 Task: Send an email with the signature Lily Brown with the subject Request for a quote follow-up and the message I would like to request a change to the project plan, can we schedule a meeting to discuss this? from softage.9@softage.net to softage.4@softage.net and move the email from Sent Items to the folder Refunds
Action: Mouse moved to (1007, 74)
Screenshot: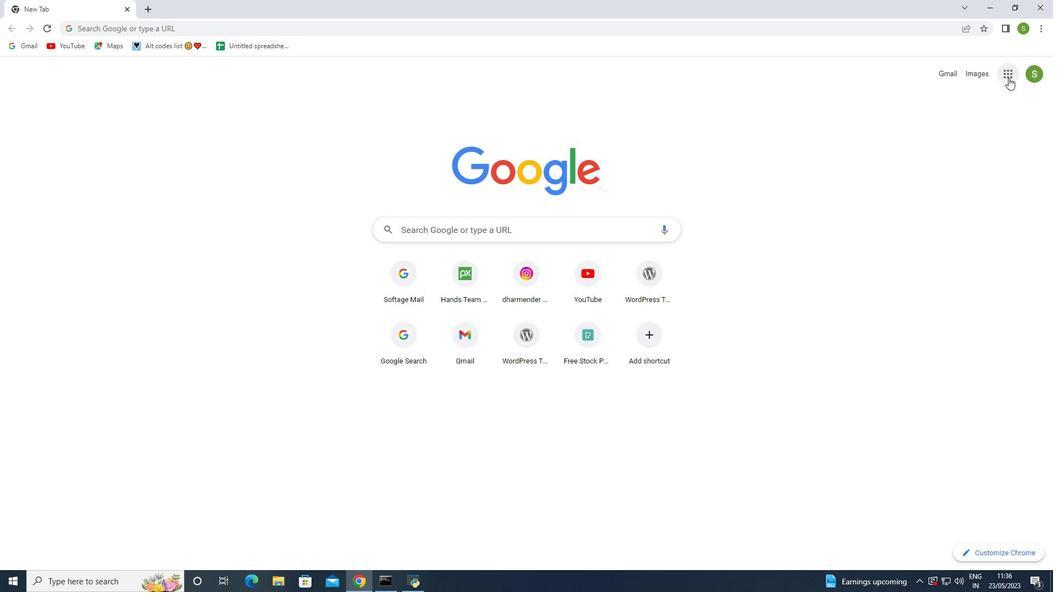 
Action: Mouse pressed left at (1007, 74)
Screenshot: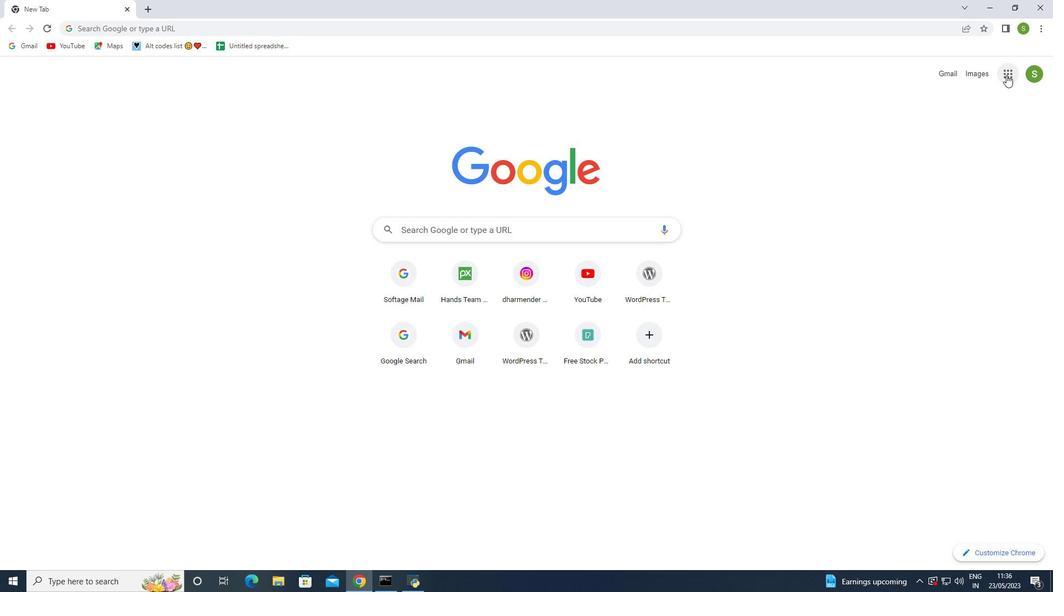 
Action: Mouse moved to (947, 126)
Screenshot: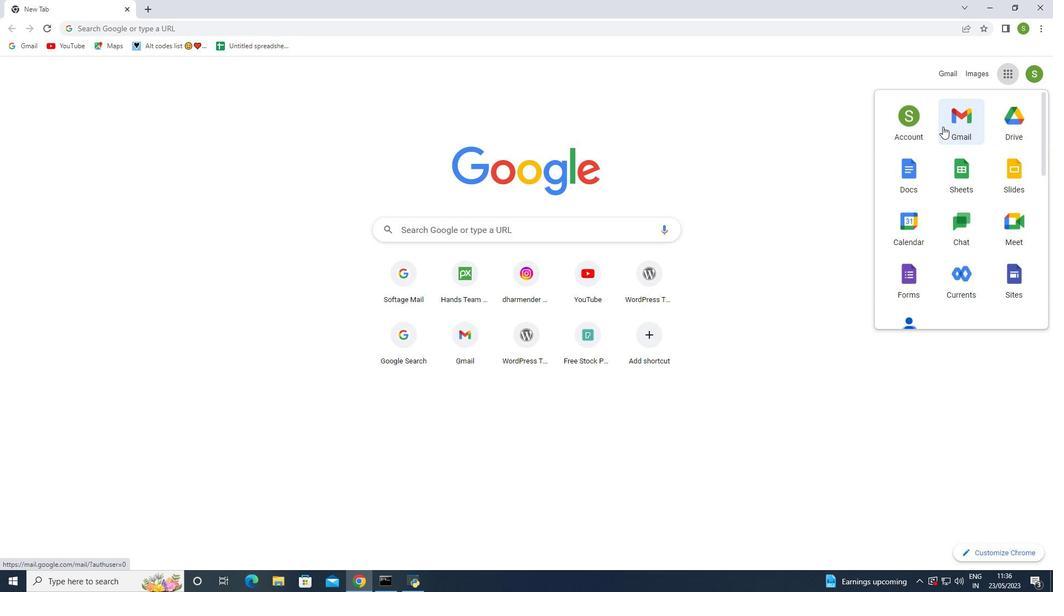 
Action: Mouse pressed left at (947, 126)
Screenshot: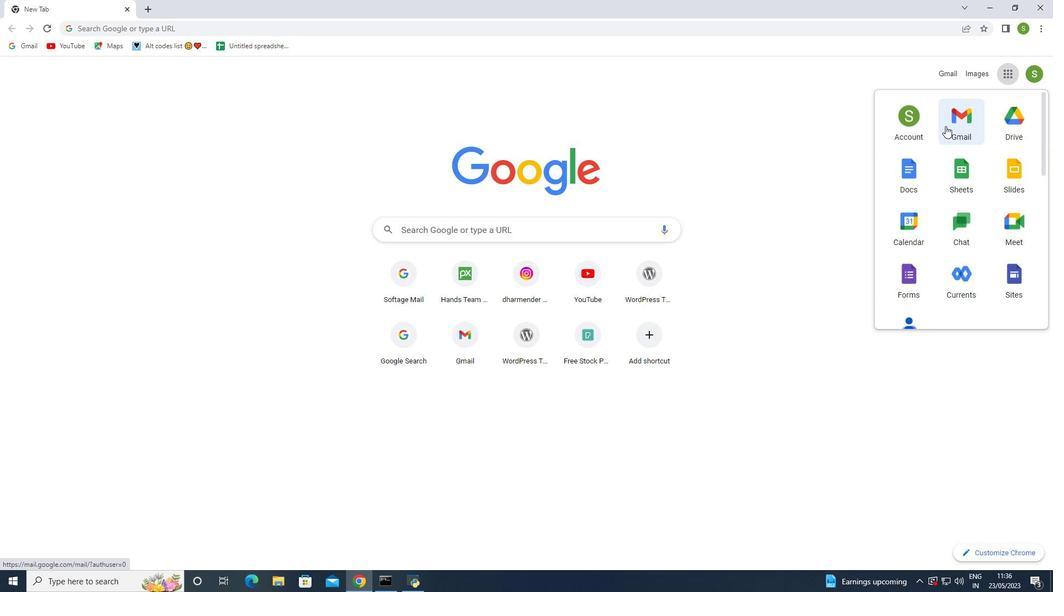 
Action: Mouse moved to (934, 72)
Screenshot: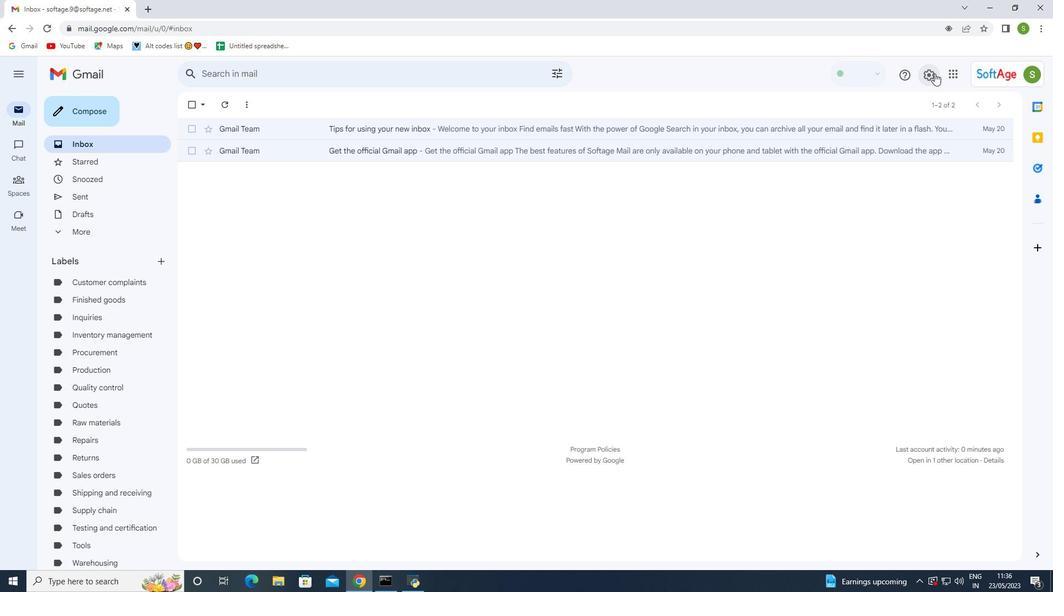 
Action: Mouse pressed left at (934, 72)
Screenshot: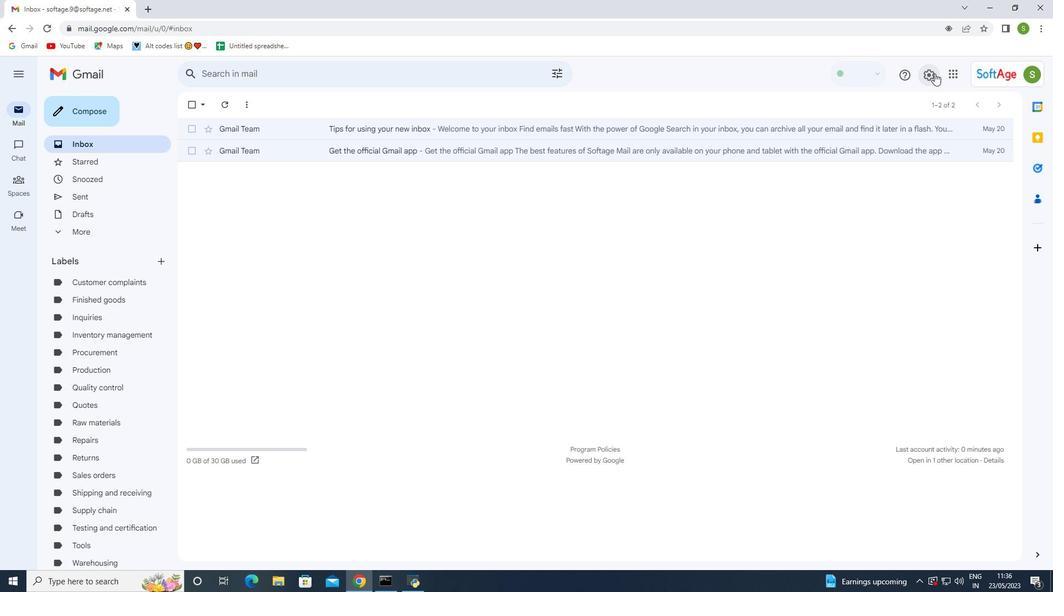 
Action: Mouse moved to (912, 133)
Screenshot: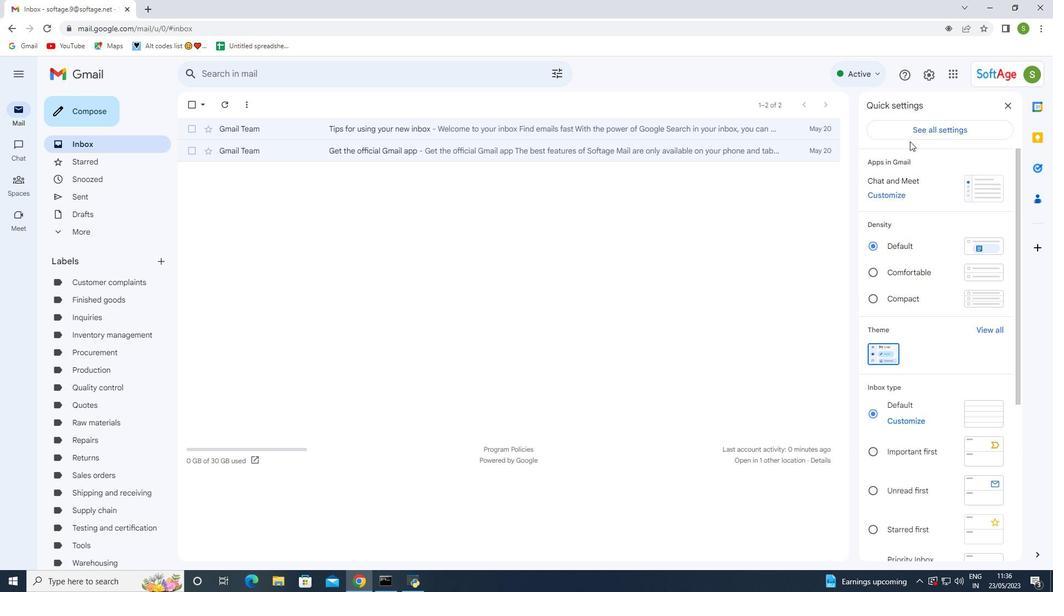 
Action: Mouse pressed left at (912, 133)
Screenshot: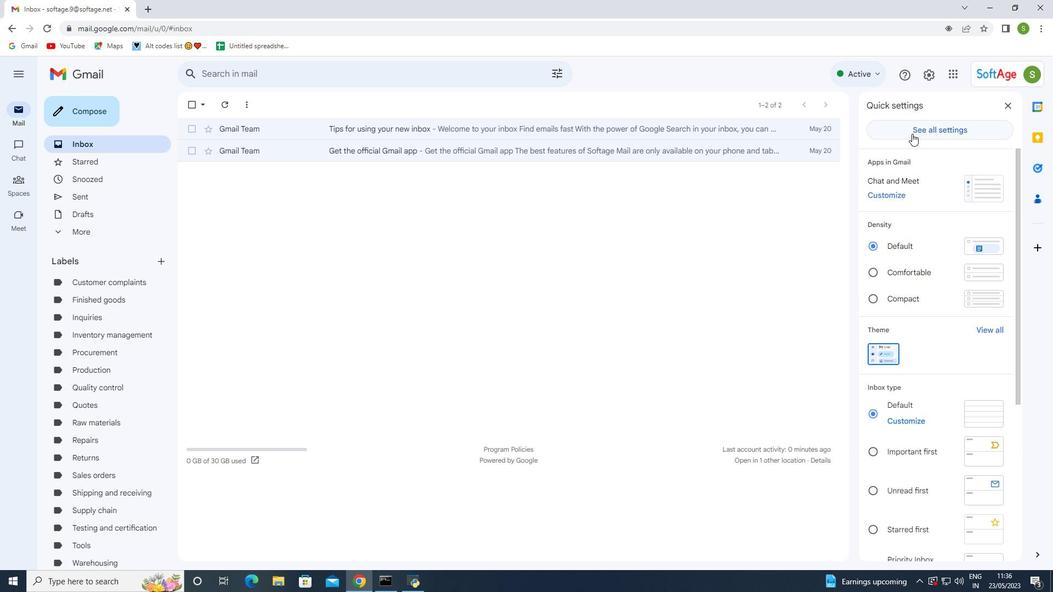 
Action: Mouse moved to (431, 307)
Screenshot: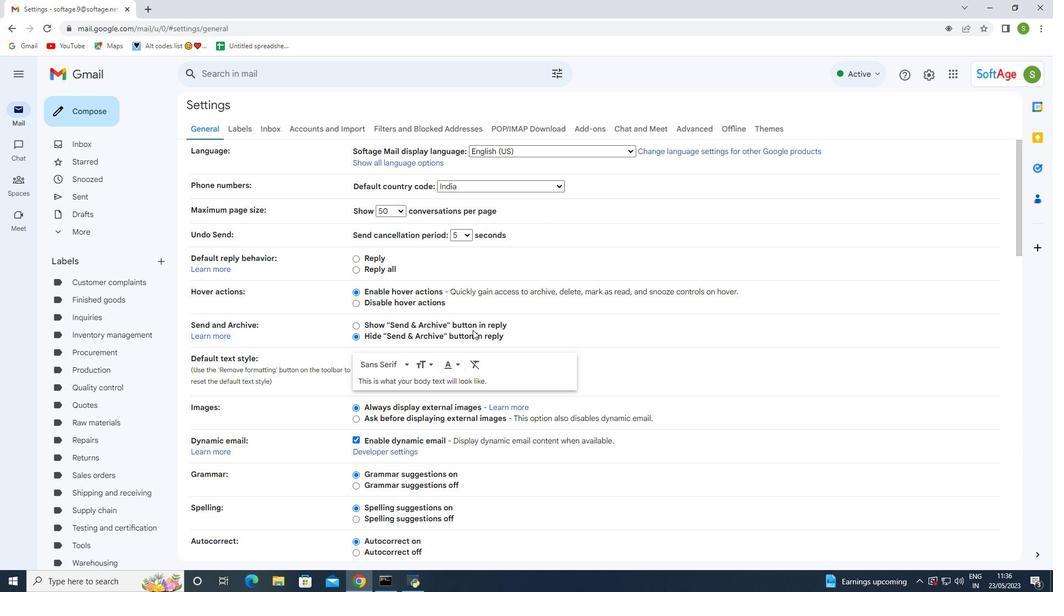 
Action: Mouse scrolled (431, 306) with delta (0, 0)
Screenshot: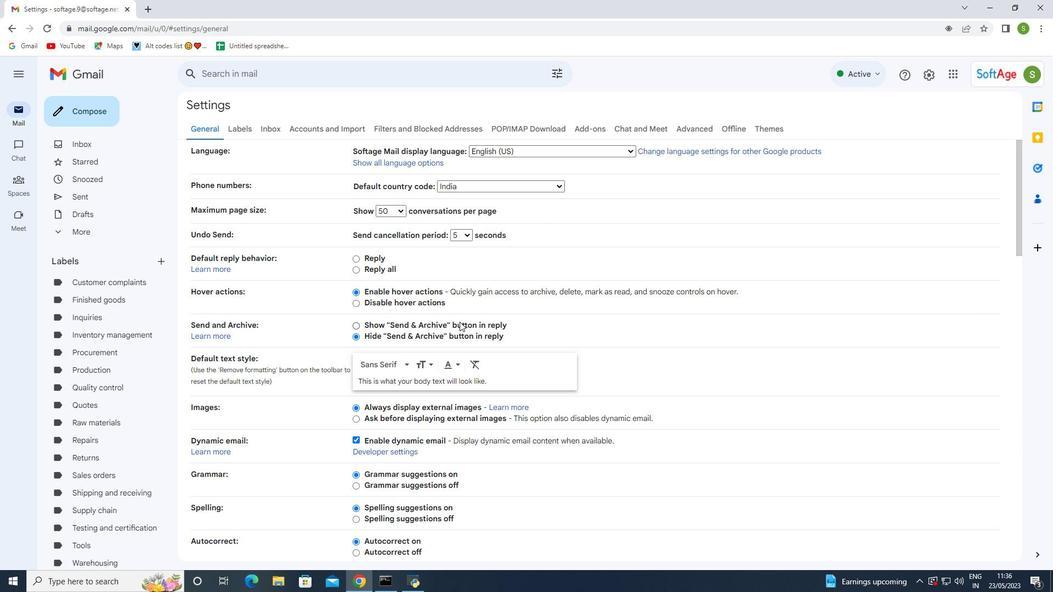
Action: Mouse scrolled (431, 306) with delta (0, 0)
Screenshot: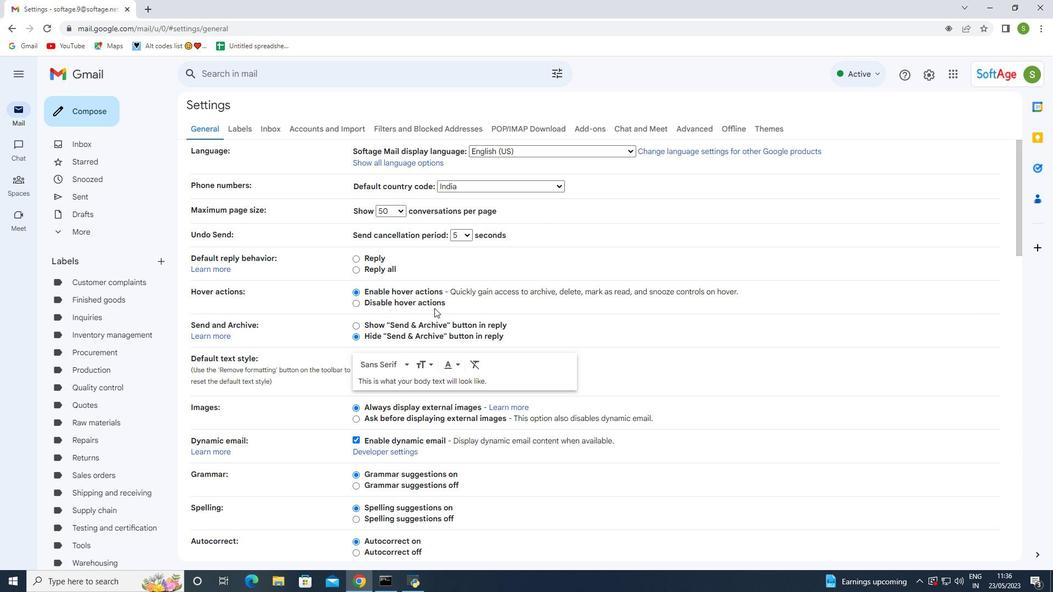 
Action: Mouse moved to (431, 307)
Screenshot: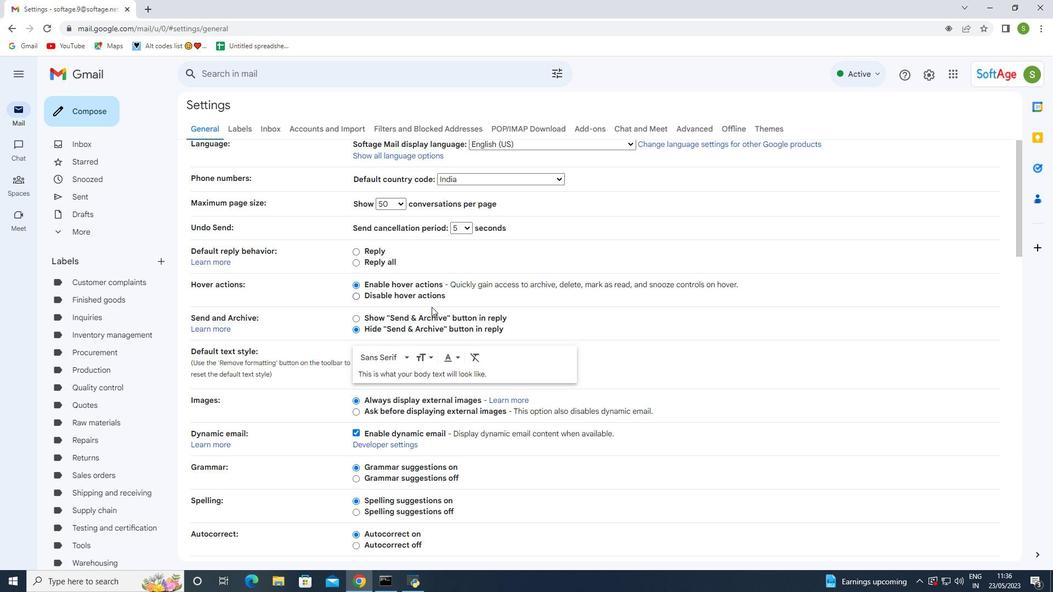 
Action: Mouse scrolled (431, 306) with delta (0, 0)
Screenshot: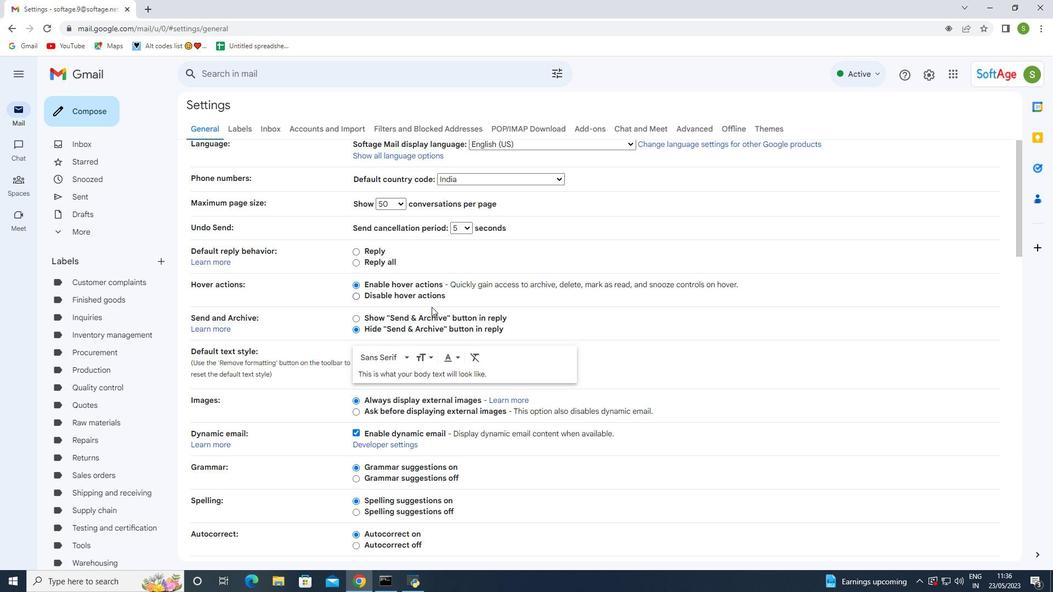 
Action: Mouse moved to (431, 307)
Screenshot: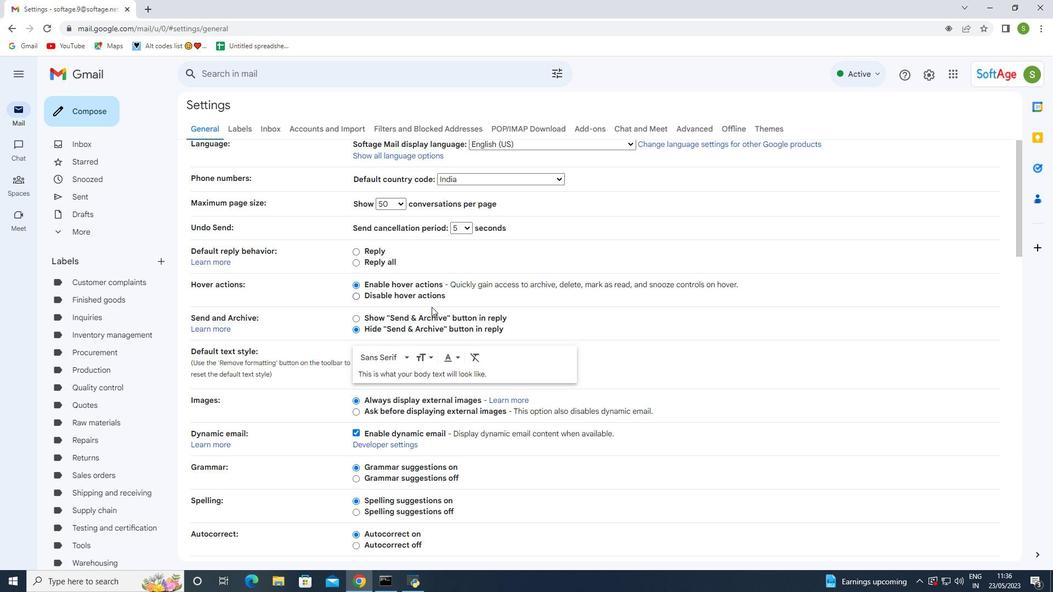 
Action: Mouse scrolled (431, 306) with delta (0, 0)
Screenshot: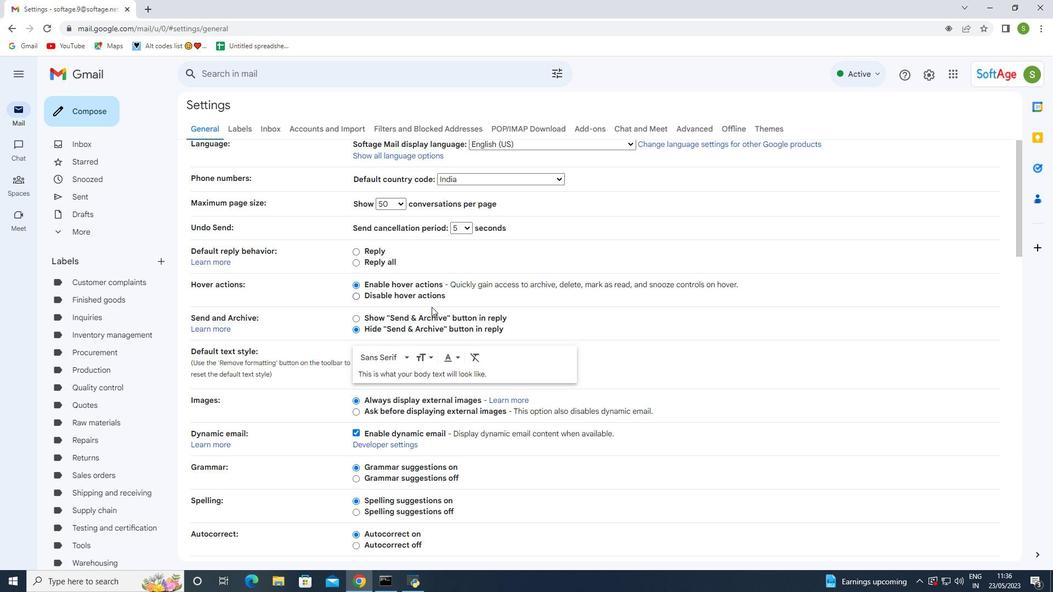 
Action: Mouse moved to (431, 306)
Screenshot: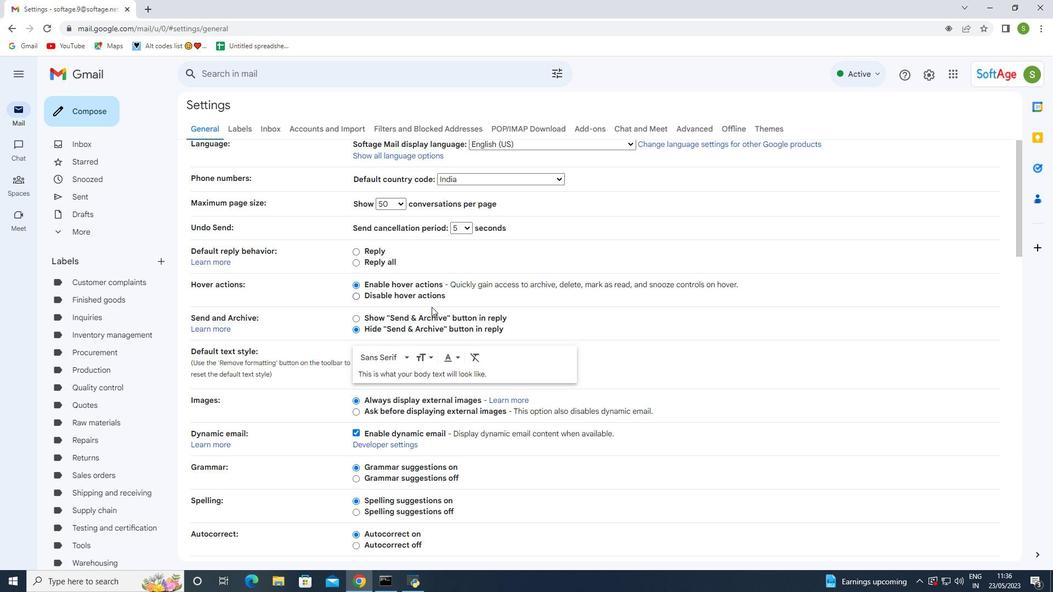 
Action: Mouse scrolled (431, 306) with delta (0, 0)
Screenshot: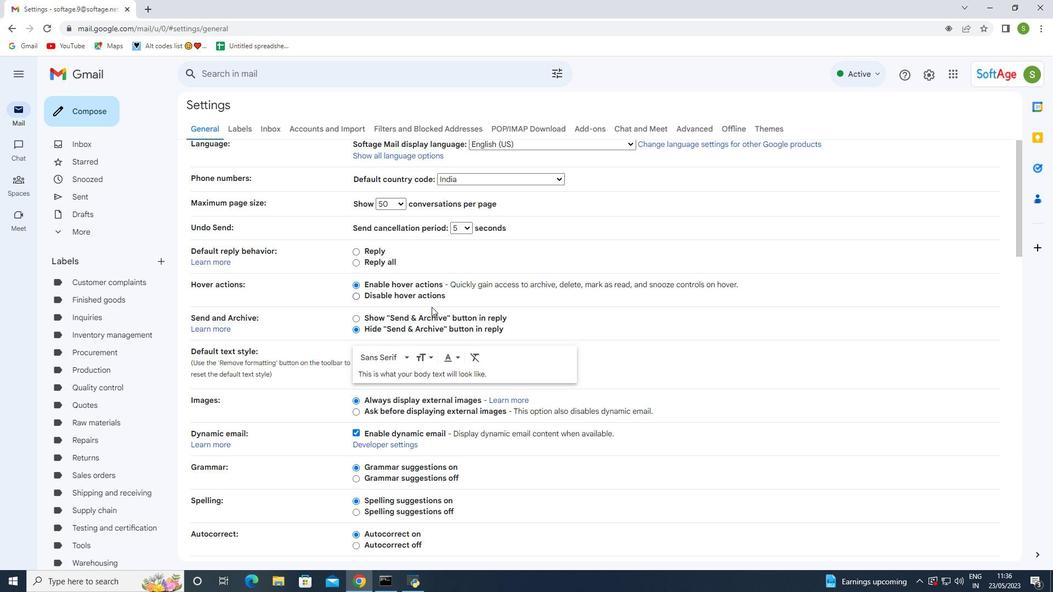 
Action: Mouse moved to (431, 306)
Screenshot: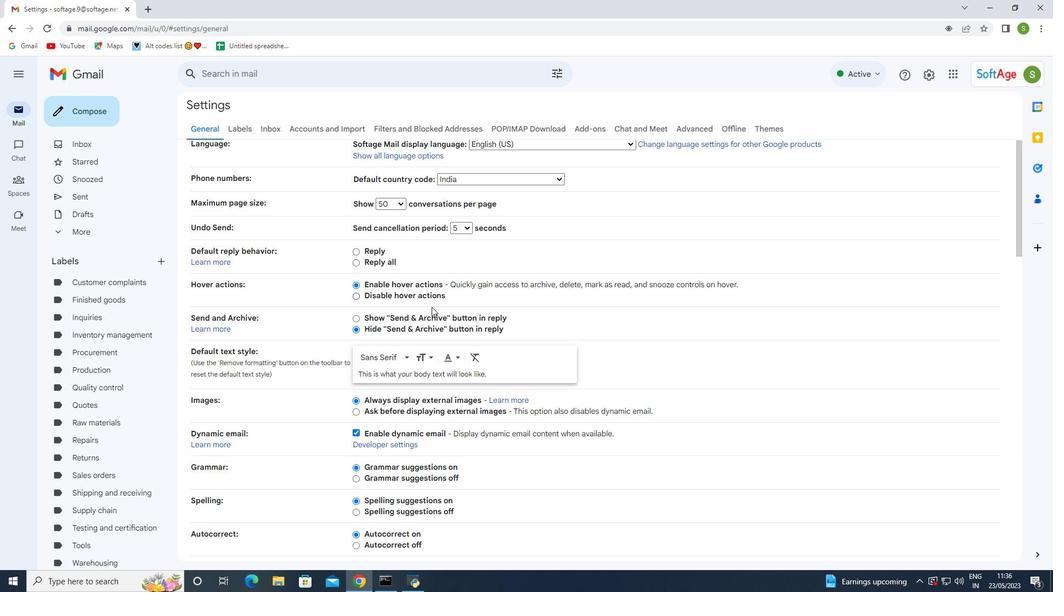 
Action: Mouse scrolled (431, 305) with delta (0, 0)
Screenshot: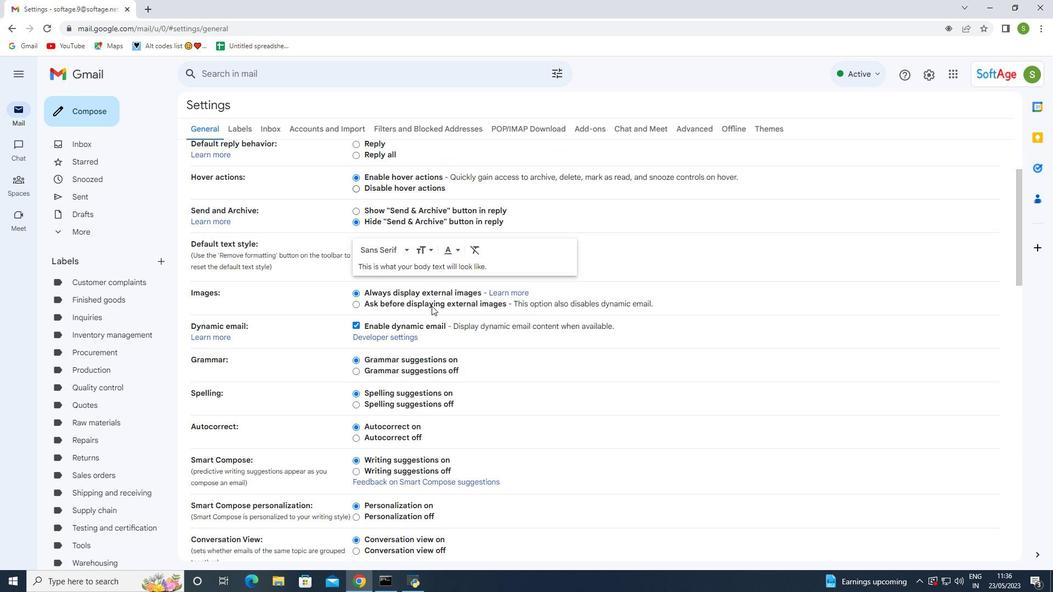 
Action: Mouse scrolled (431, 305) with delta (0, 0)
Screenshot: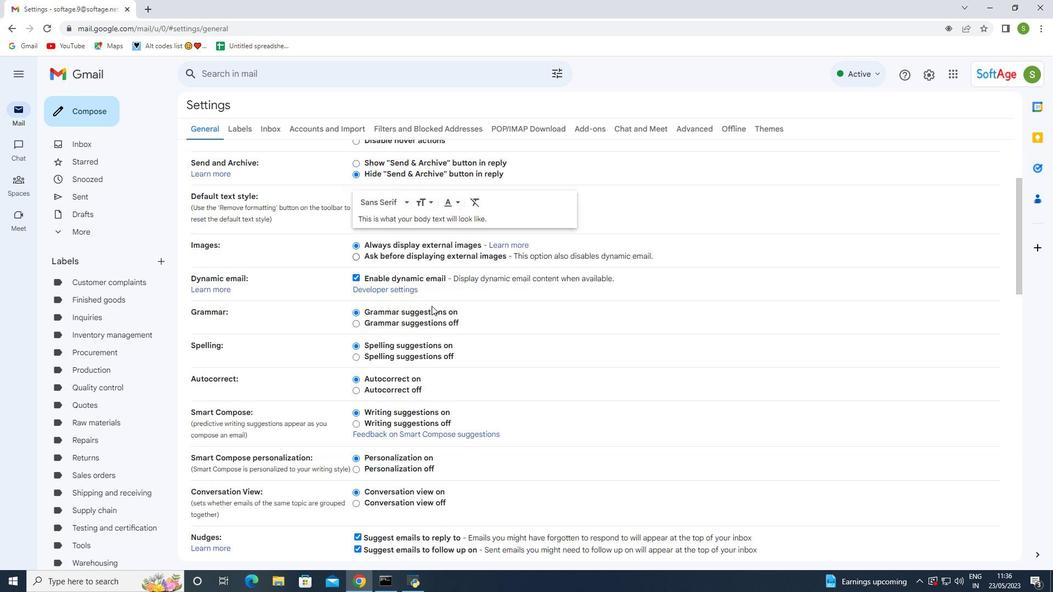 
Action: Mouse scrolled (431, 305) with delta (0, 0)
Screenshot: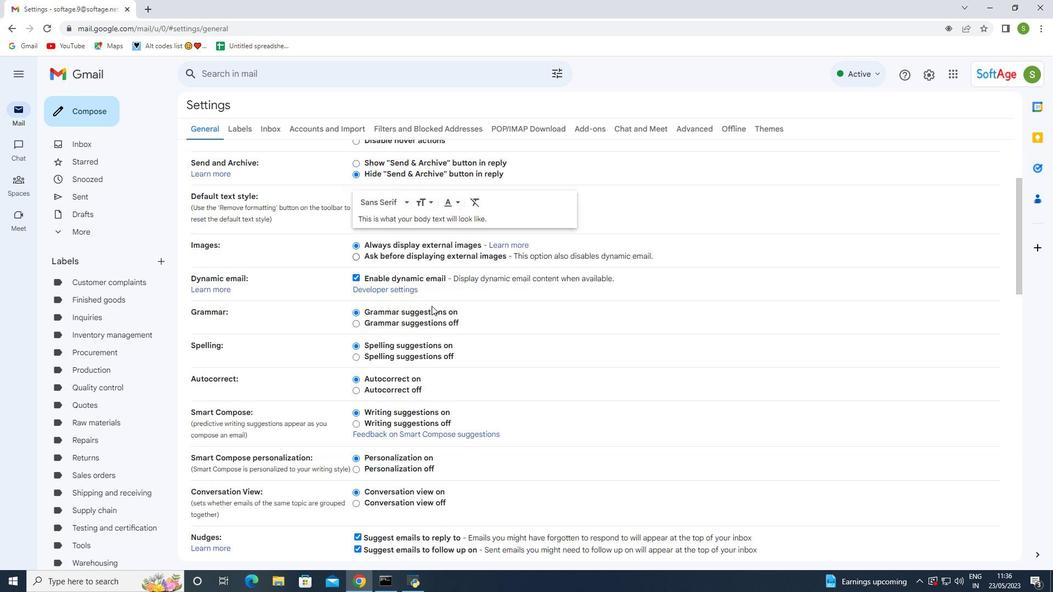 
Action: Mouse scrolled (431, 305) with delta (0, 0)
Screenshot: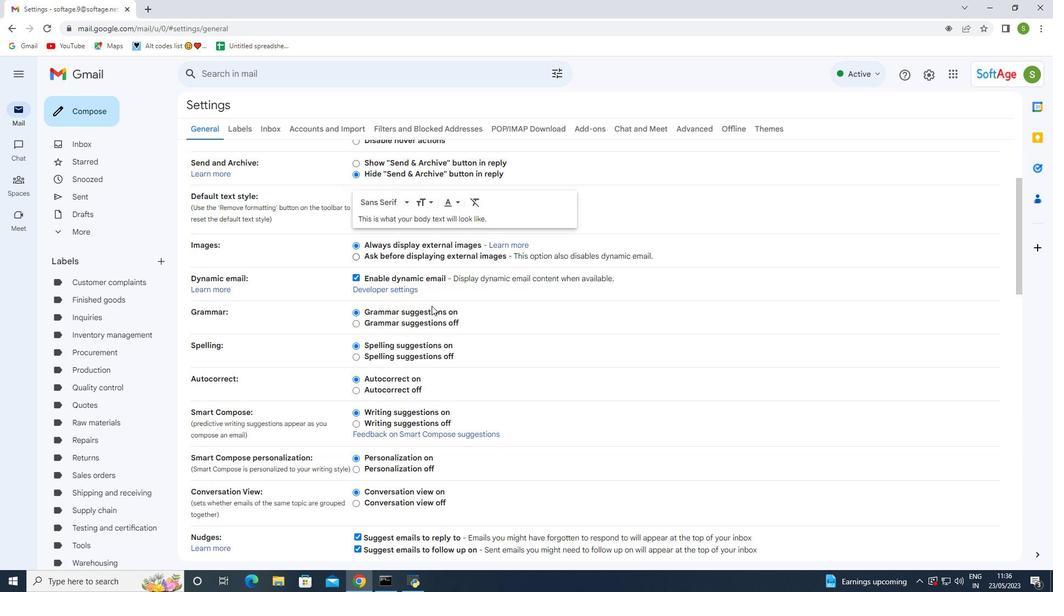
Action: Mouse scrolled (431, 305) with delta (0, 0)
Screenshot: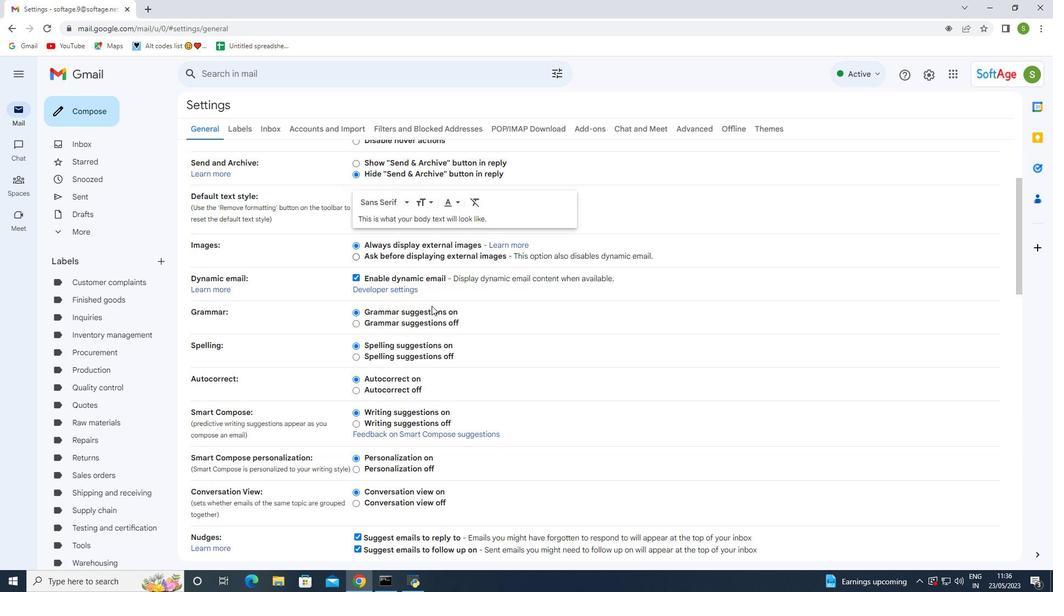 
Action: Mouse scrolled (431, 305) with delta (0, 0)
Screenshot: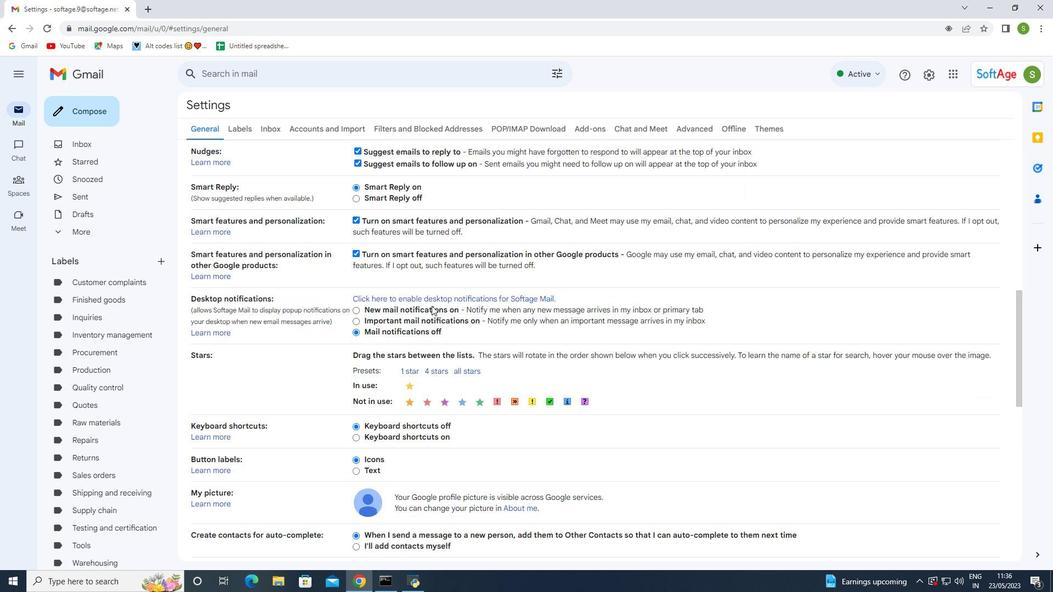 
Action: Mouse scrolled (431, 305) with delta (0, 0)
Screenshot: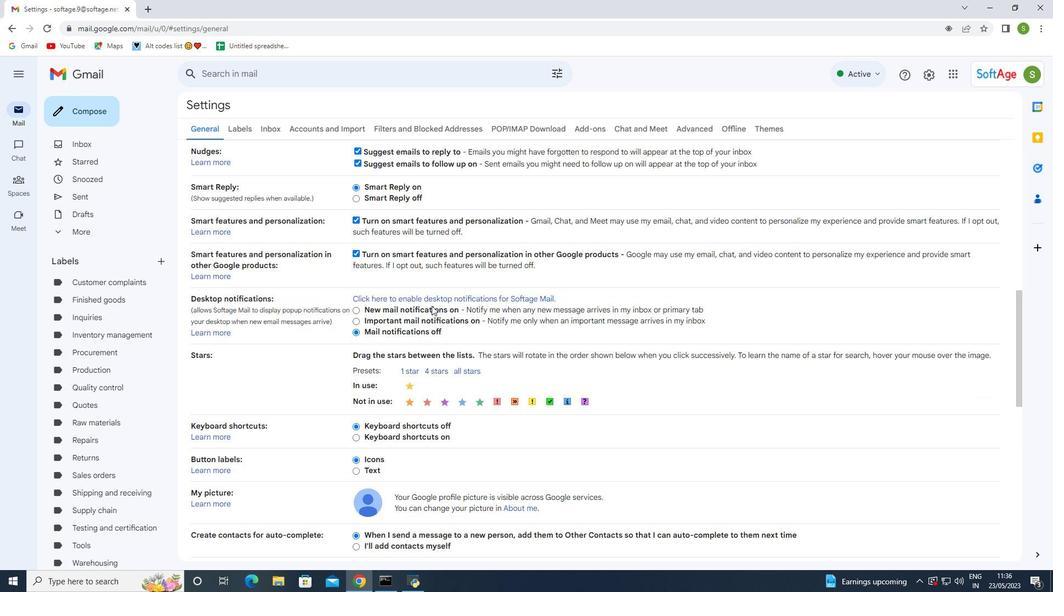 
Action: Mouse scrolled (431, 305) with delta (0, 0)
Screenshot: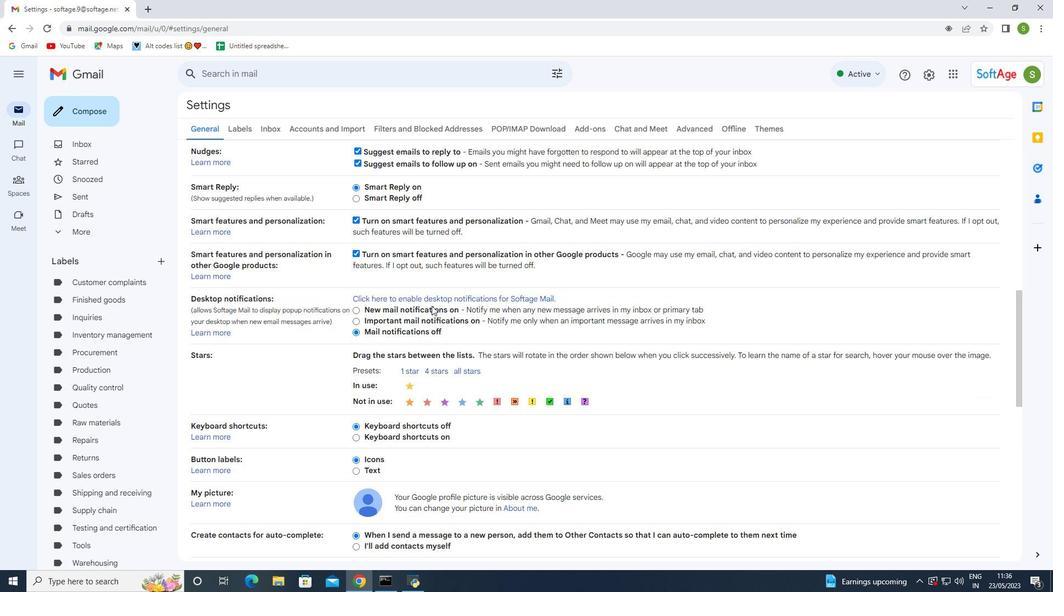 
Action: Mouse scrolled (431, 305) with delta (0, 0)
Screenshot: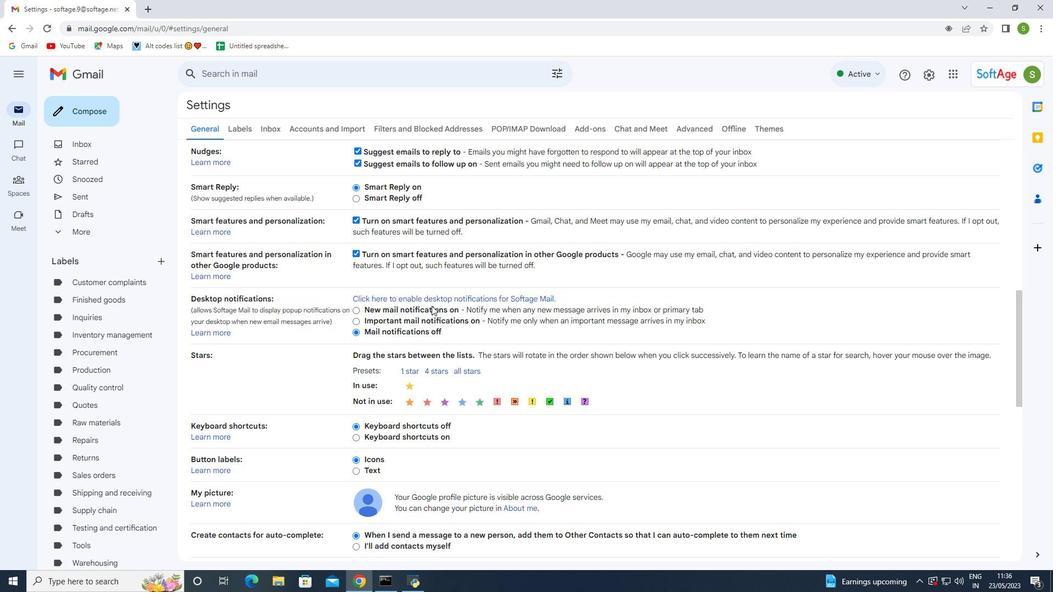 
Action: Mouse scrolled (431, 305) with delta (0, 0)
Screenshot: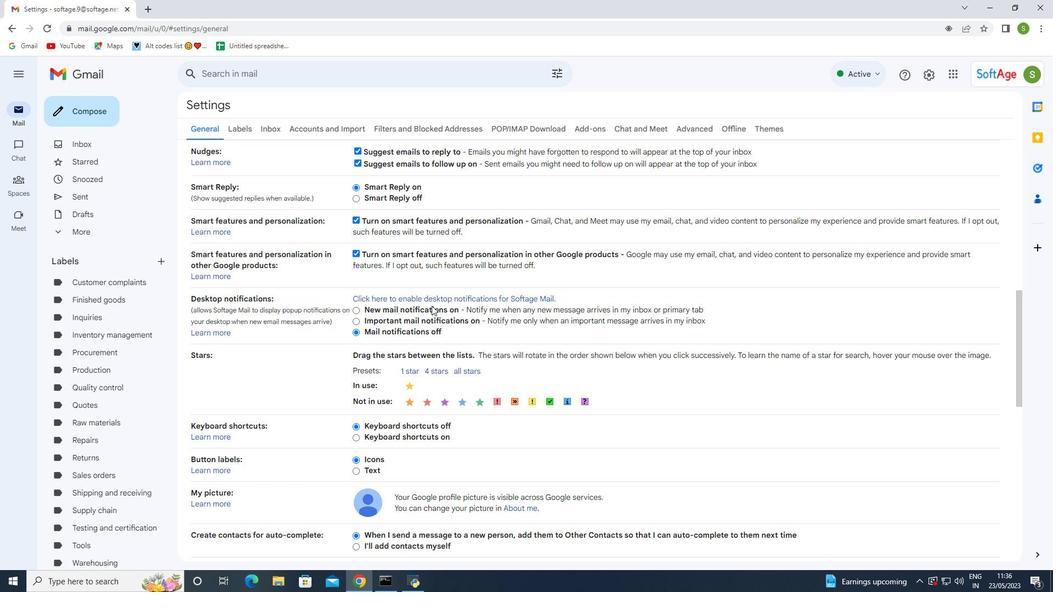 
Action: Mouse moved to (440, 400)
Screenshot: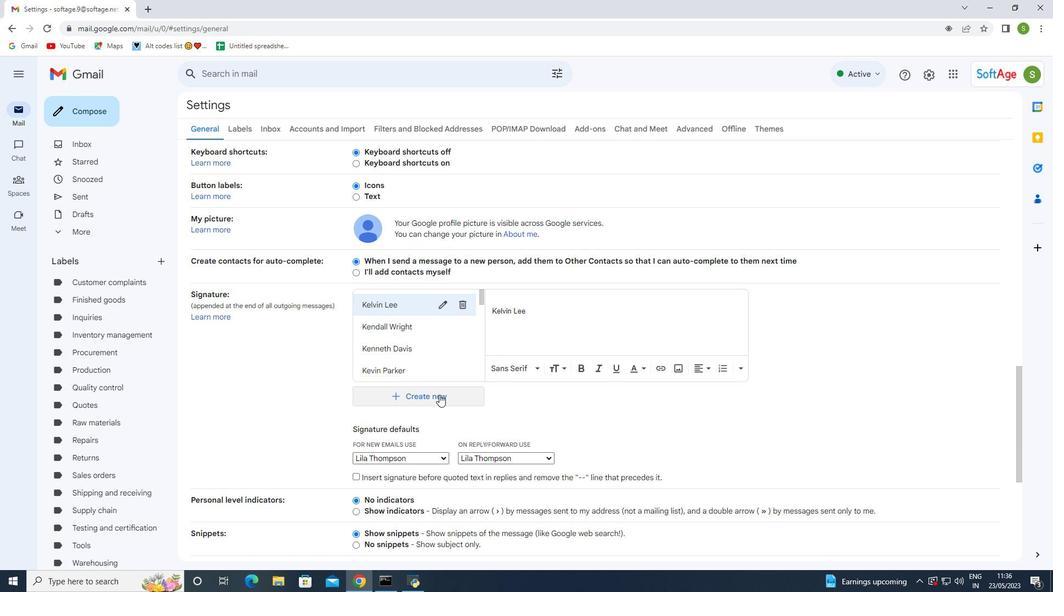 
Action: Mouse pressed left at (440, 400)
Screenshot: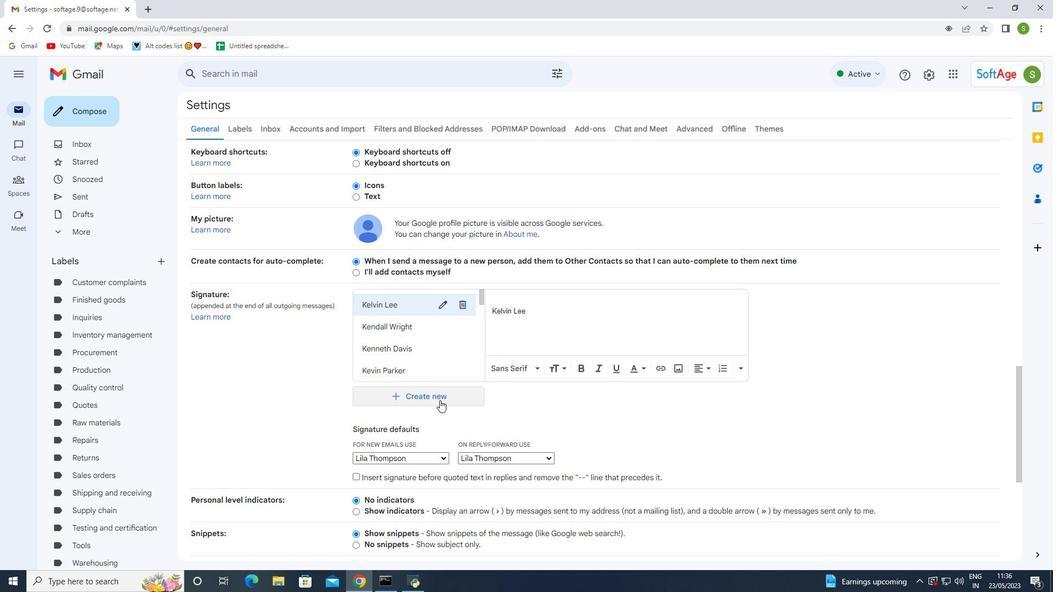 
Action: Mouse moved to (420, 310)
Screenshot: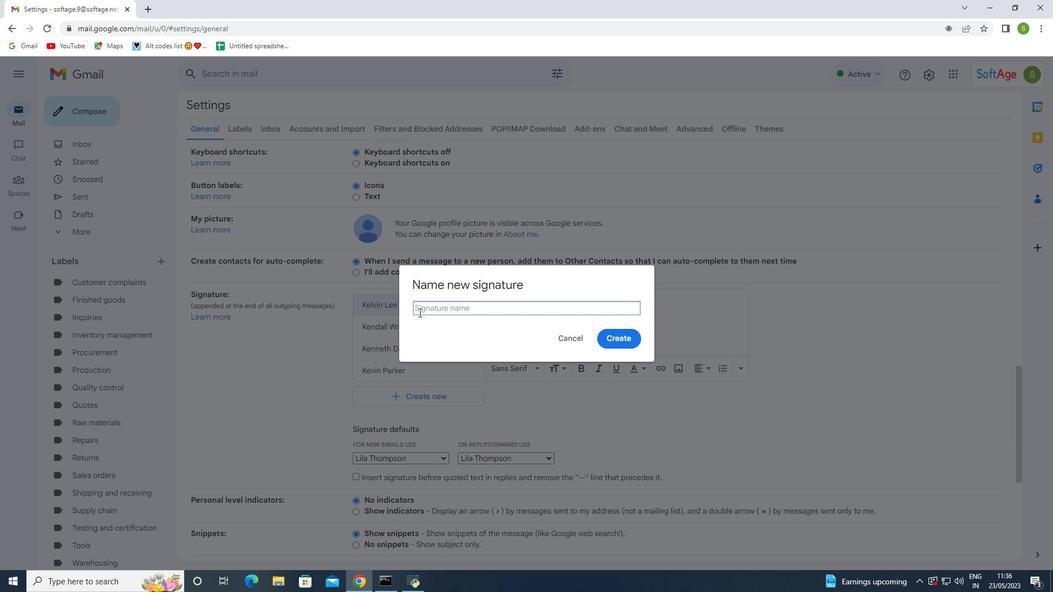 
Action: Mouse pressed left at (420, 310)
Screenshot: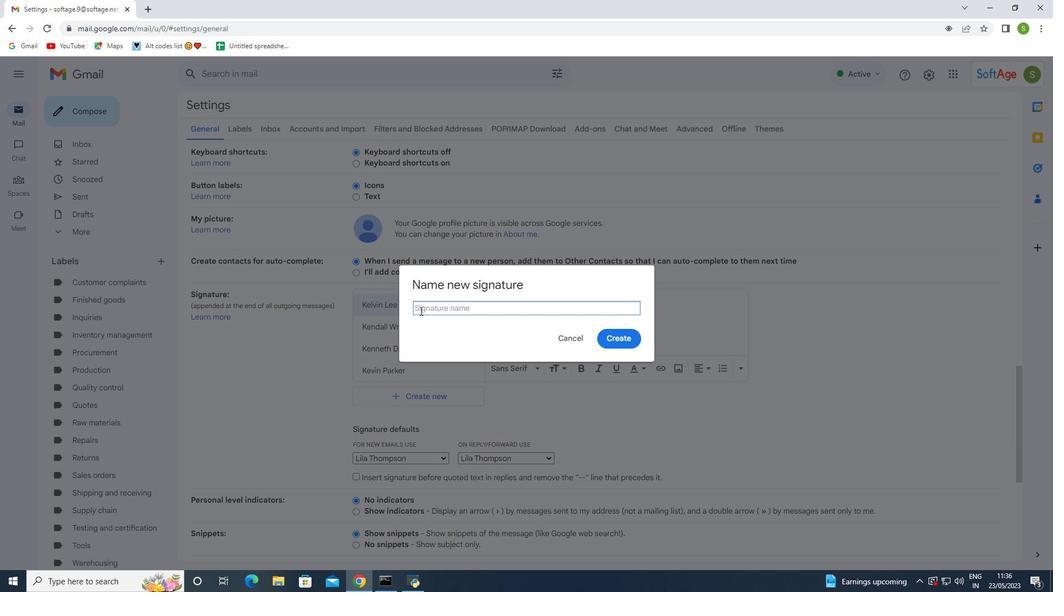 
Action: Mouse moved to (417, 307)
Screenshot: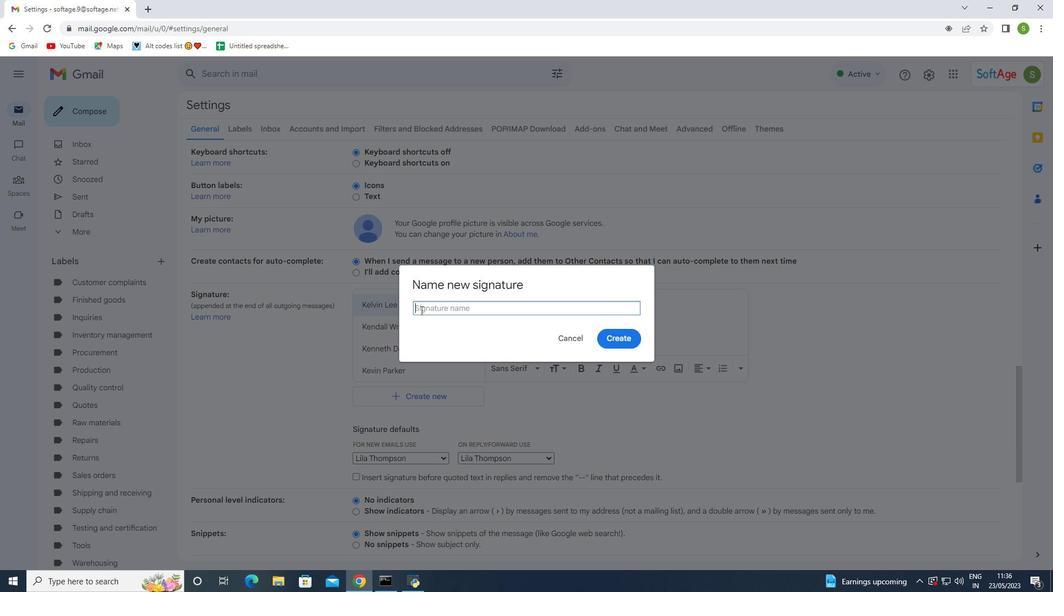 
Action: Key pressed <Key.shift>Lily<Key.space><Key.shift><Key.shift><Key.shift><Key.shift><Key.shift><Key.shift><Key.shift><Key.shift><Key.shift><Key.shift><Key.shift><Key.shift><Key.shift><Key.shift><Key.shift><Key.shift><Key.shift><Key.shift><Key.shift><Key.shift><Key.shift><Key.shift><Key.shift><Key.shift><Key.shift><Key.shift><Key.shift><Key.shift><Key.shift><Key.shift><Key.shift><Key.shift><Key.shift><Key.shift><Key.shift>Brown
Screenshot: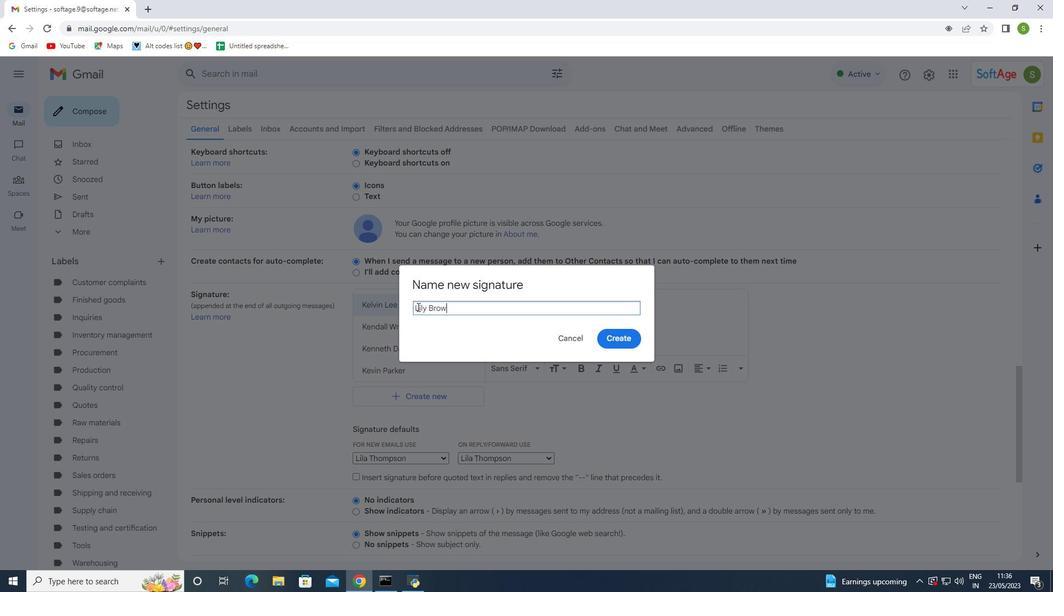 
Action: Mouse moved to (629, 333)
Screenshot: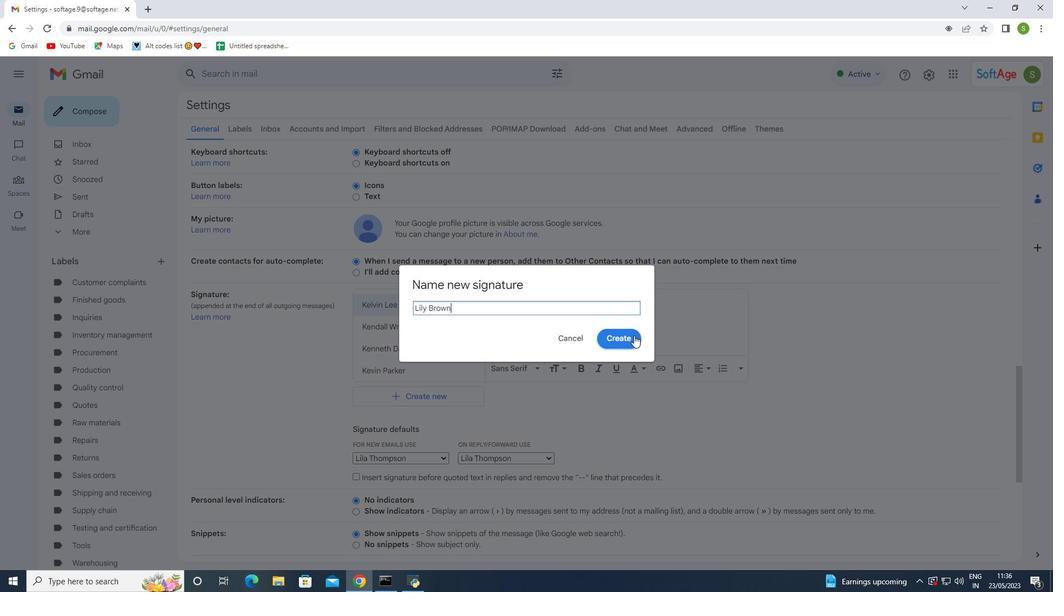 
Action: Mouse pressed left at (629, 333)
Screenshot: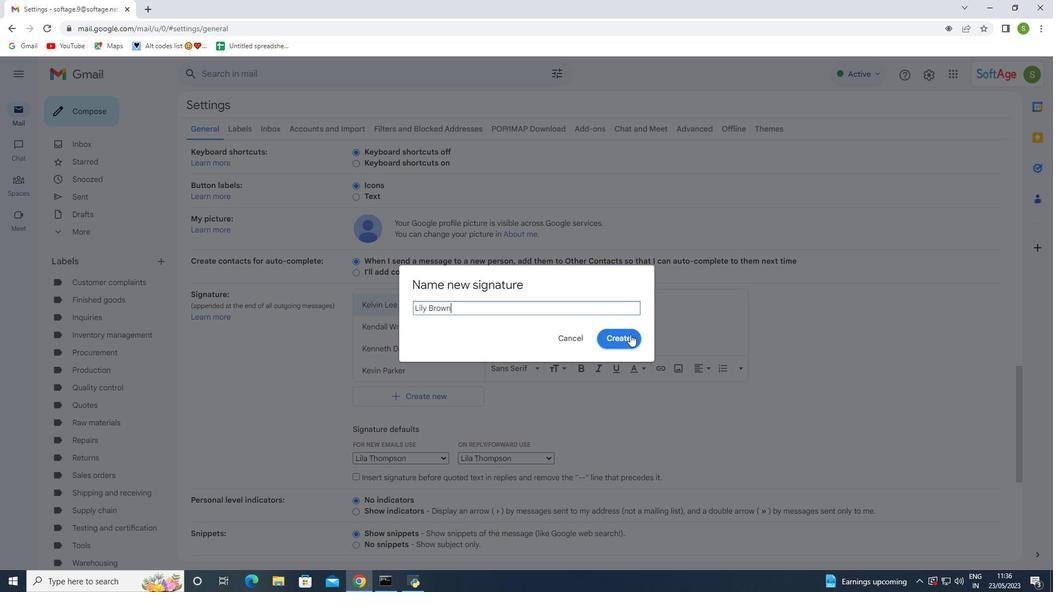 
Action: Mouse moved to (569, 310)
Screenshot: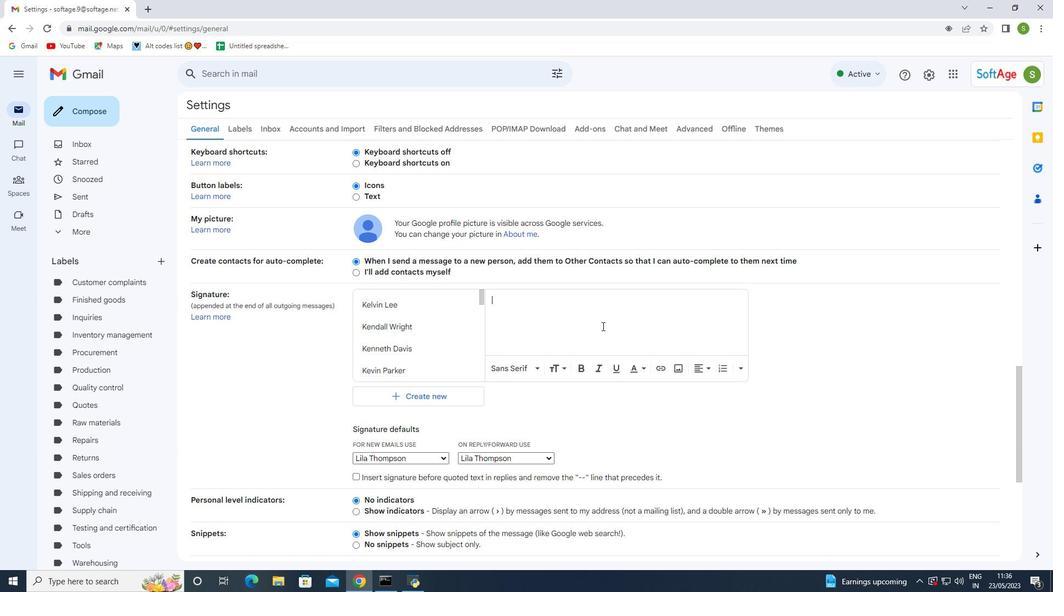 
Action: Mouse pressed left at (569, 310)
Screenshot: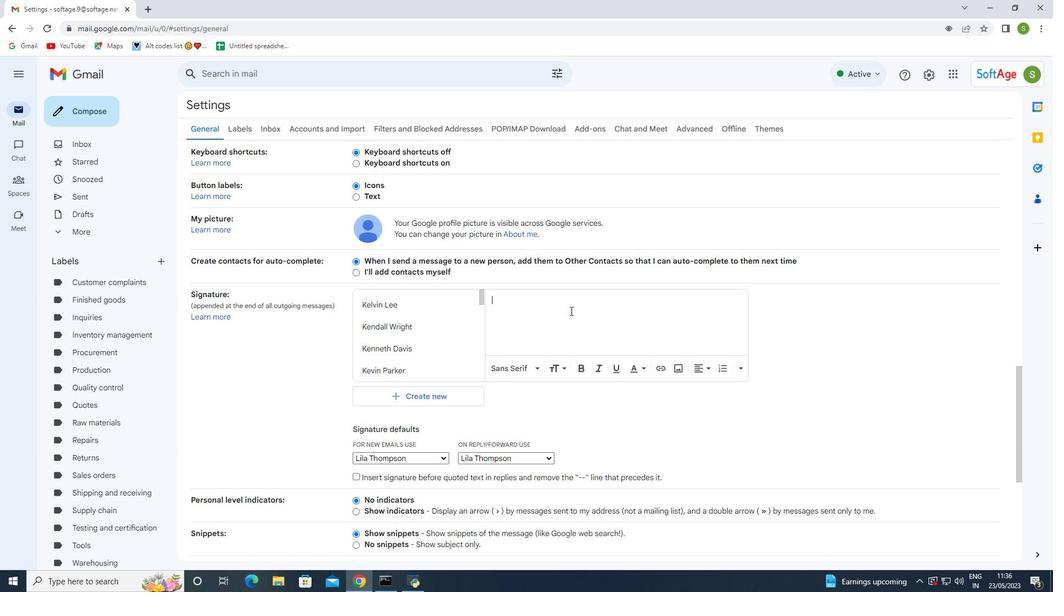 
Action: Key pressed <Key.shift>Lily<Key.space><Key.shift>Brown
Screenshot: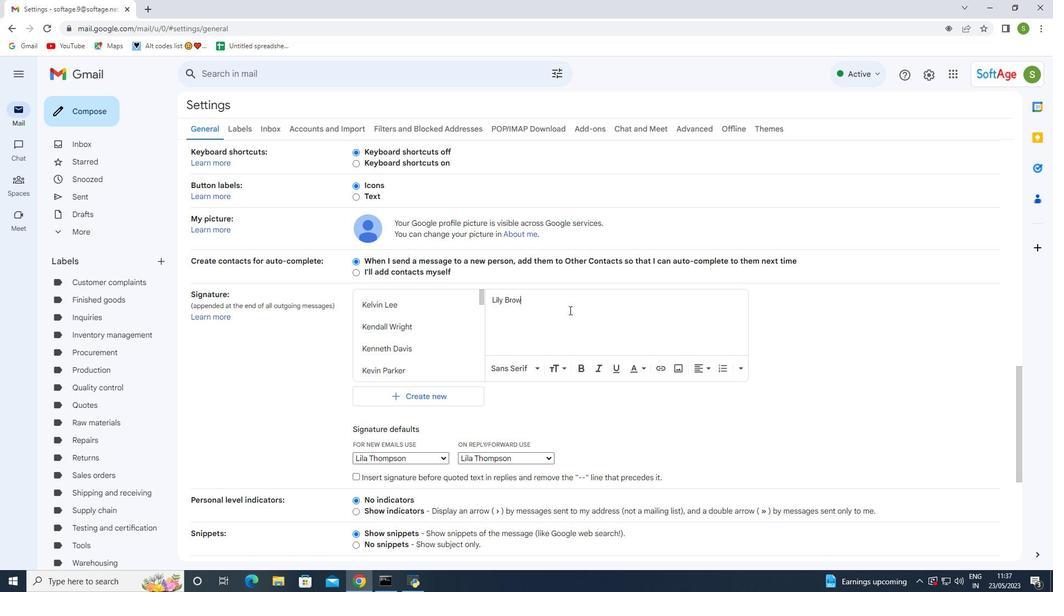 
Action: Mouse moved to (463, 373)
Screenshot: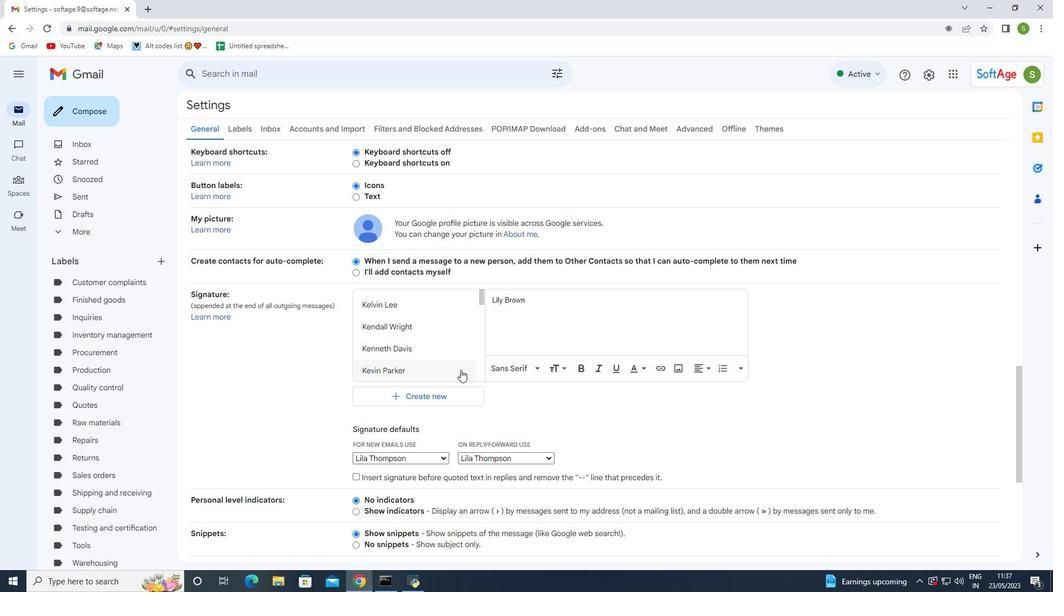 
Action: Mouse scrolled (463, 373) with delta (0, 0)
Screenshot: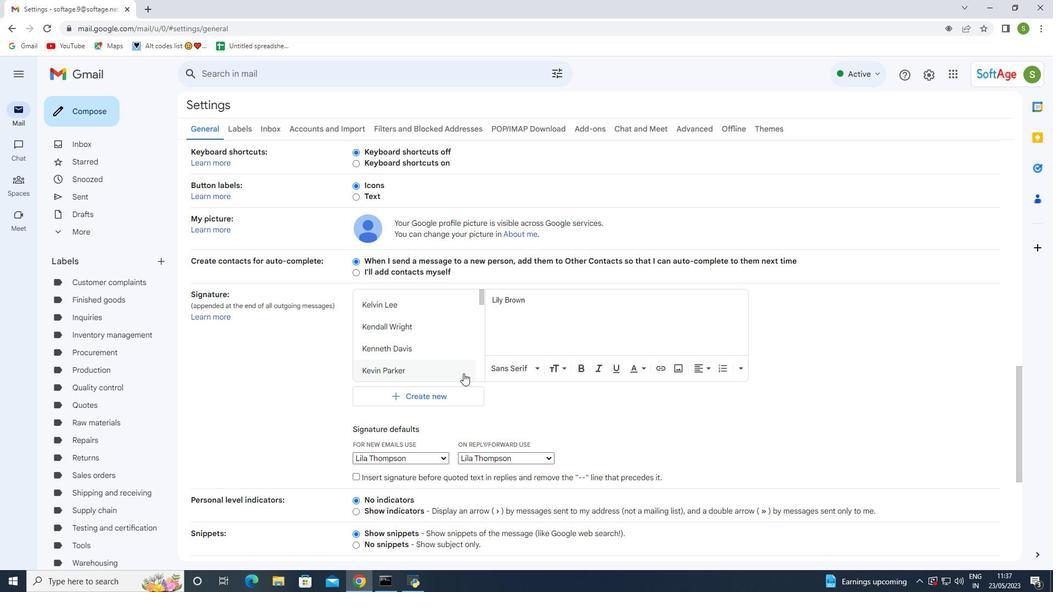 
Action: Mouse scrolled (463, 373) with delta (0, 0)
Screenshot: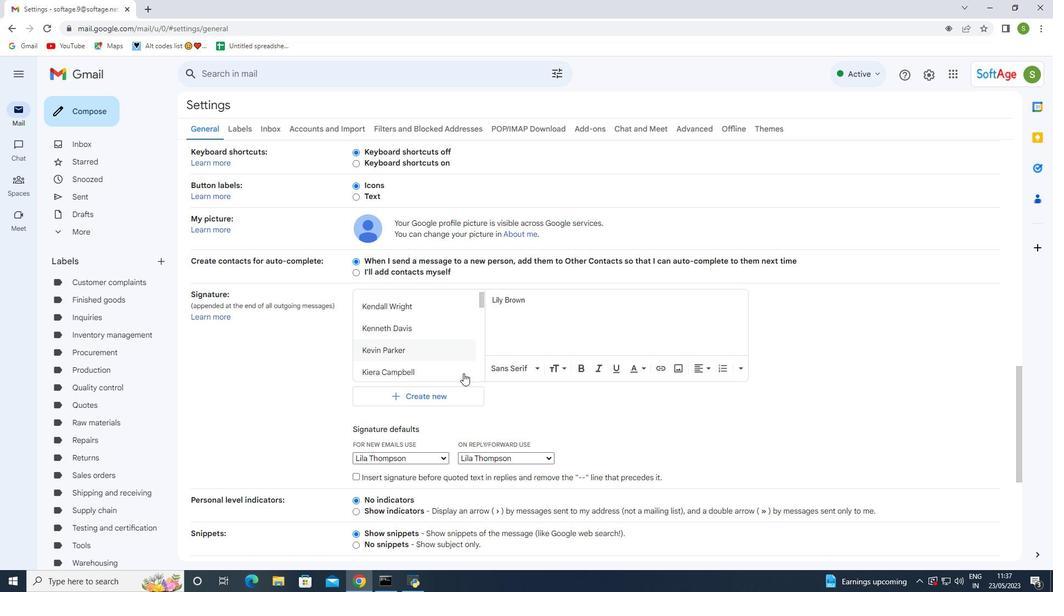 
Action: Mouse moved to (434, 462)
Screenshot: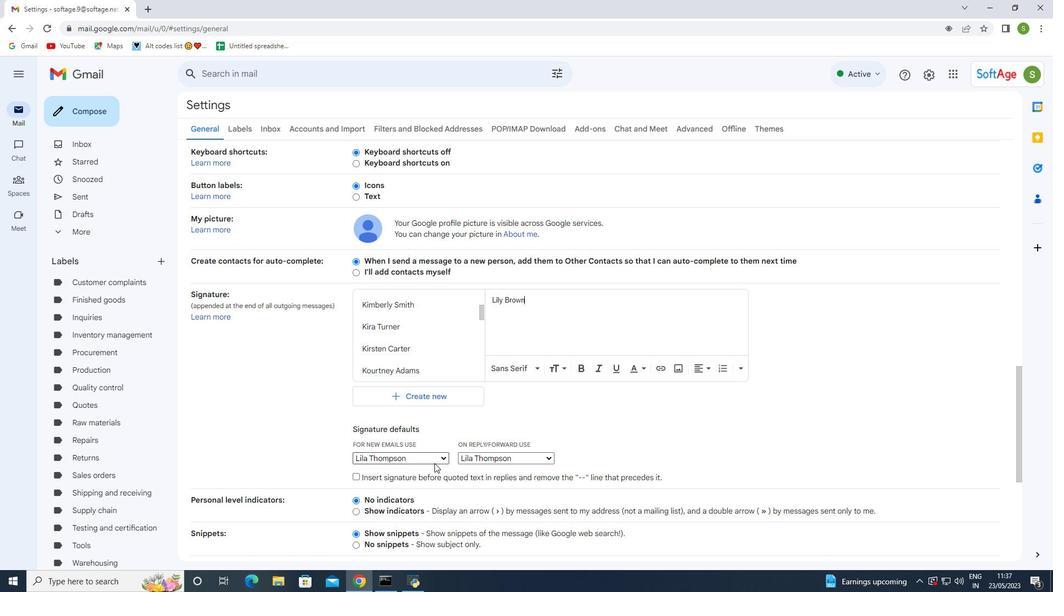 
Action: Mouse pressed left at (434, 462)
Screenshot: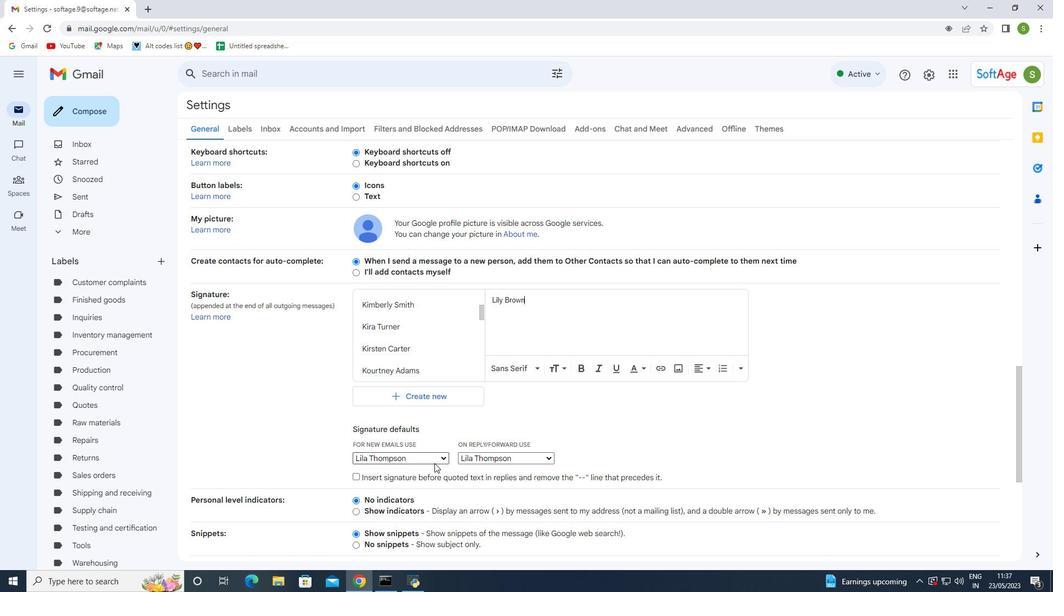 
Action: Mouse moved to (407, 433)
Screenshot: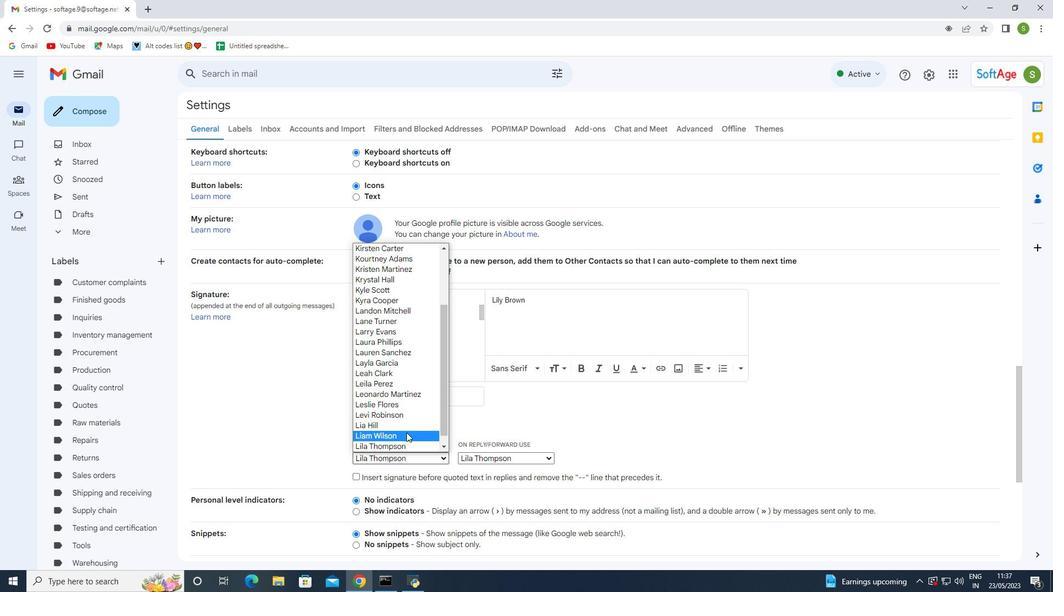 
Action: Mouse scrolled (407, 433) with delta (0, 0)
Screenshot: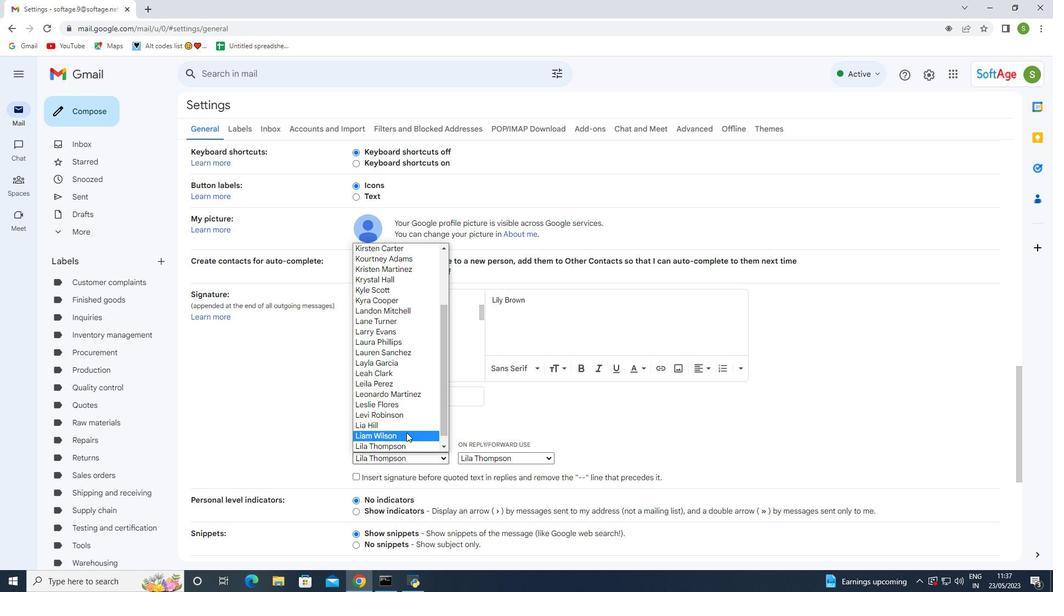 
Action: Mouse moved to (407, 433)
Screenshot: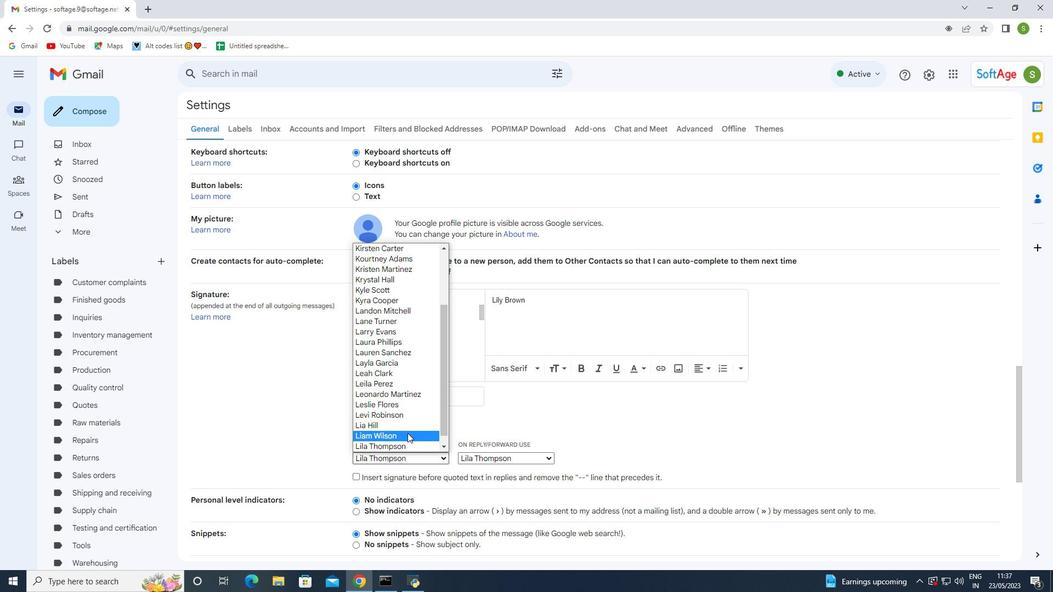 
Action: Mouse scrolled (407, 433) with delta (0, 0)
Screenshot: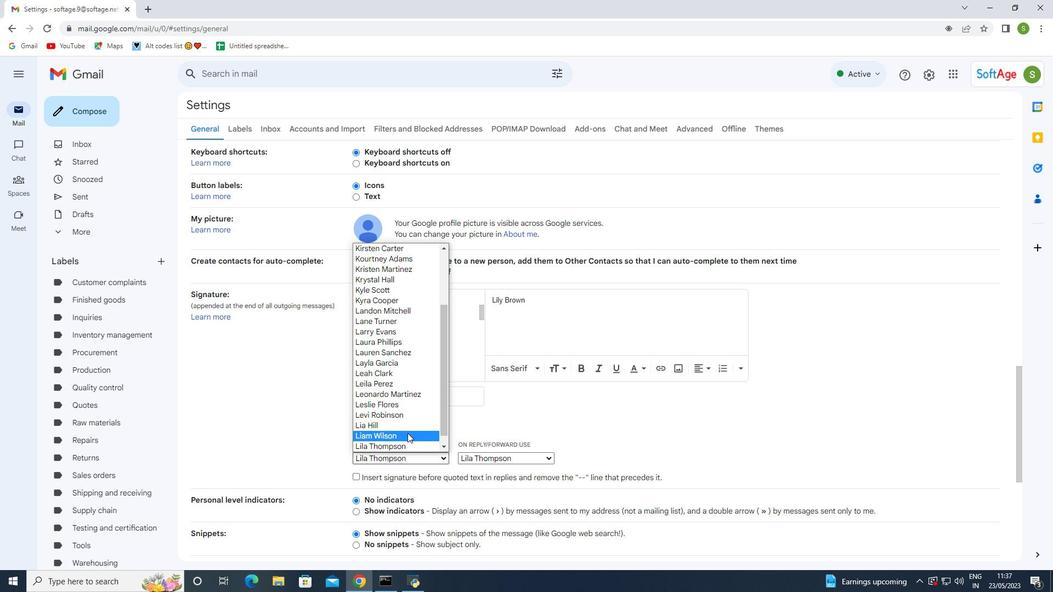 
Action: Mouse moved to (408, 443)
Screenshot: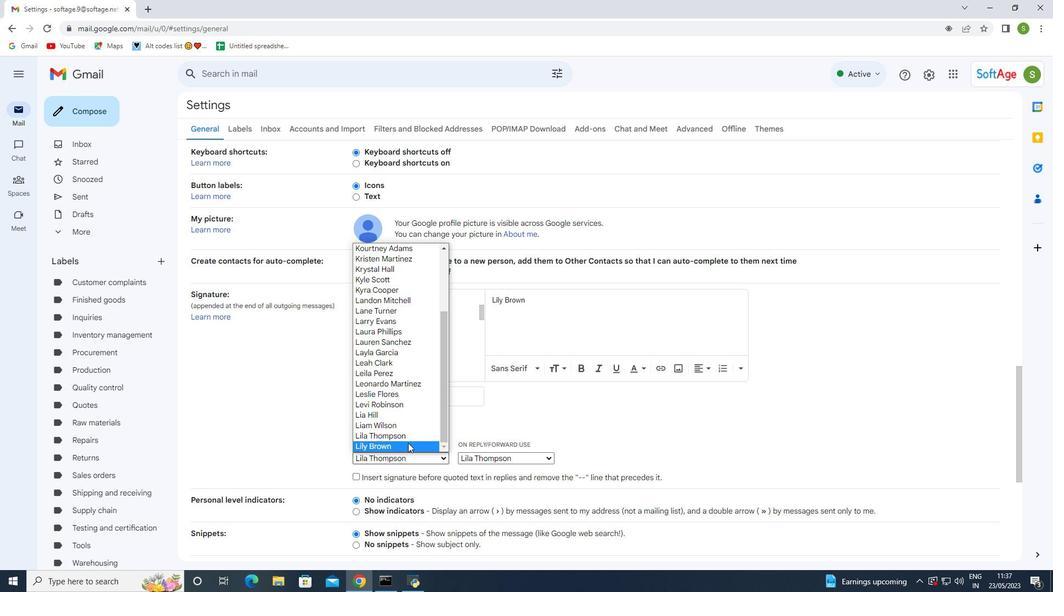 
Action: Mouse pressed left at (408, 443)
Screenshot: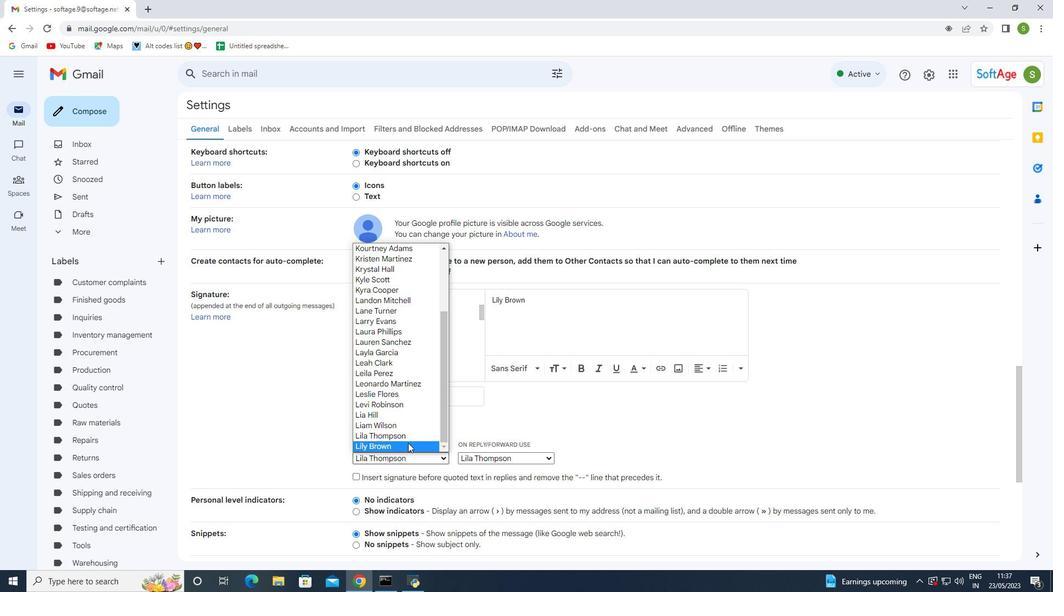 
Action: Mouse moved to (484, 461)
Screenshot: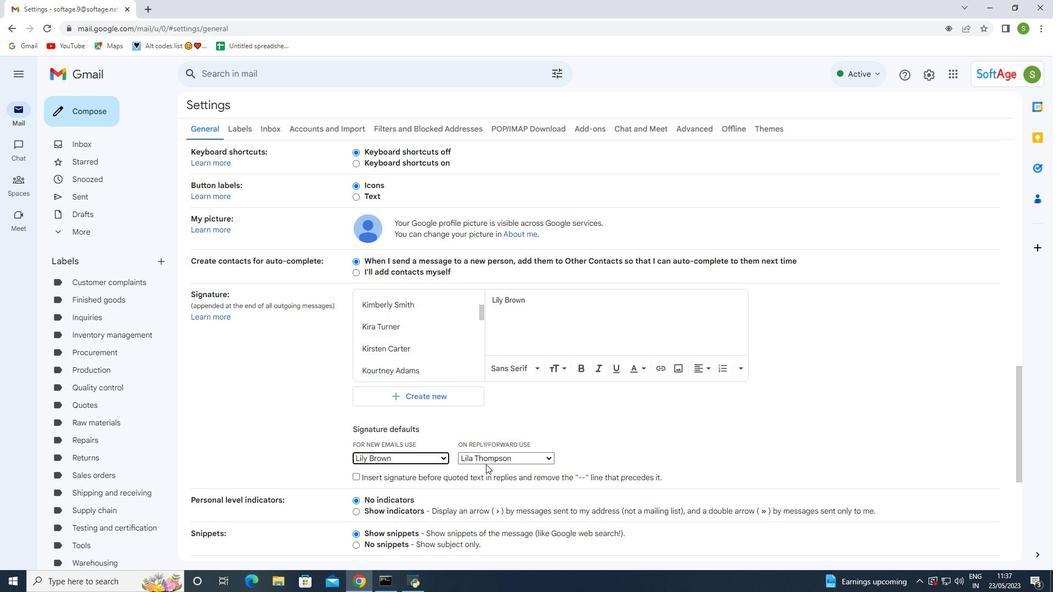 
Action: Mouse pressed left at (484, 461)
Screenshot: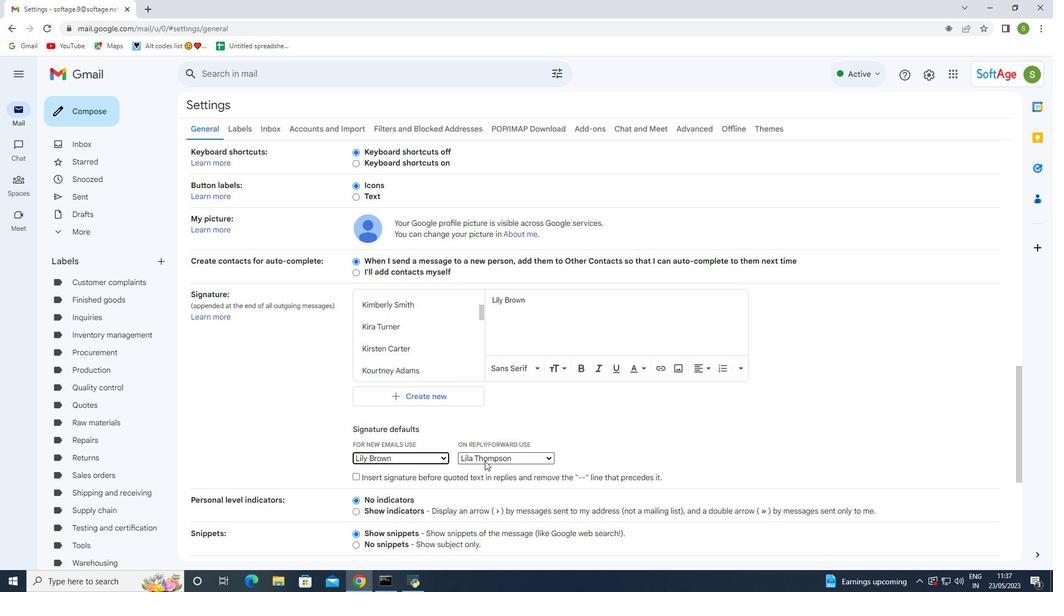 
Action: Mouse scrolled (484, 460) with delta (0, 0)
Screenshot: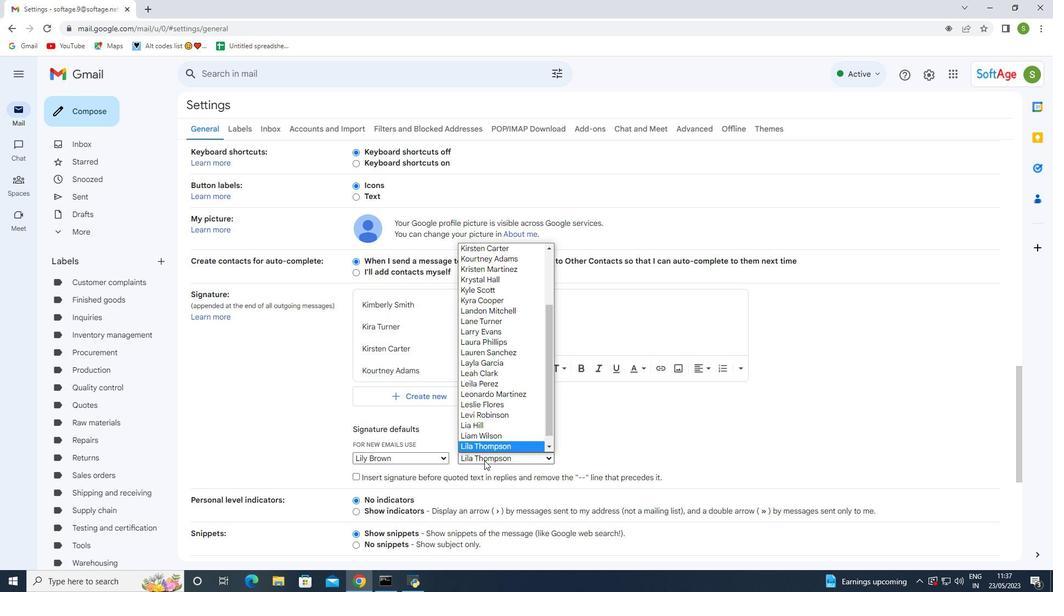 
Action: Mouse scrolled (484, 460) with delta (0, 0)
Screenshot: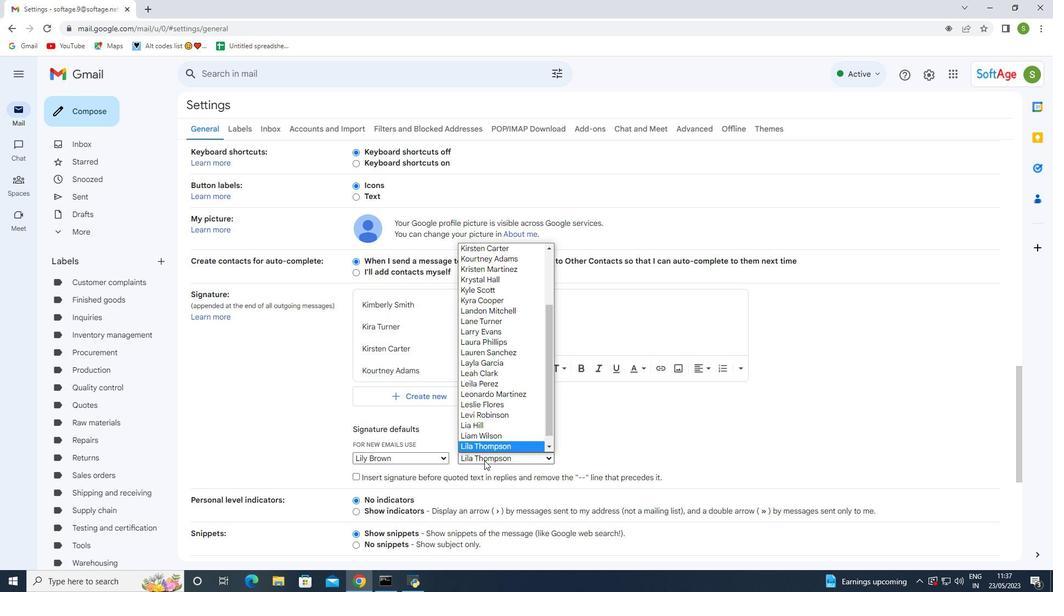 
Action: Mouse moved to (484, 460)
Screenshot: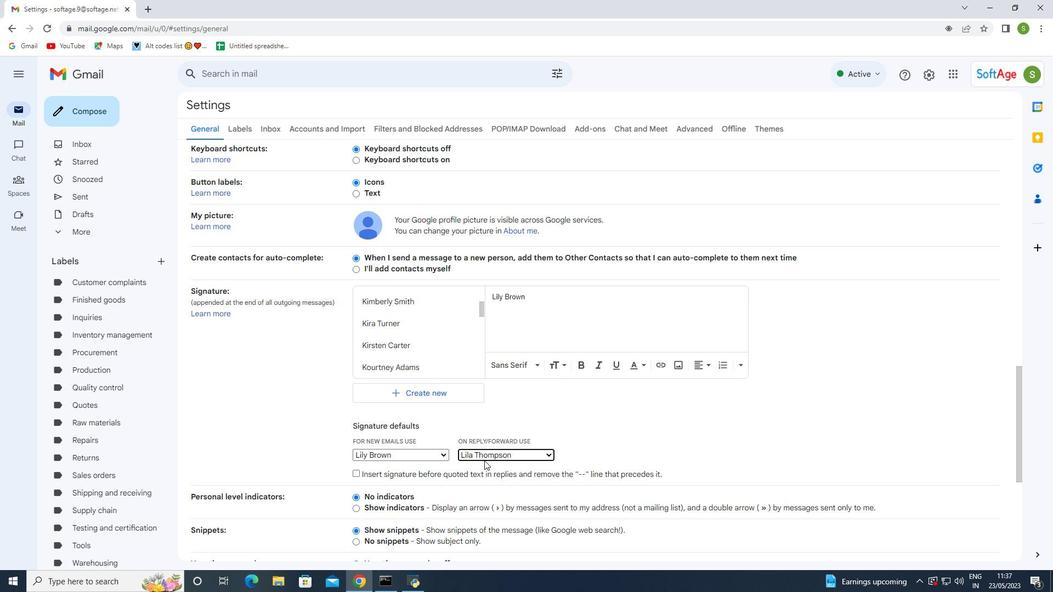 
Action: Mouse scrolled (484, 459) with delta (0, 0)
Screenshot: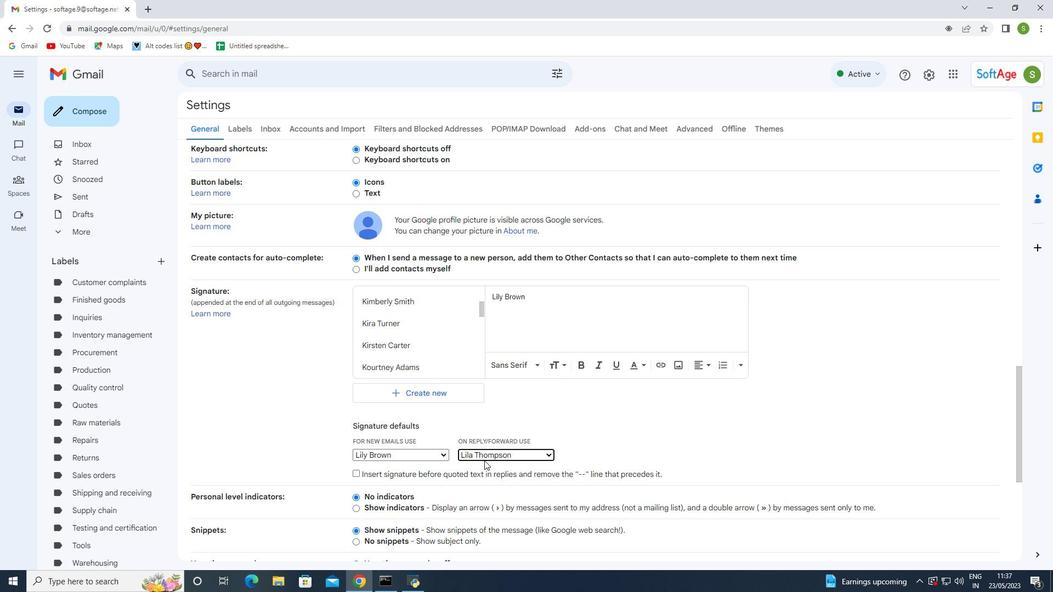 
Action: Mouse moved to (526, 295)
Screenshot: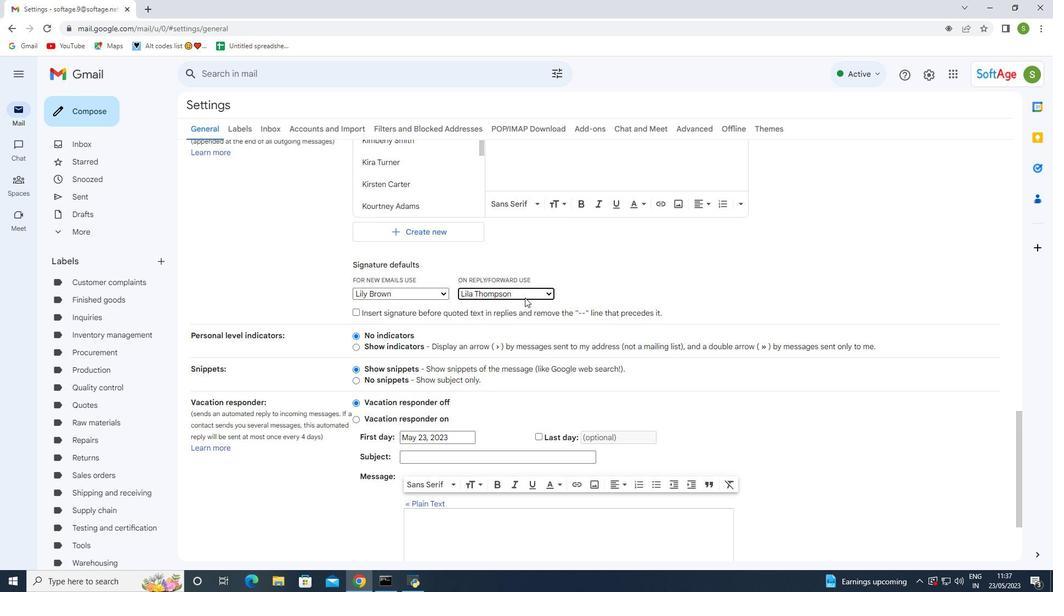 
Action: Mouse pressed left at (526, 295)
Screenshot: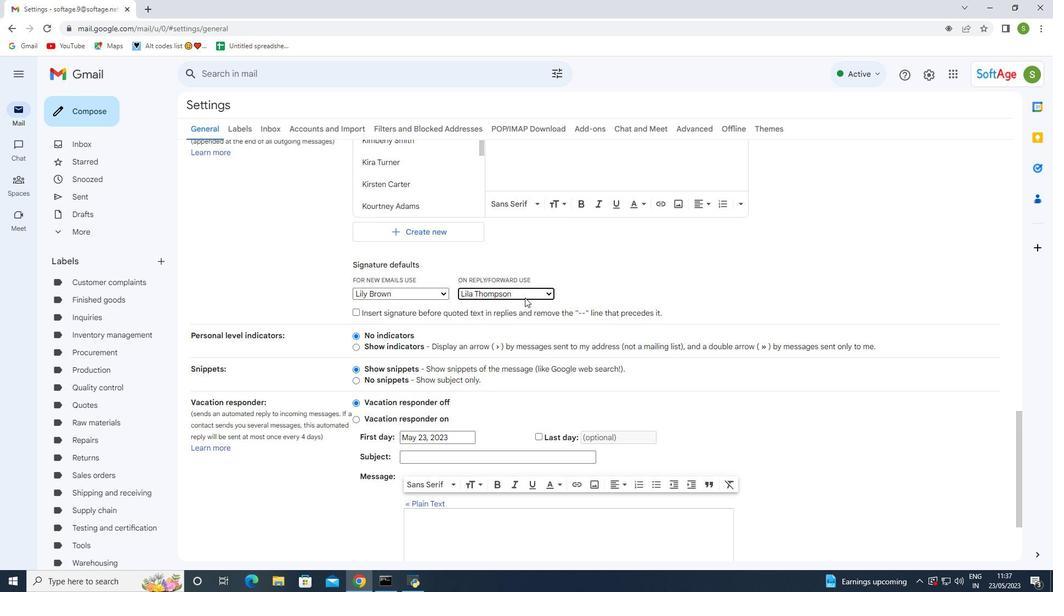 
Action: Mouse moved to (547, 504)
Screenshot: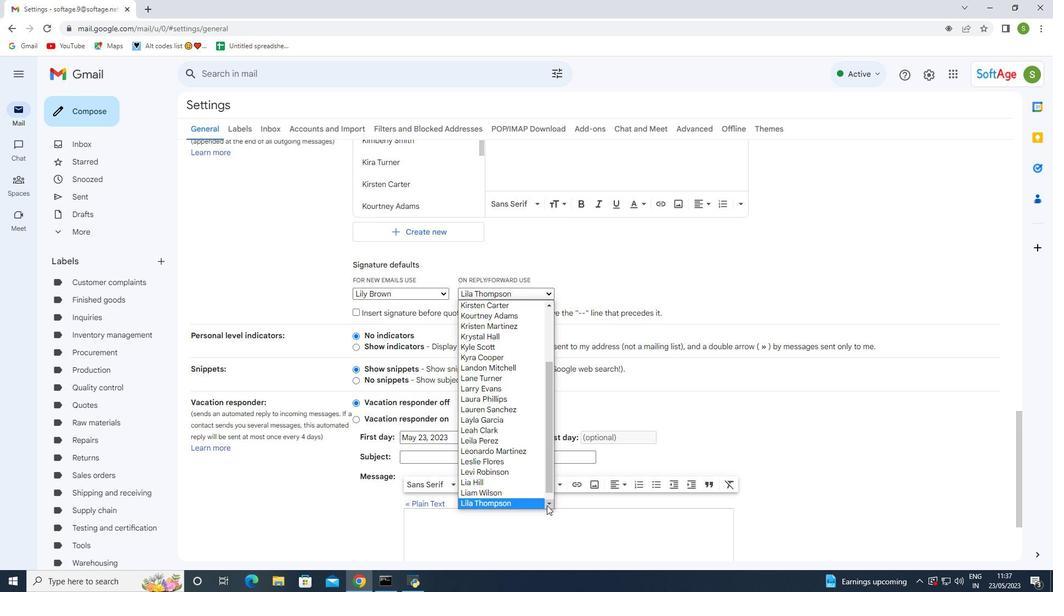 
Action: Mouse pressed left at (547, 504)
Screenshot: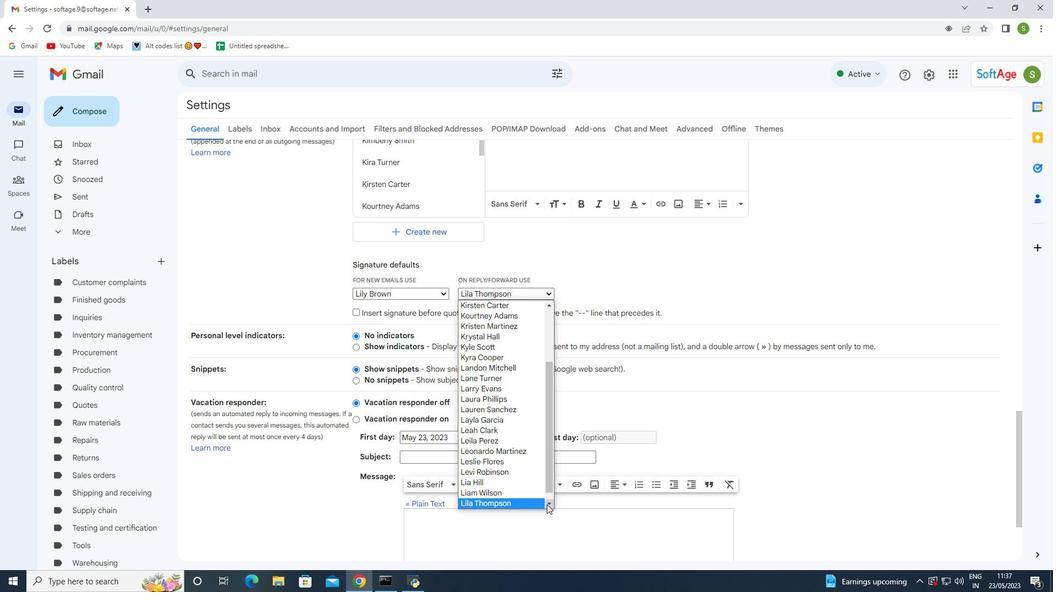 
Action: Mouse moved to (517, 505)
Screenshot: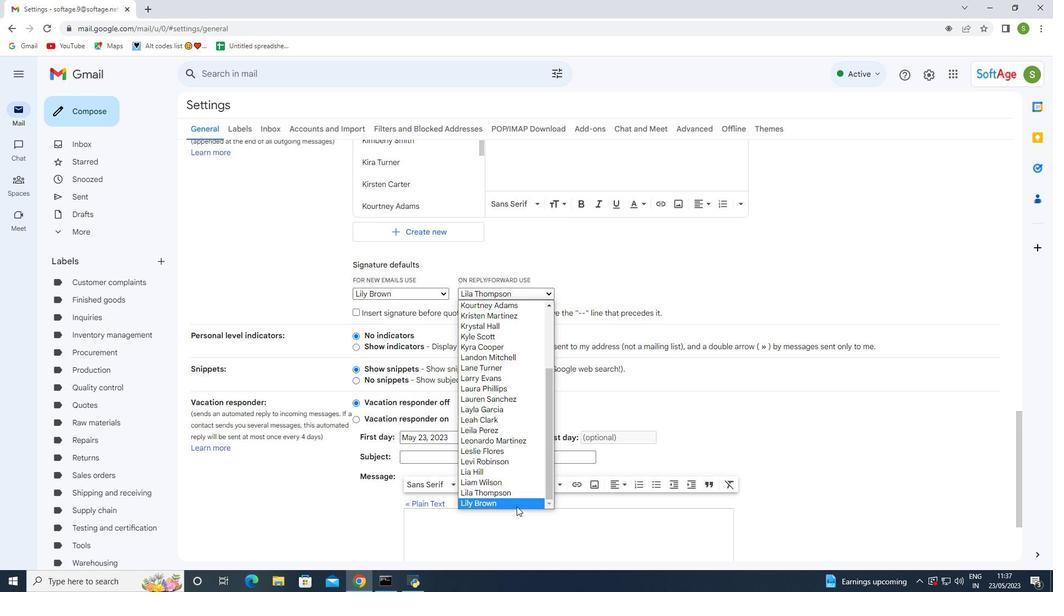 
Action: Mouse pressed left at (517, 505)
Screenshot: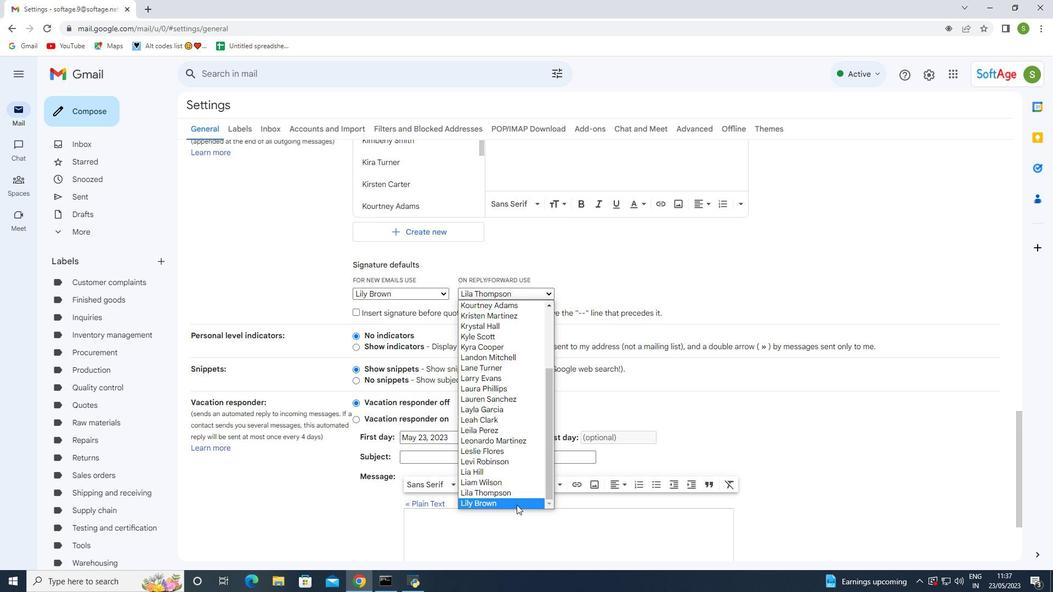 
Action: Mouse moved to (433, 351)
Screenshot: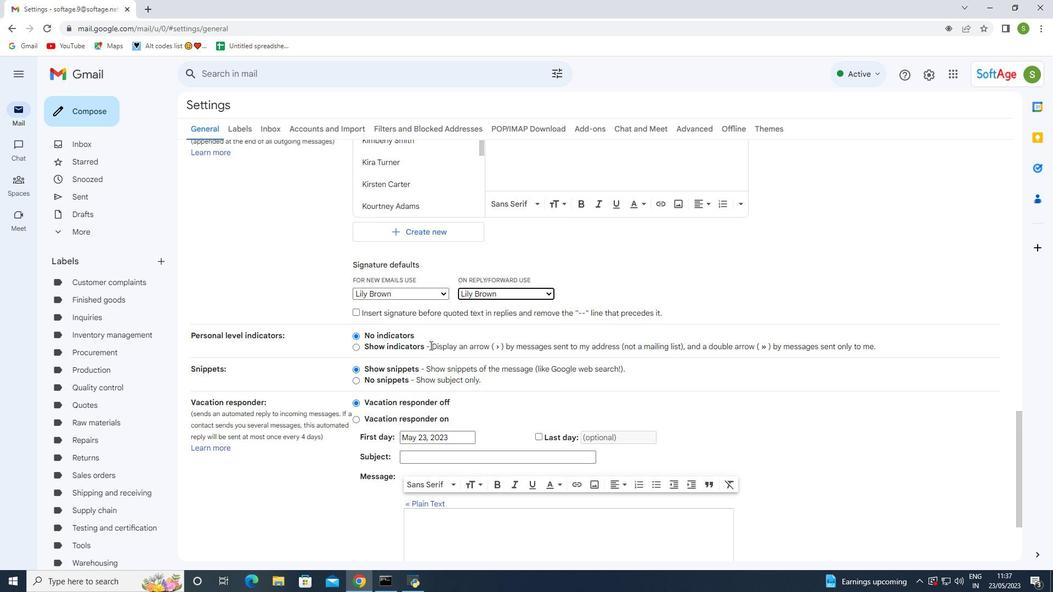 
Action: Mouse scrolled (433, 351) with delta (0, 0)
Screenshot: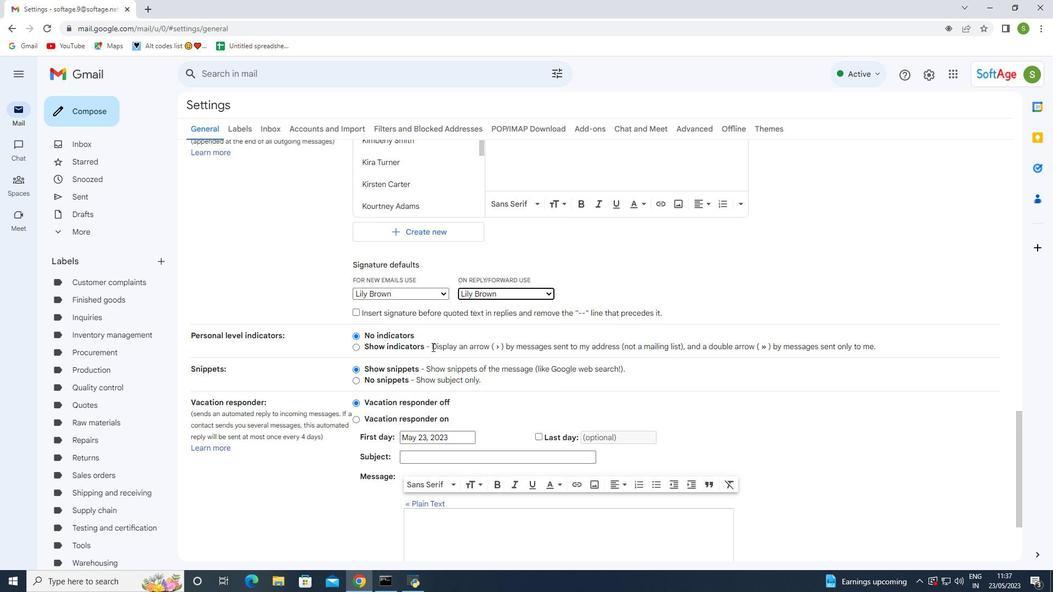 
Action: Mouse scrolled (433, 351) with delta (0, 0)
Screenshot: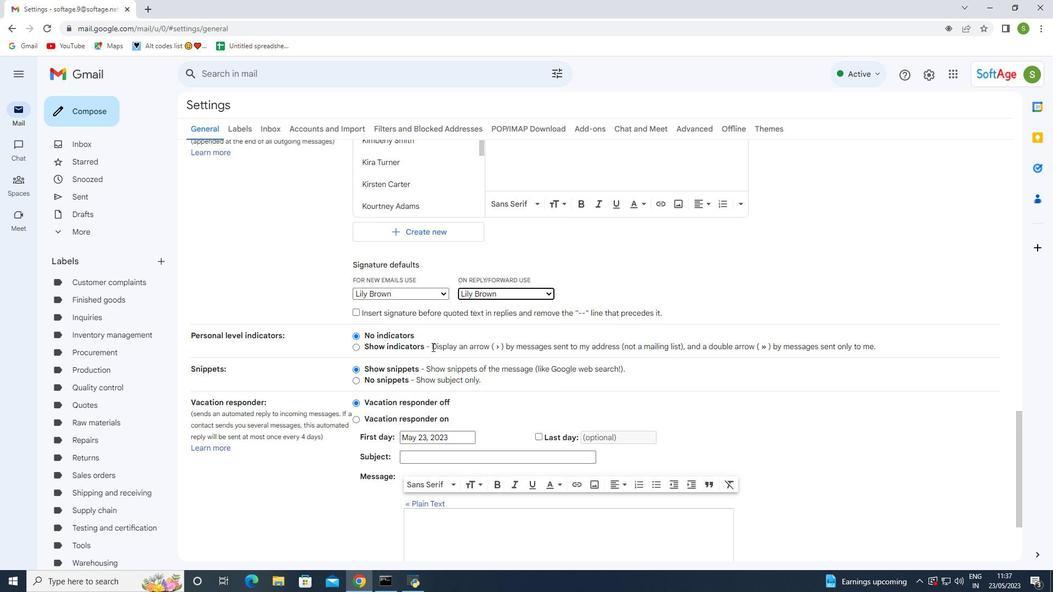 
Action: Mouse scrolled (433, 351) with delta (0, 0)
Screenshot: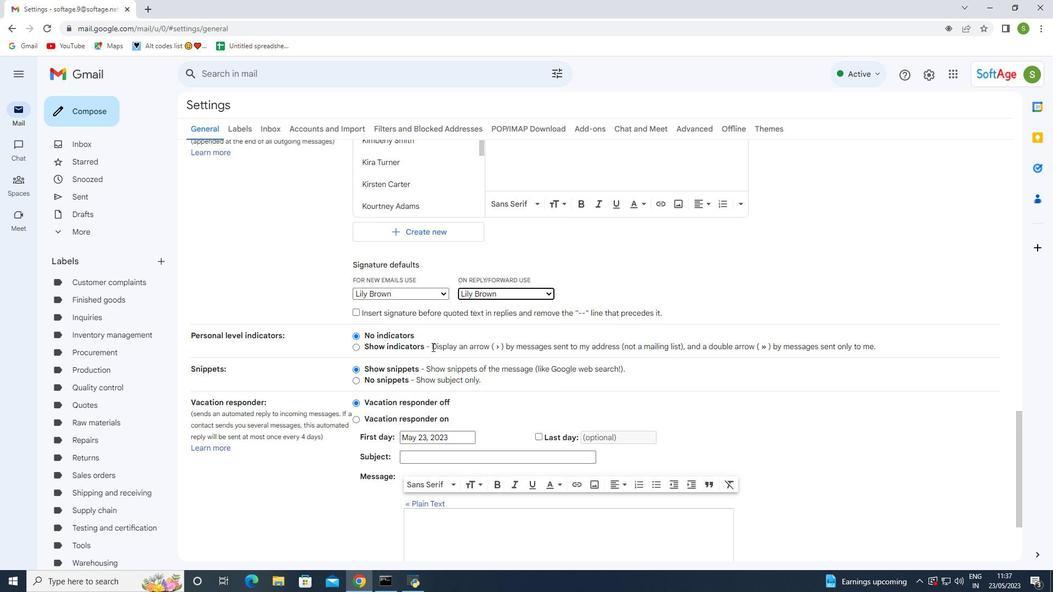 
Action: Mouse moved to (433, 355)
Screenshot: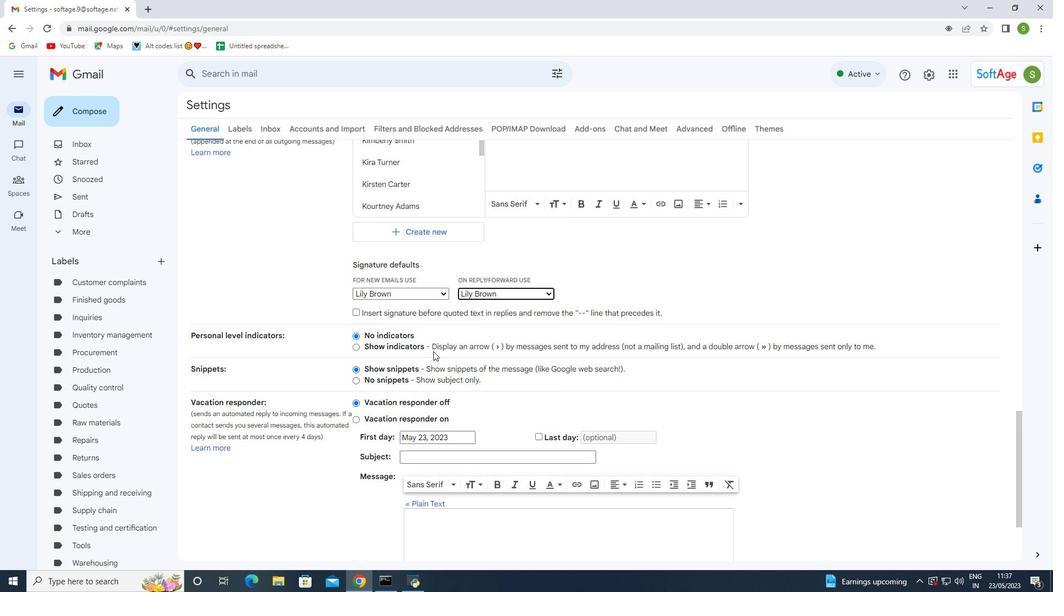 
Action: Mouse scrolled (433, 354) with delta (0, 0)
Screenshot: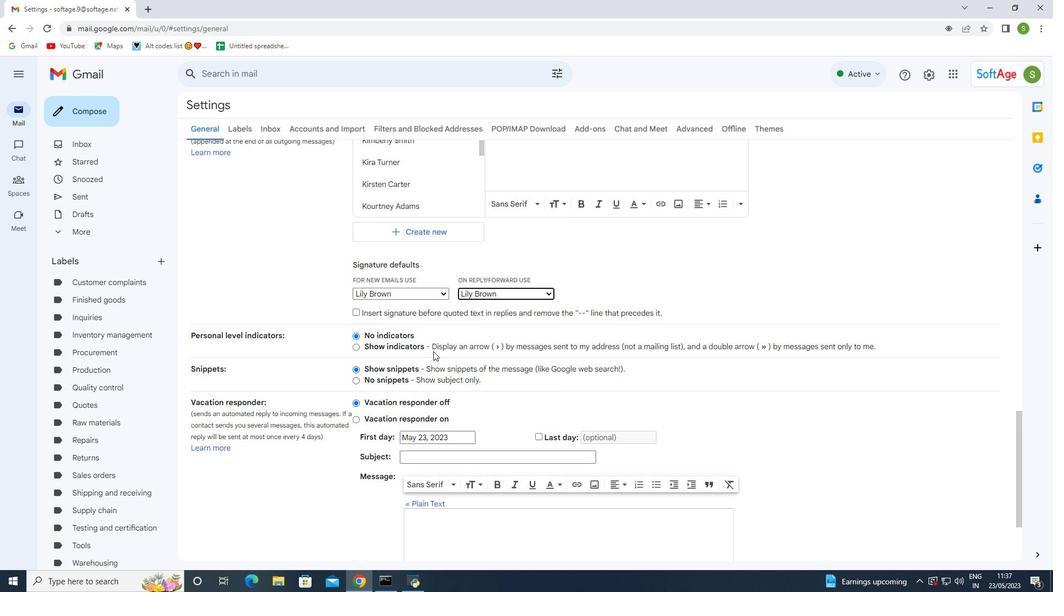 
Action: Mouse moved to (588, 501)
Screenshot: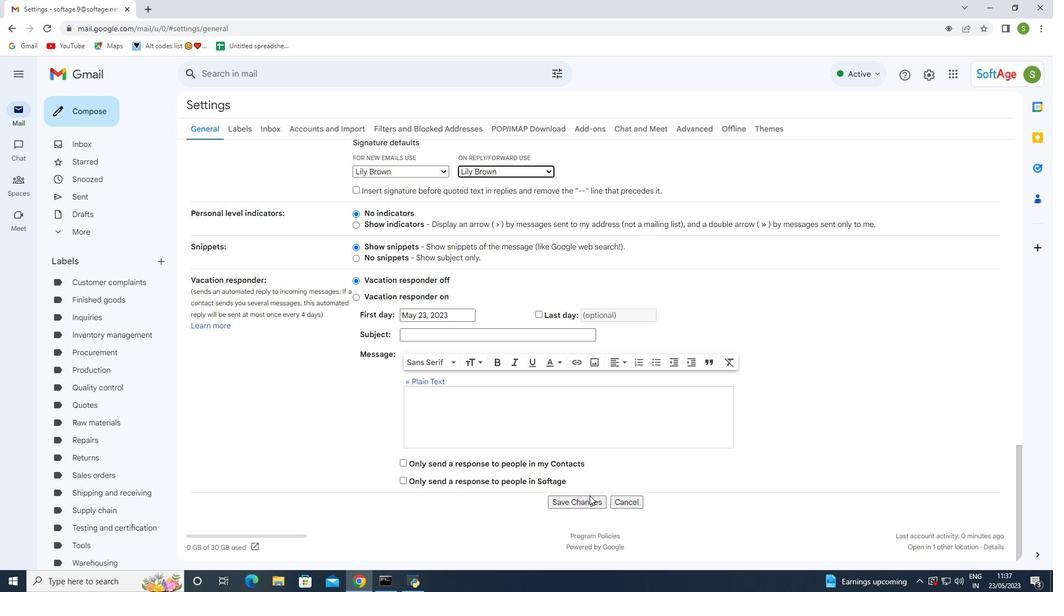 
Action: Mouse pressed left at (588, 501)
Screenshot: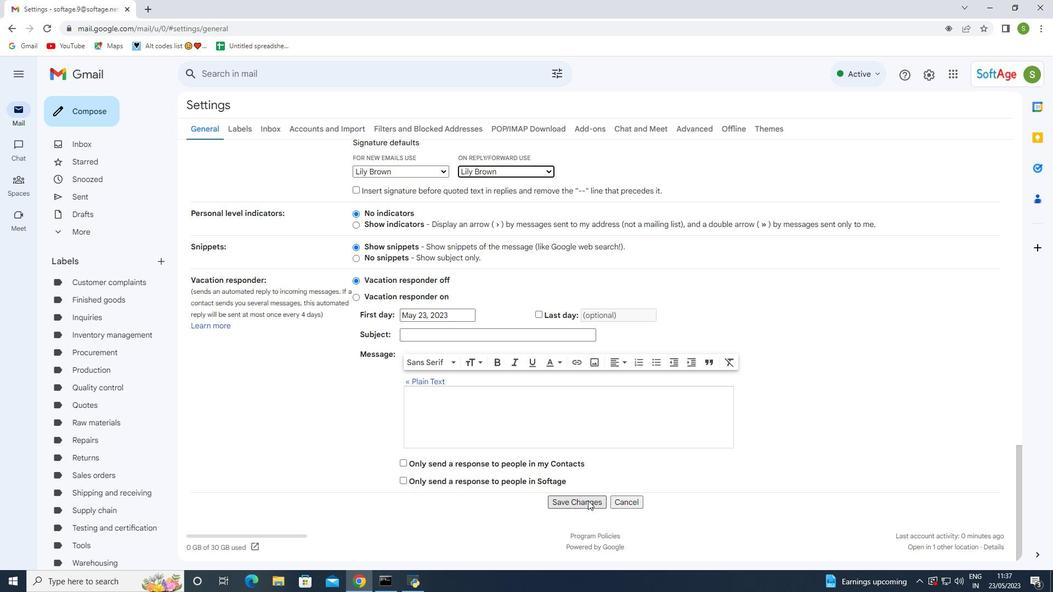 
Action: Mouse moved to (108, 112)
Screenshot: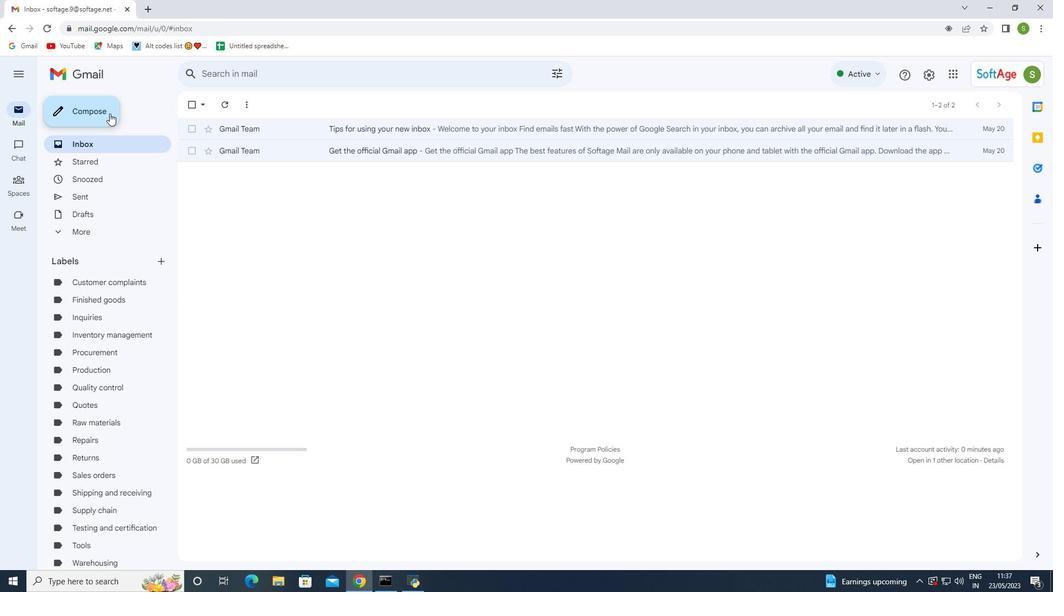 
Action: Mouse pressed left at (108, 112)
Screenshot: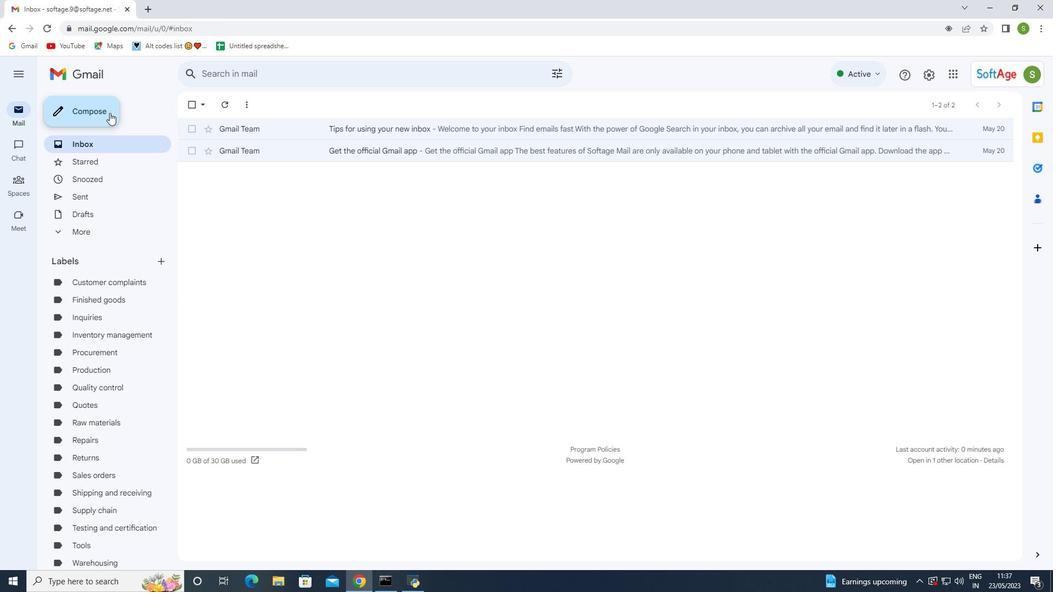
Action: Mouse moved to (713, 265)
Screenshot: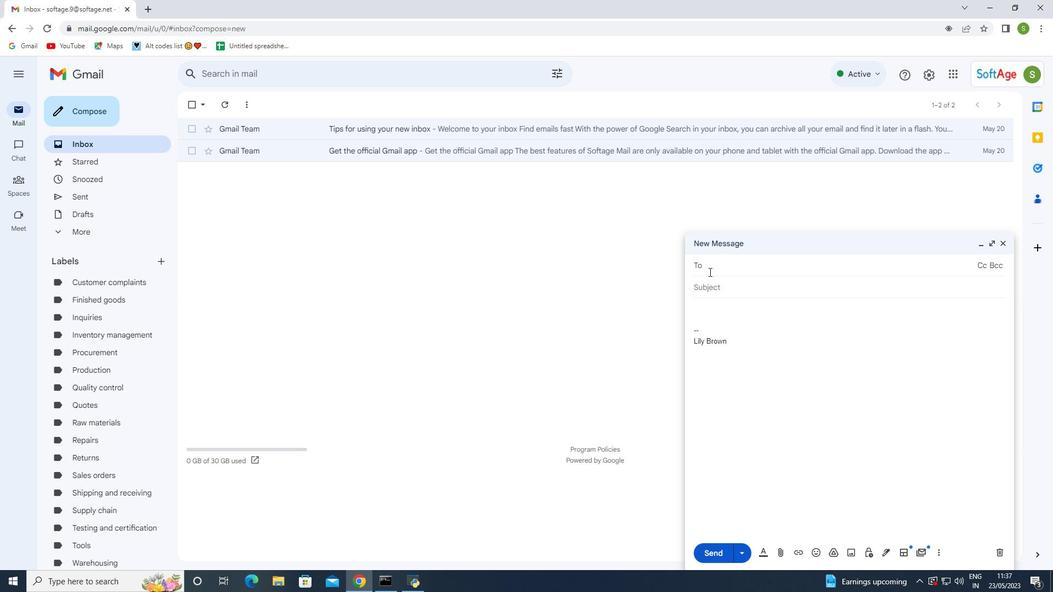 
Action: Mouse pressed left at (713, 265)
Screenshot: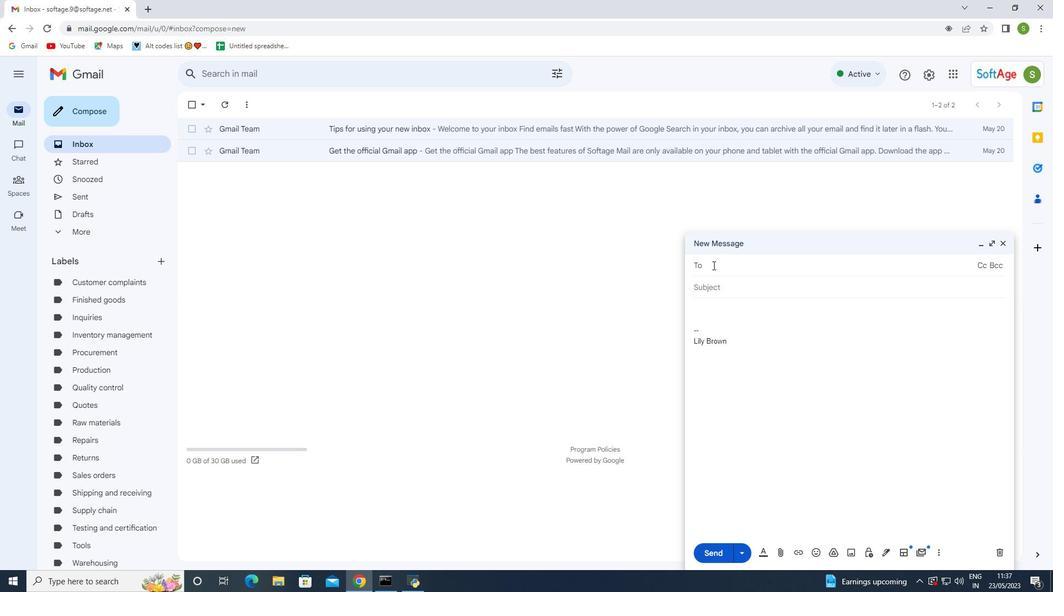 
Action: Key pressed softage.4<Key.shift>@spftage.net
Screenshot: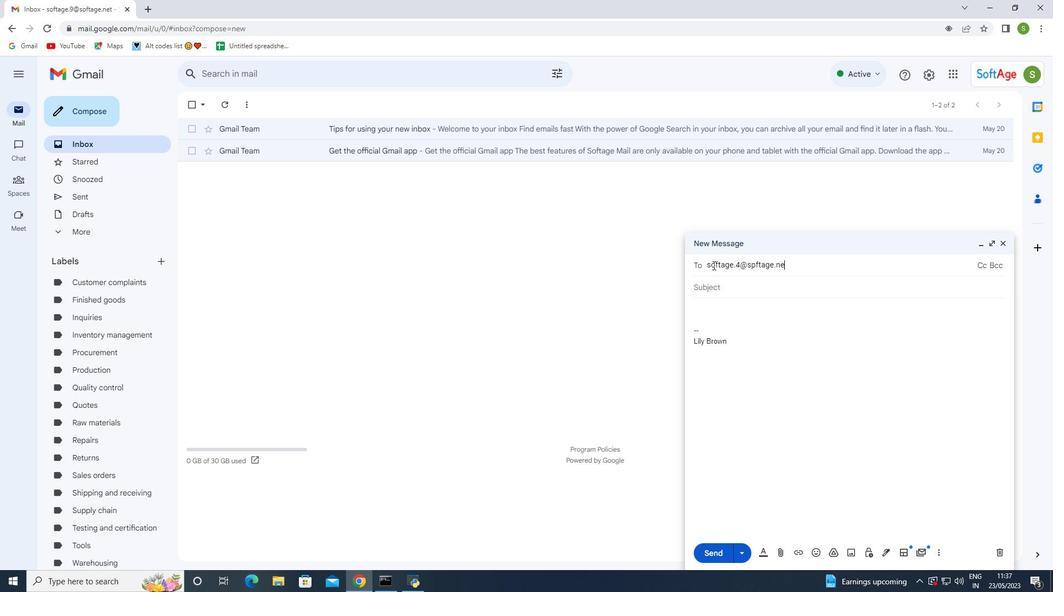 
Action: Mouse moved to (740, 291)
Screenshot: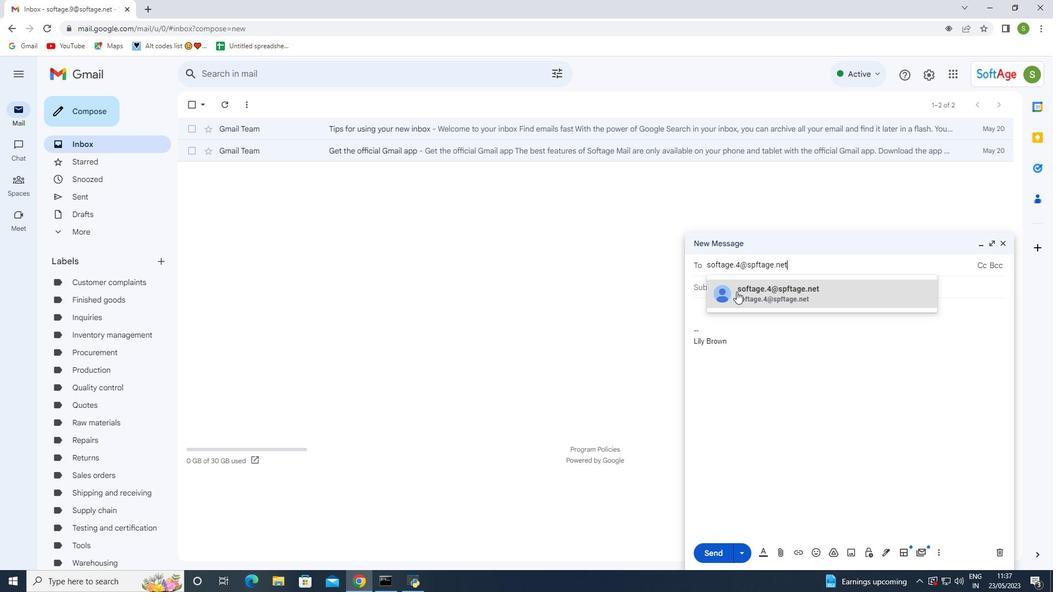 
Action: Mouse pressed left at (740, 291)
Screenshot: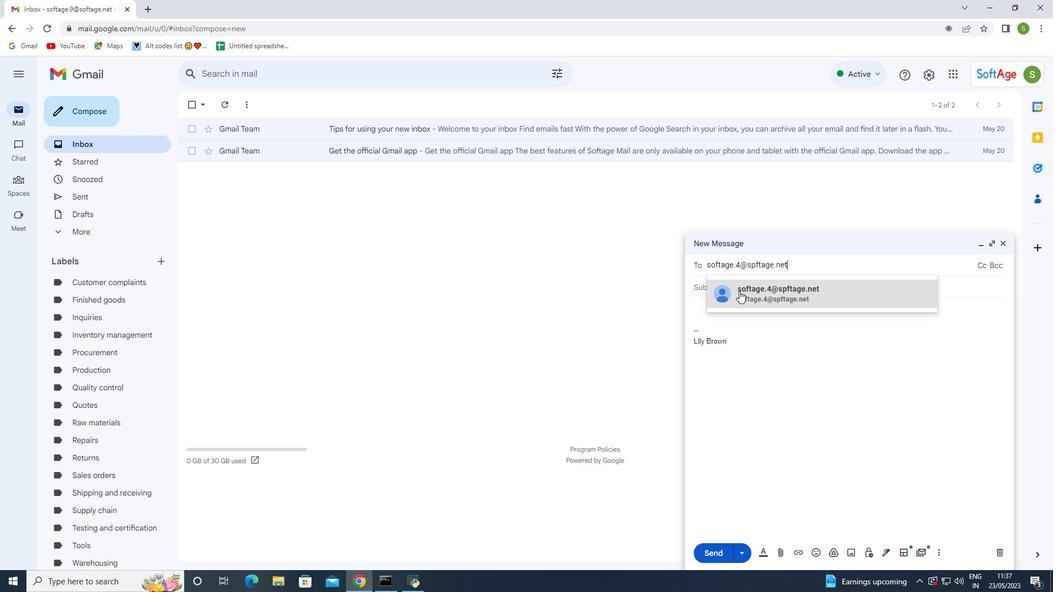 
Action: Mouse moved to (729, 299)
Screenshot: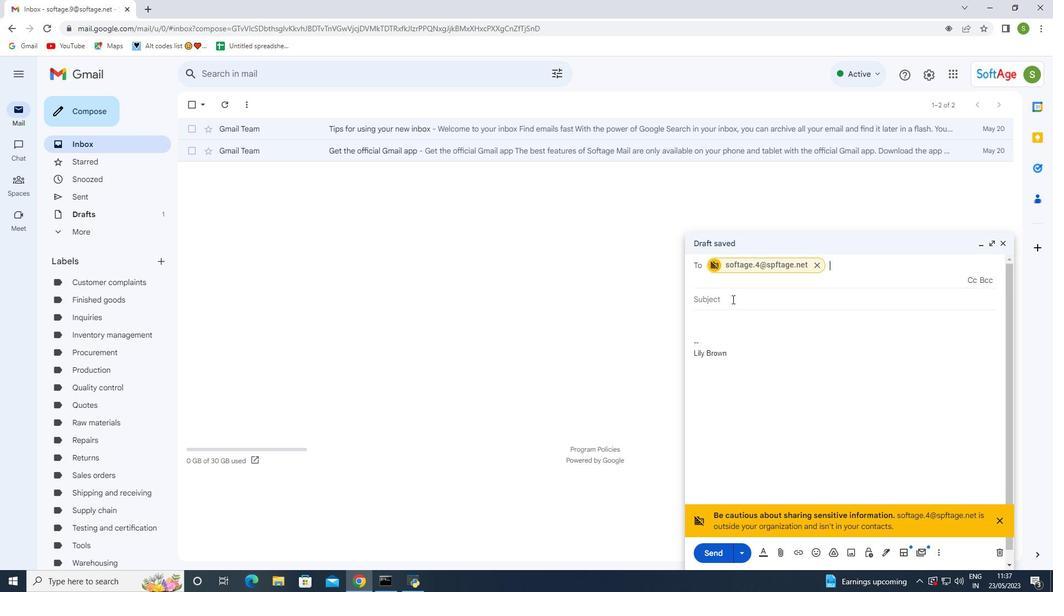 
Action: Mouse pressed left at (729, 299)
Screenshot: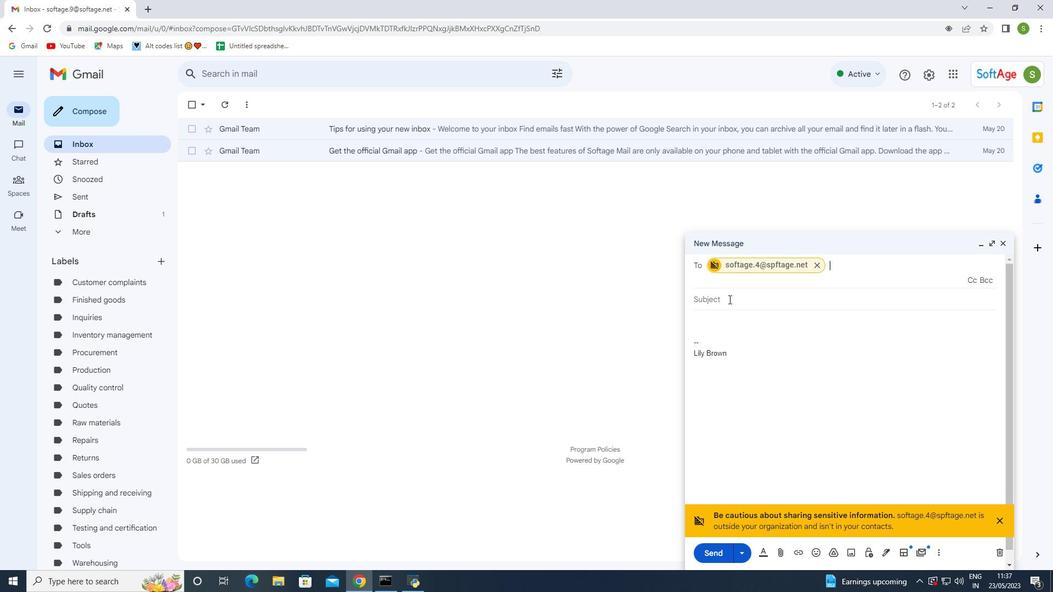 
Action: Mouse moved to (751, 283)
Screenshot: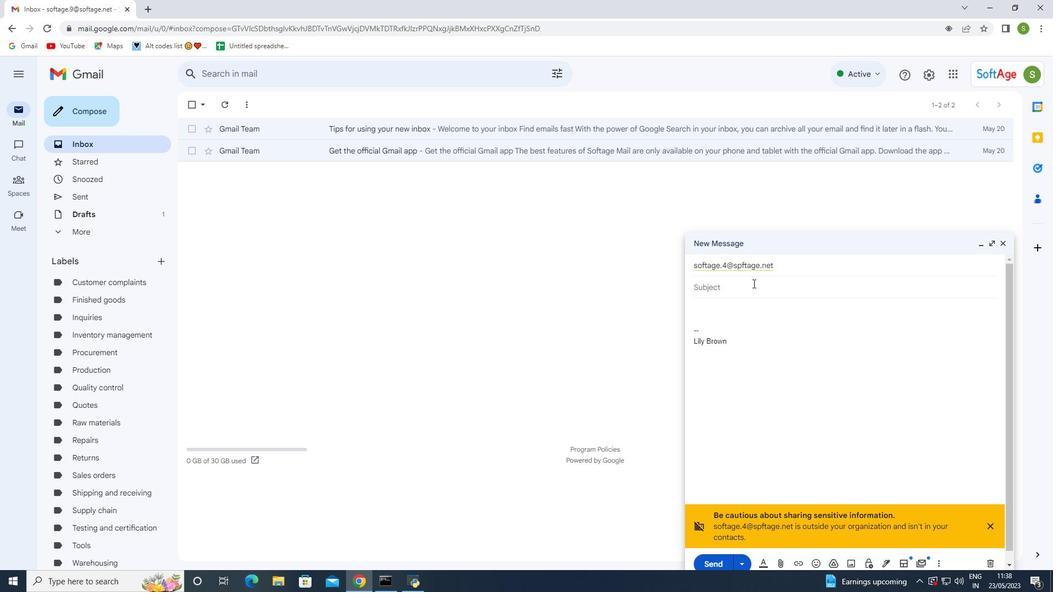 
Action: Mouse pressed left at (751, 283)
Screenshot: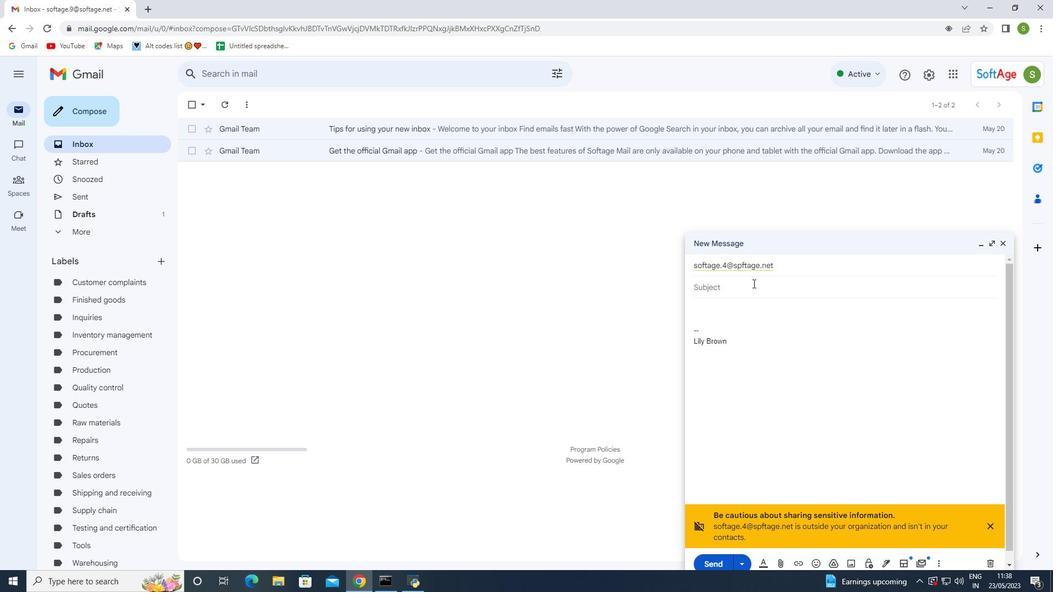 
Action: Key pressed <Key.shift>Request<Key.space>for<Key.space>a<Key.space>quote<Key.space>follow<Key.space><Key.backspace>-up
Screenshot: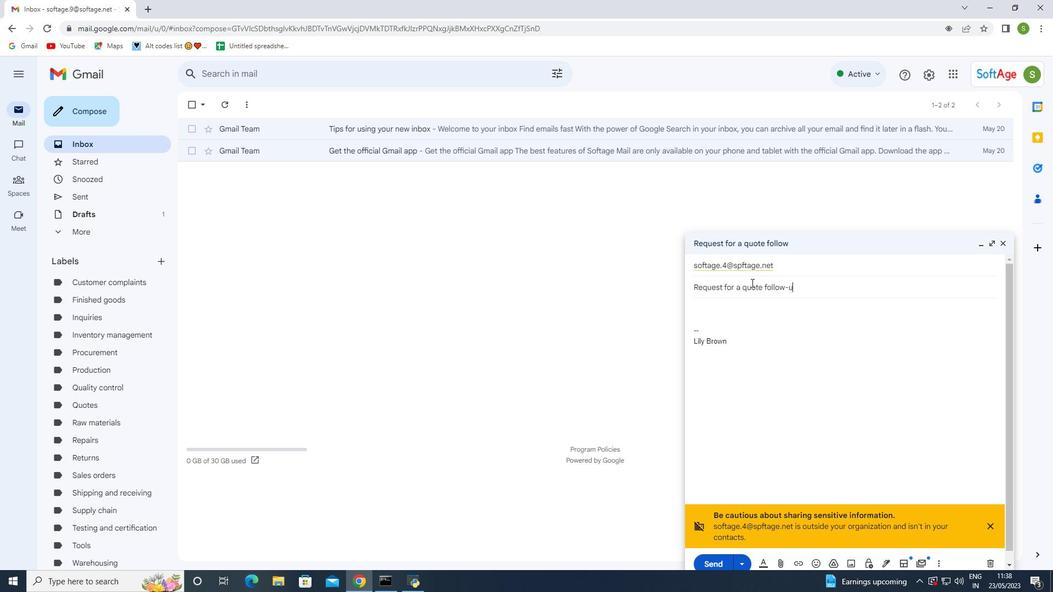 
Action: Mouse moved to (725, 315)
Screenshot: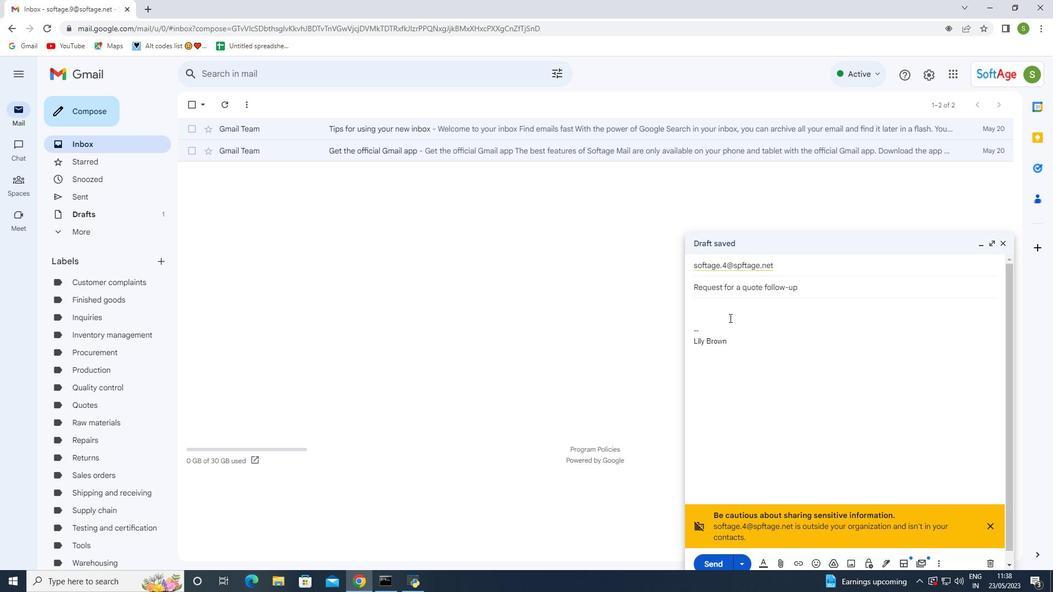 
Action: Mouse pressed left at (725, 315)
Screenshot: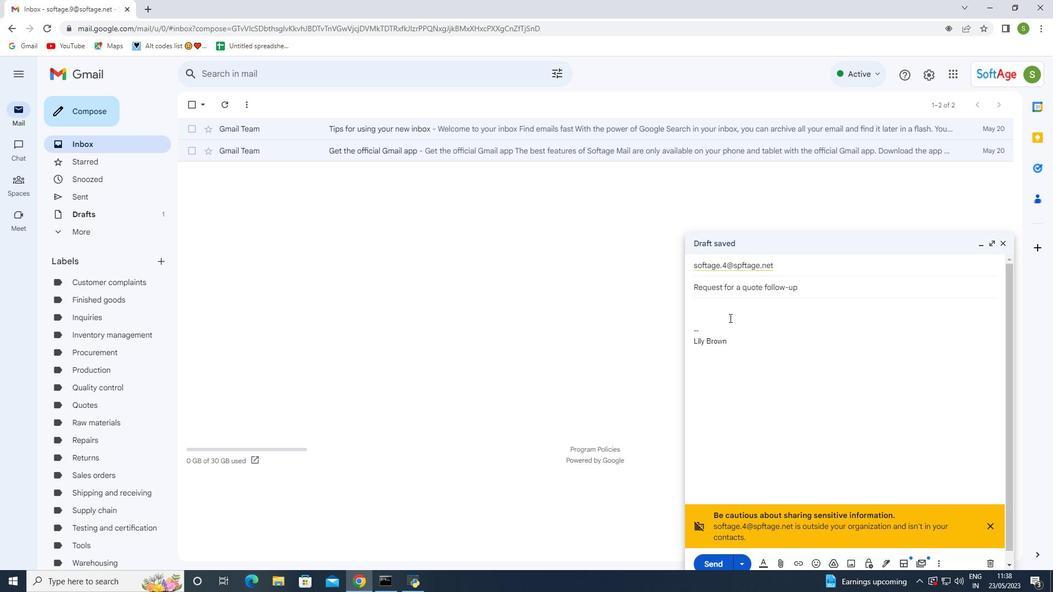 
Action: Mouse moved to (703, 329)
Screenshot: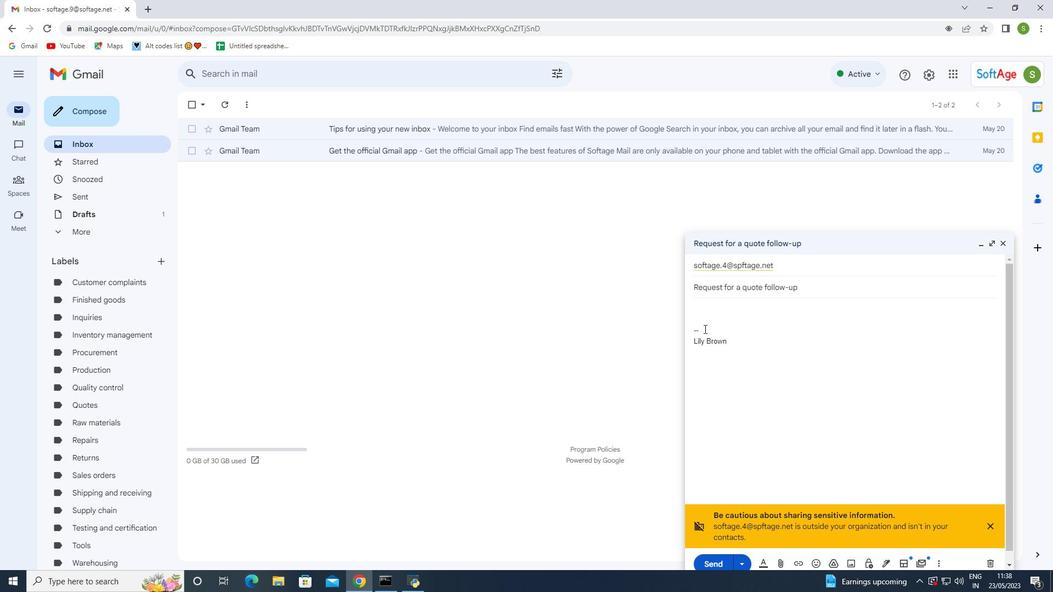
Action: Mouse pressed left at (703, 329)
Screenshot: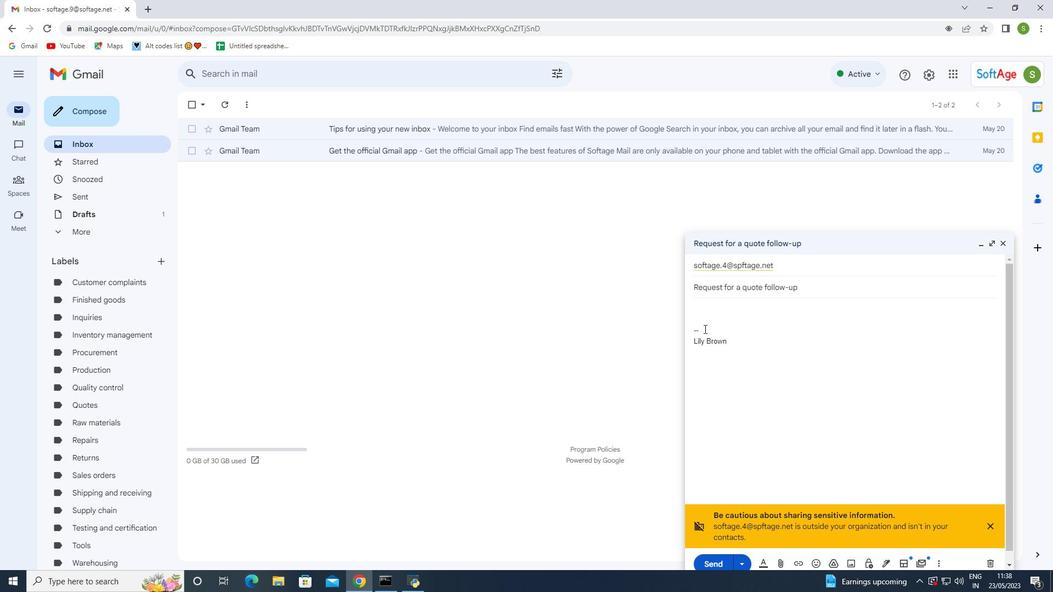
Action: Mouse moved to (672, 289)
Screenshot: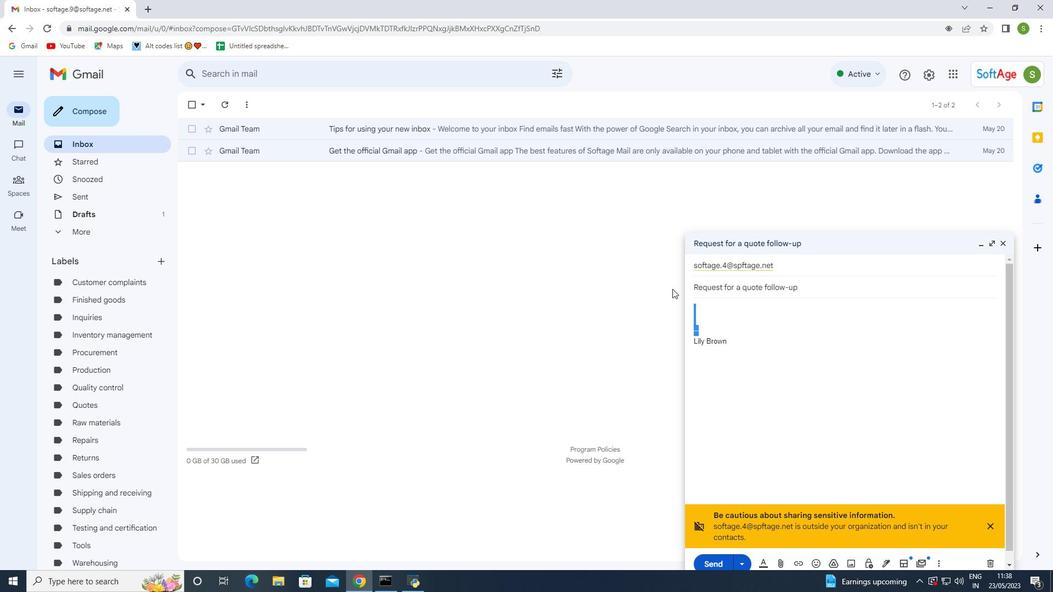
Action: Key pressed <Key.backspace><Key.enter><Key.up><Key.shift><Key.shift><Key.shift><Key.shift>I<Key.space>would<Key.space>like<Key.space>to<Key.space>request<Key.space>a<Key.space>change<Key.space>to<Key.space>the<Key.space>project<Key.space>plan<Key.space><Key.backspace>,<Key.space>can<Key.space>we<Key.space>schedule<Key.space>a<Key.space>meeting<Key.space>to<Key.space>discuss<Key.space>this<Key.shift_r>><Key.backspace><Key.shift_r>?
Screenshot: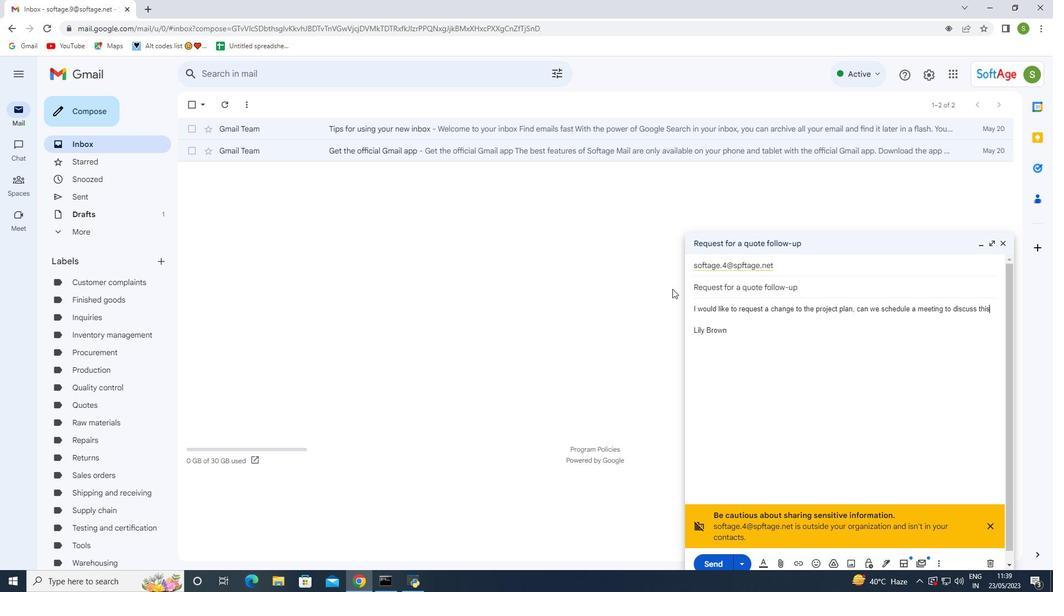 
Action: Mouse moved to (782, 352)
Screenshot: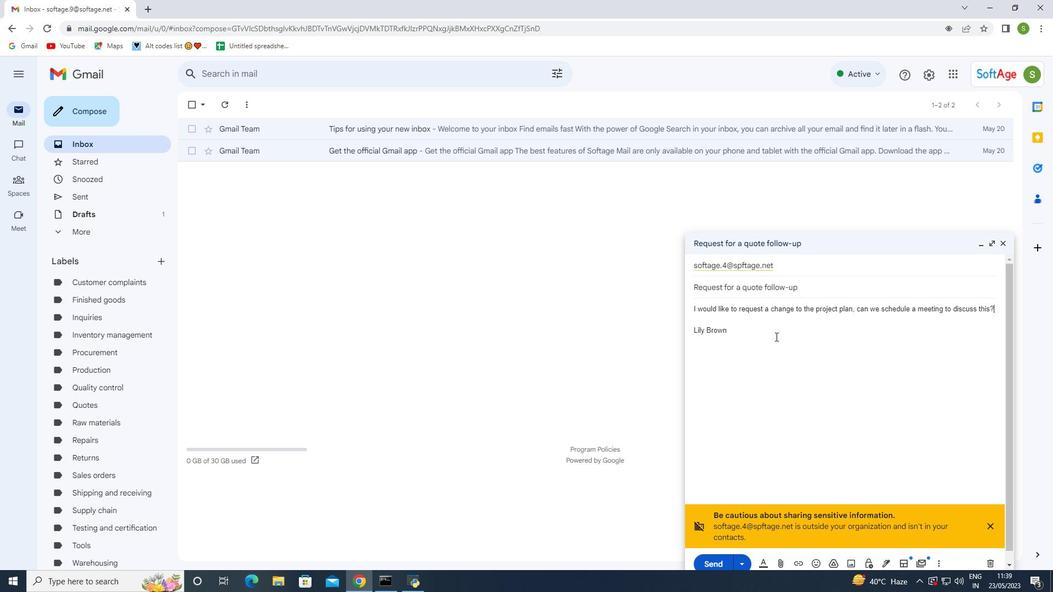 
Action: Mouse pressed left at (782, 352)
Screenshot: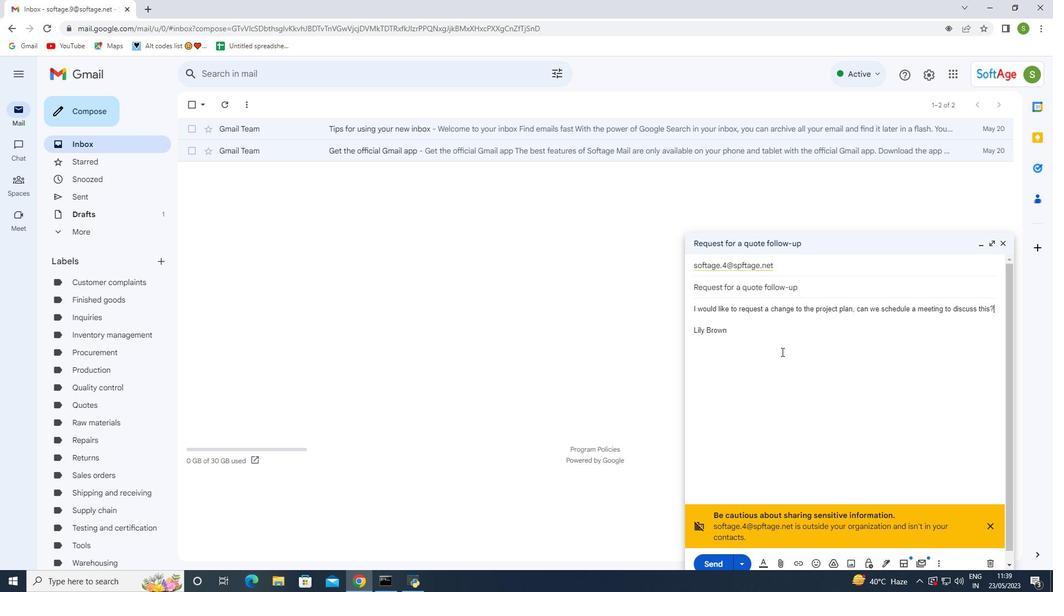 
Action: Mouse moved to (990, 524)
Screenshot: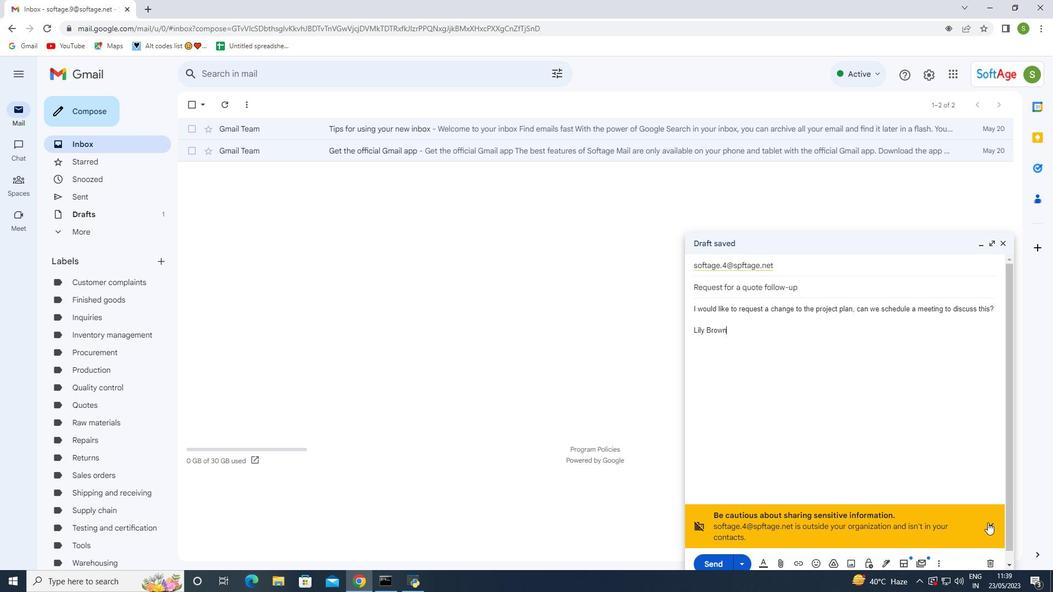 
Action: Mouse pressed left at (990, 524)
Screenshot: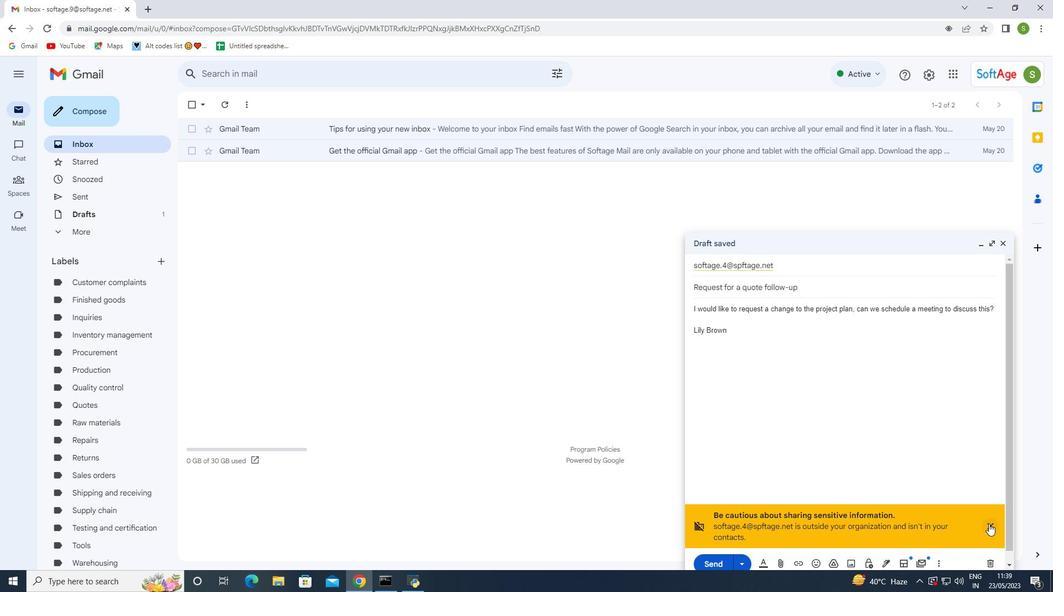 
Action: Mouse moved to (852, 412)
Screenshot: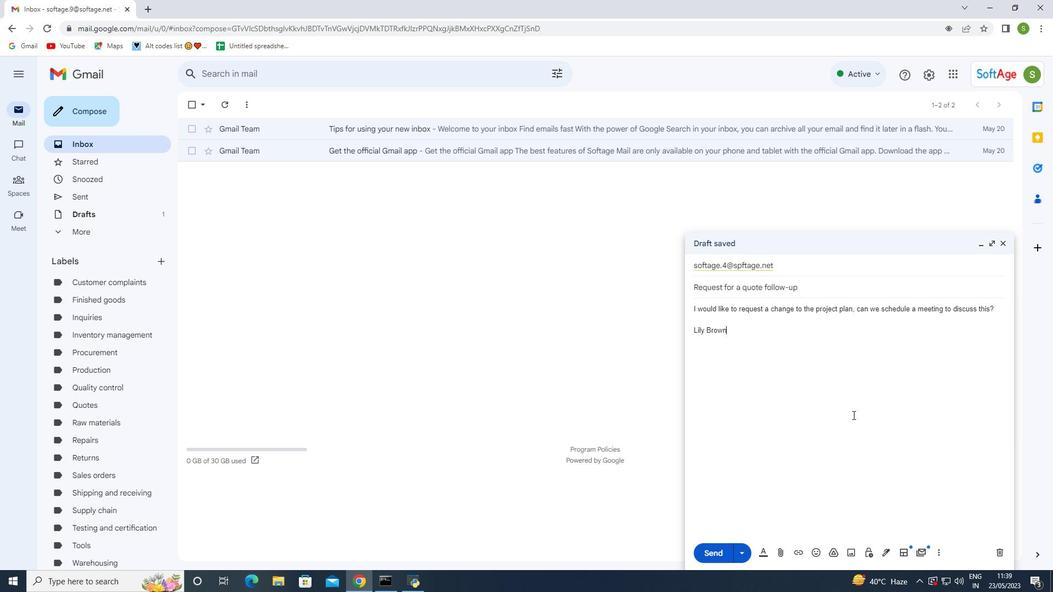 
Action: Mouse scrolled (852, 412) with delta (0, 0)
Screenshot: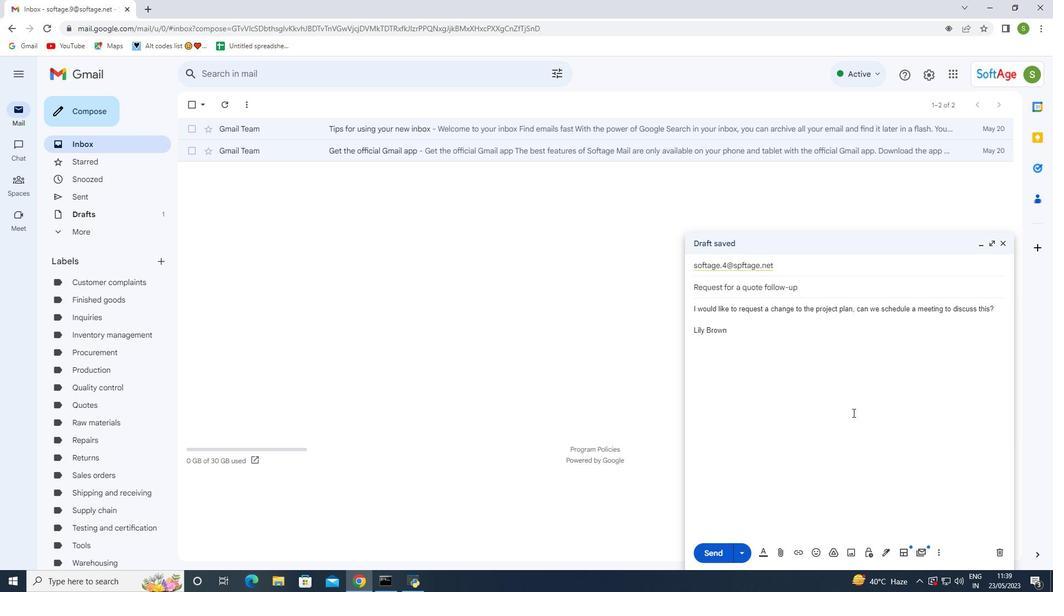 
Action: Mouse scrolled (852, 412) with delta (0, 0)
Screenshot: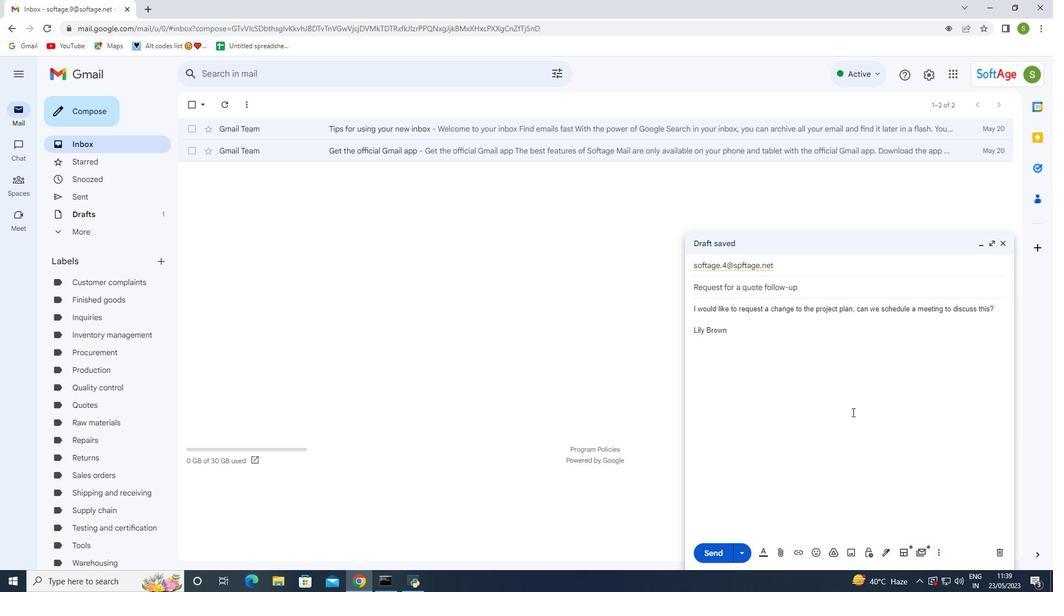 
Action: Mouse moved to (707, 549)
Screenshot: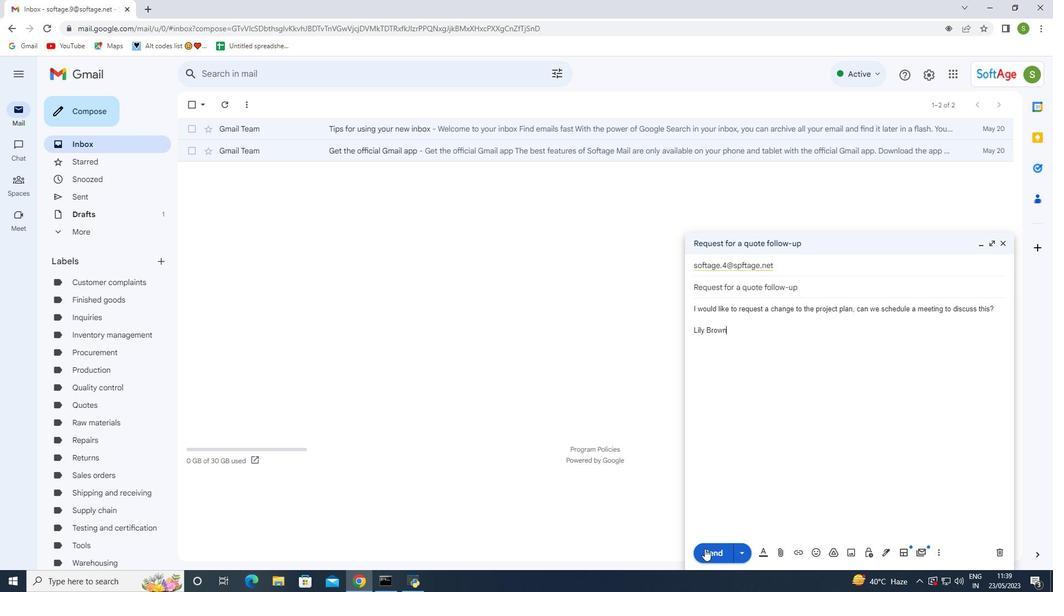 
Action: Mouse pressed left at (707, 549)
Screenshot: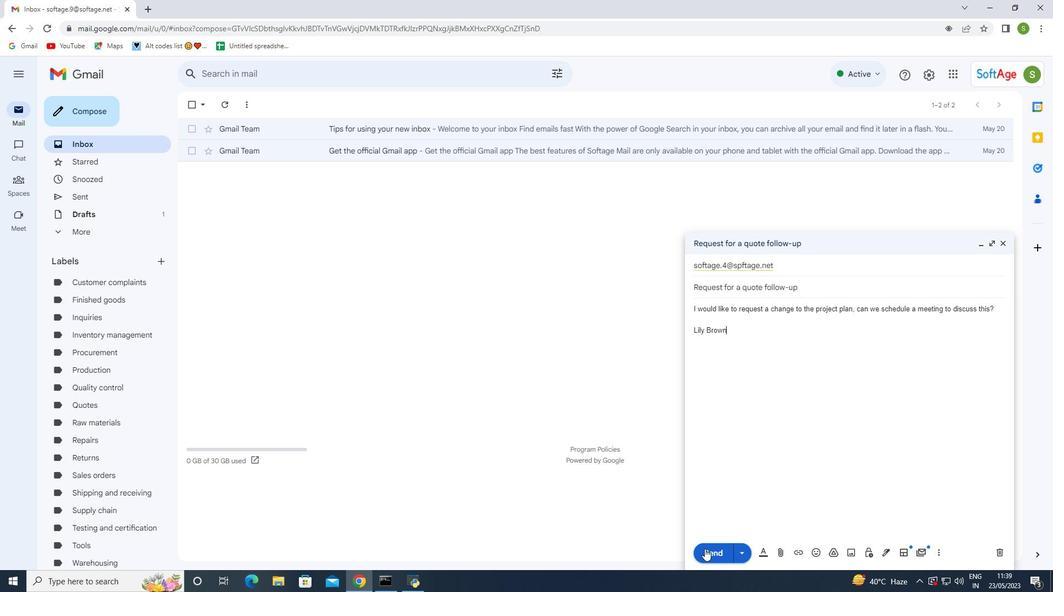 
Action: Mouse moved to (87, 194)
Screenshot: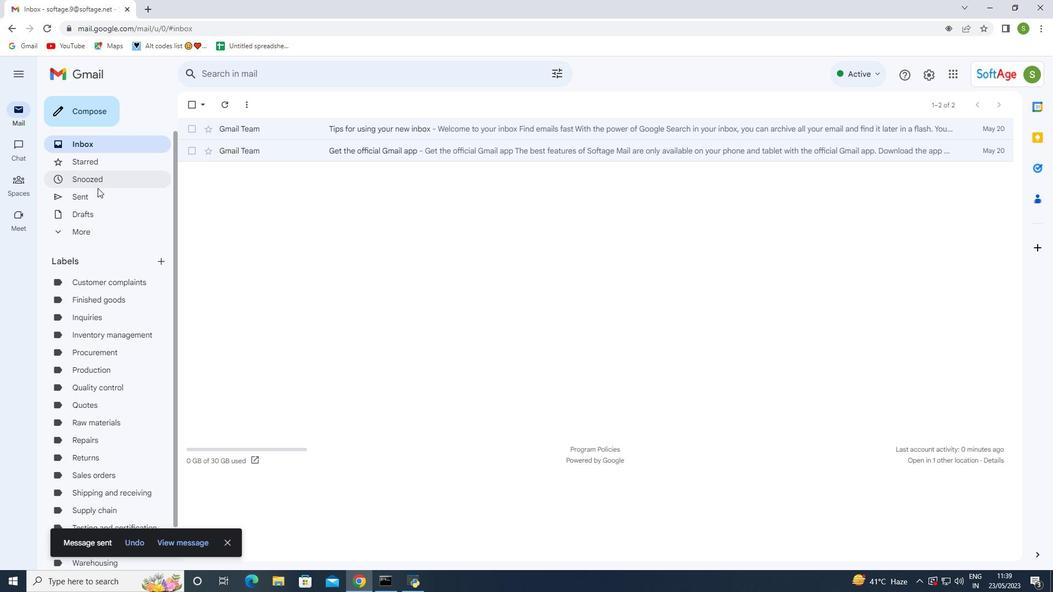 
Action: Mouse pressed left at (87, 194)
Screenshot: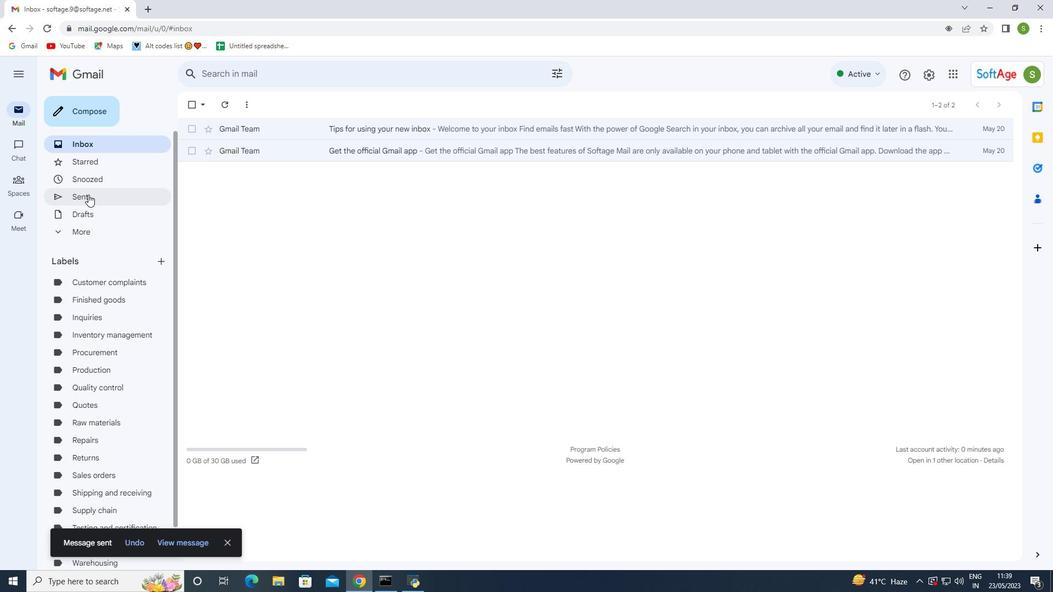 
Action: Mouse moved to (192, 159)
Screenshot: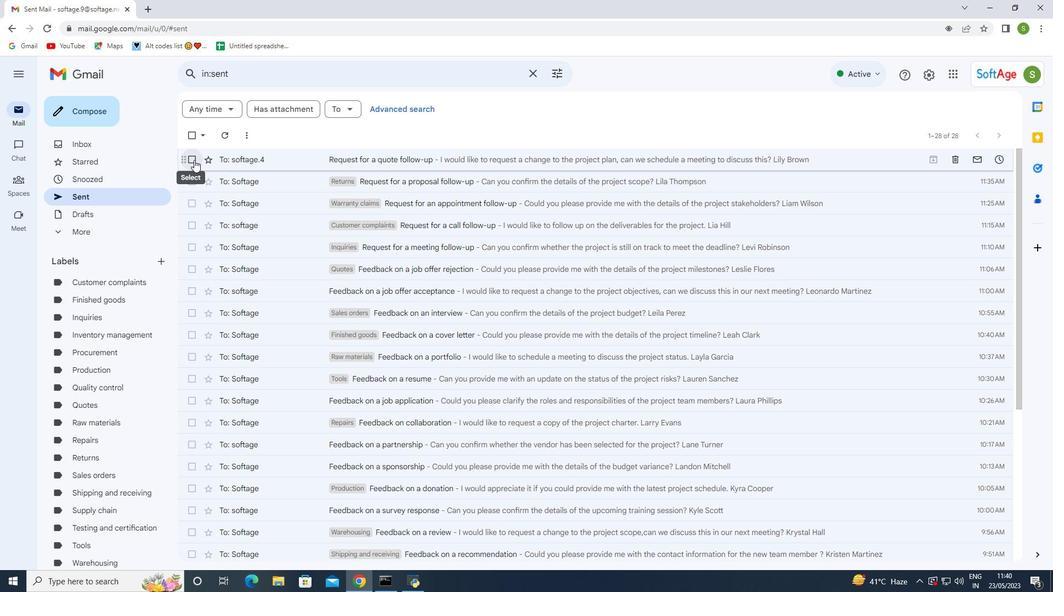 
Action: Mouse pressed left at (192, 159)
Screenshot: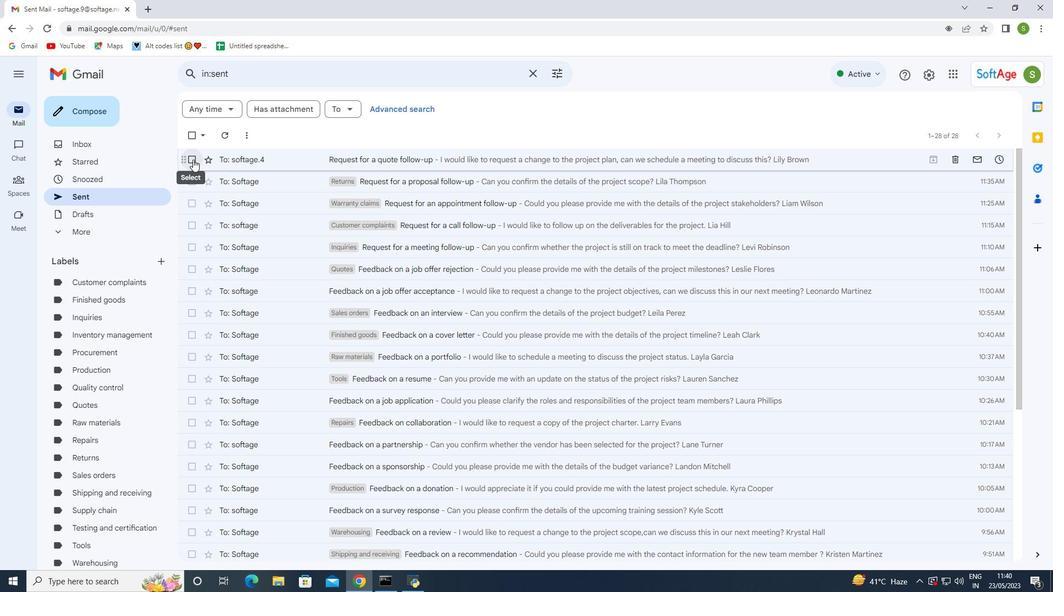 
Action: Mouse moved to (256, 160)
Screenshot: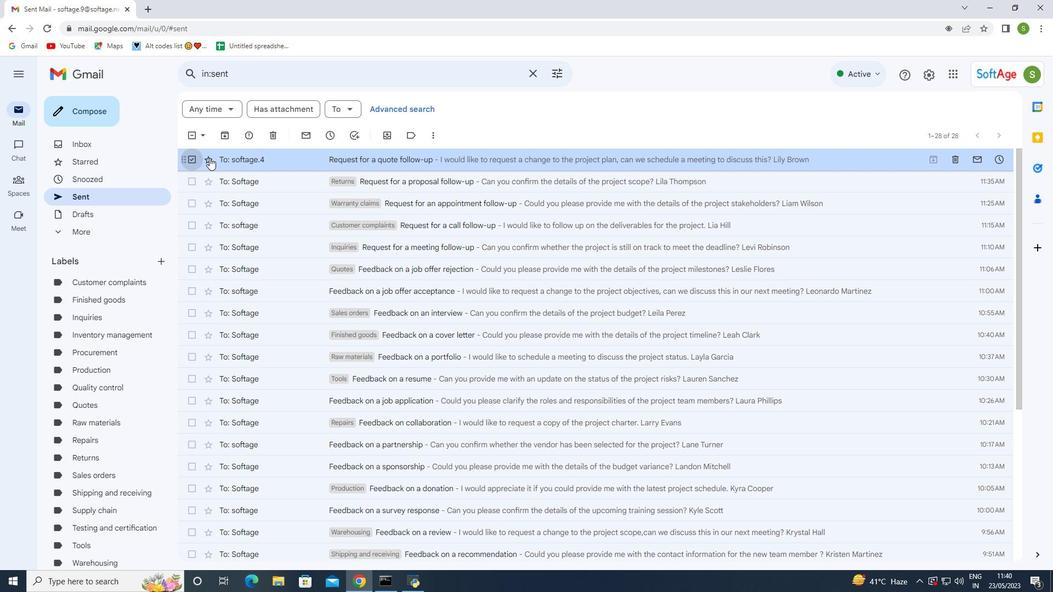 
Action: Mouse pressed right at (256, 160)
Screenshot: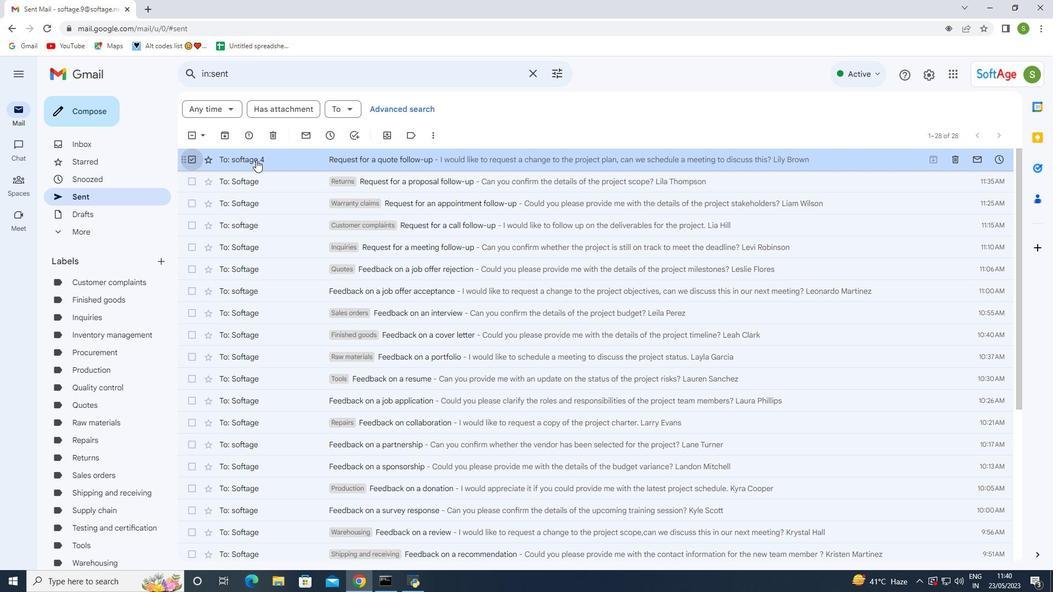 
Action: Mouse moved to (453, 326)
Screenshot: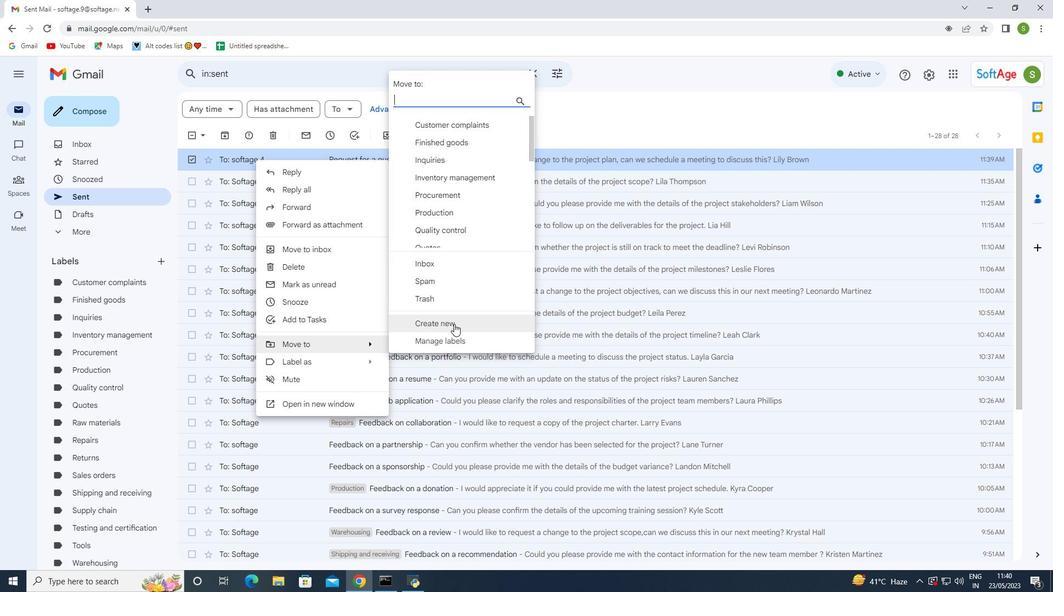
Action: Mouse pressed left at (453, 326)
Screenshot: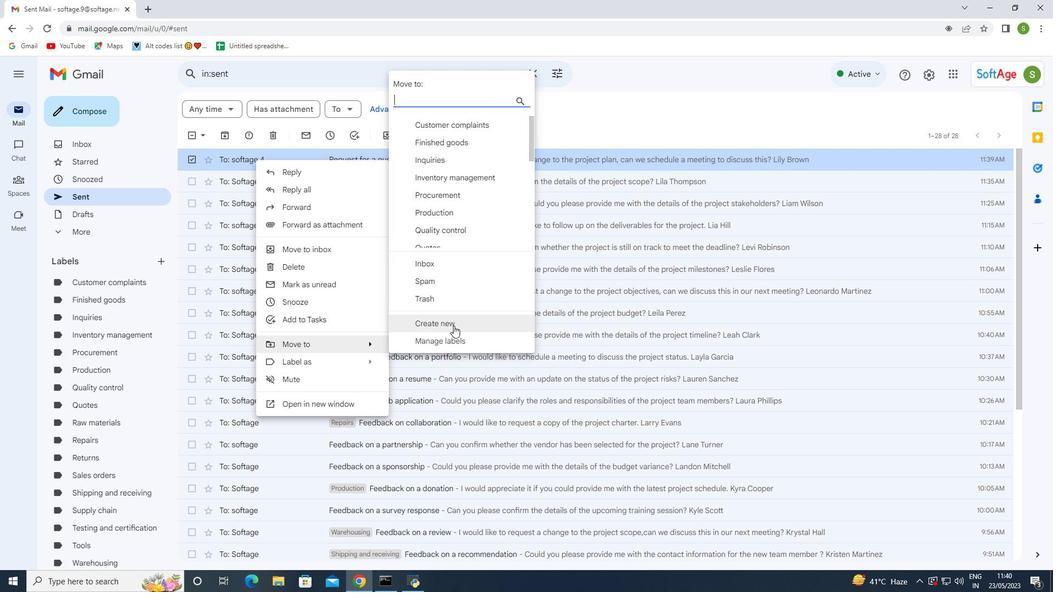 
Action: Mouse moved to (491, 299)
Screenshot: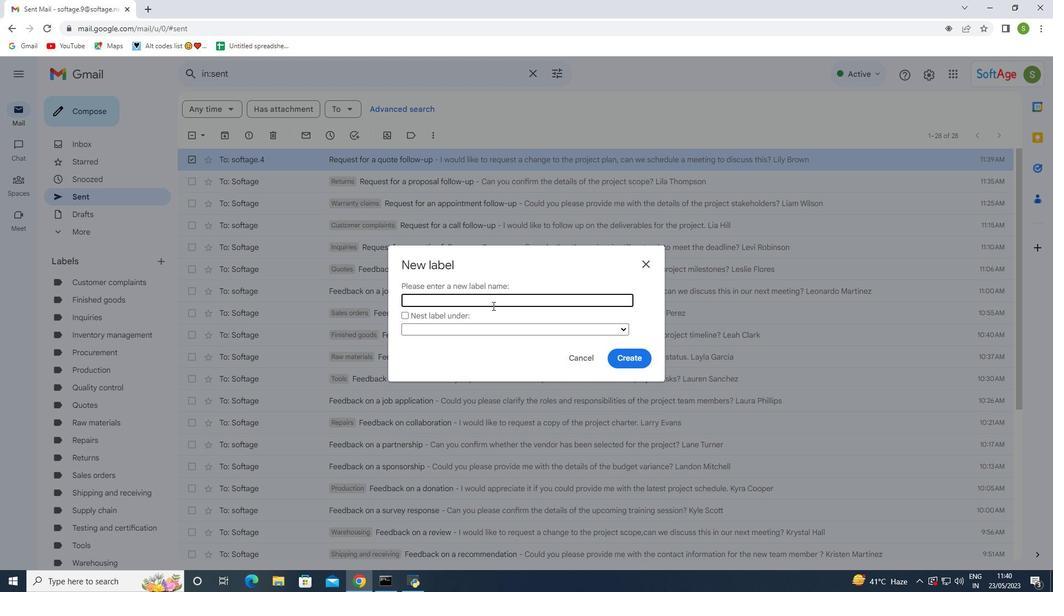 
Action: Mouse pressed left at (491, 299)
Screenshot: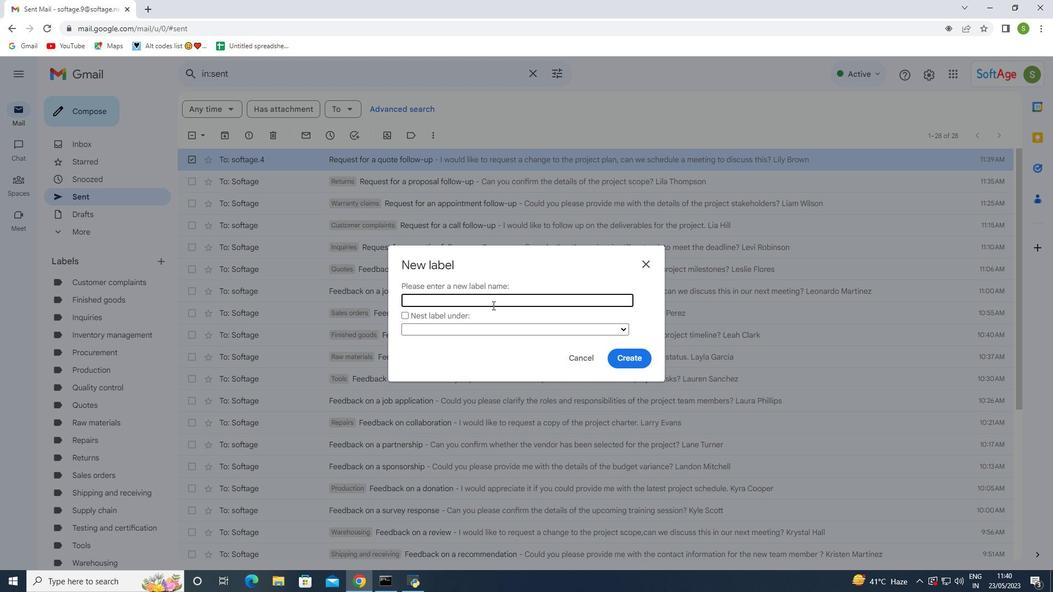 
Action: Key pressed <Key.shift><Key.shift>Refunds
Screenshot: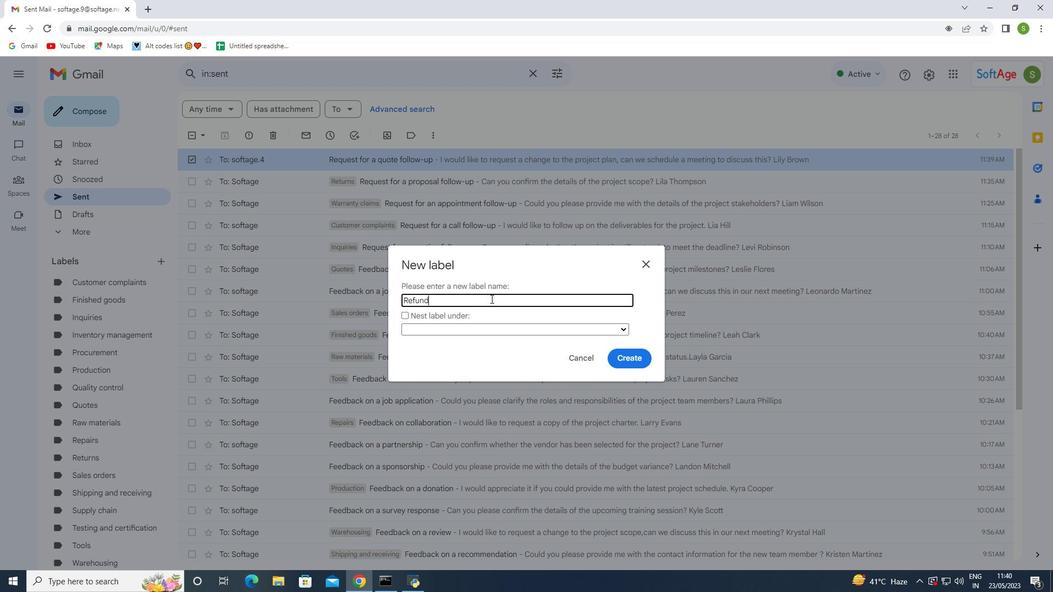 
Action: Mouse moved to (630, 362)
Screenshot: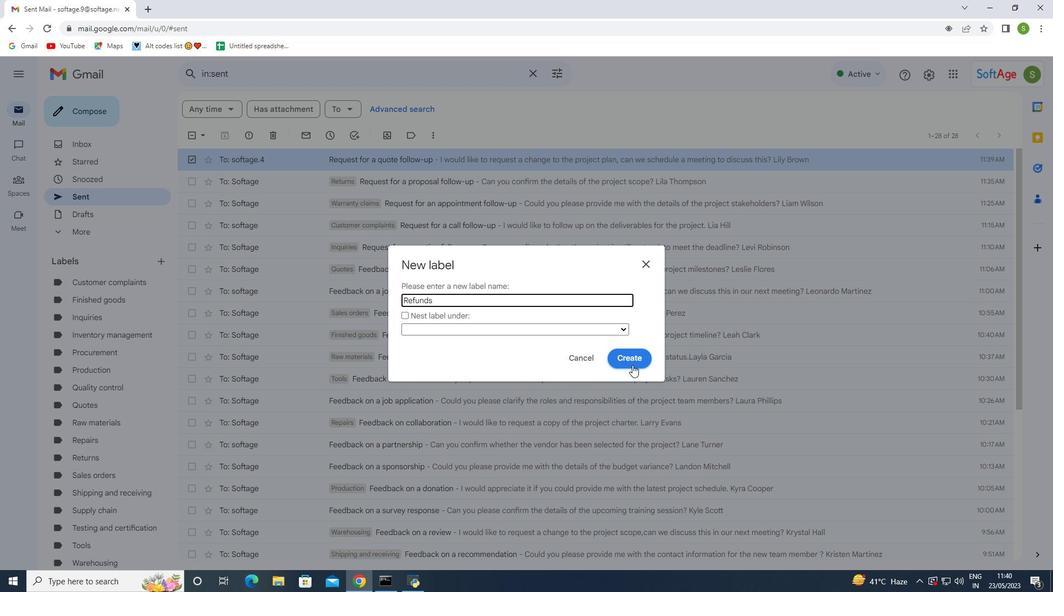 
Action: Mouse pressed left at (630, 362)
Screenshot: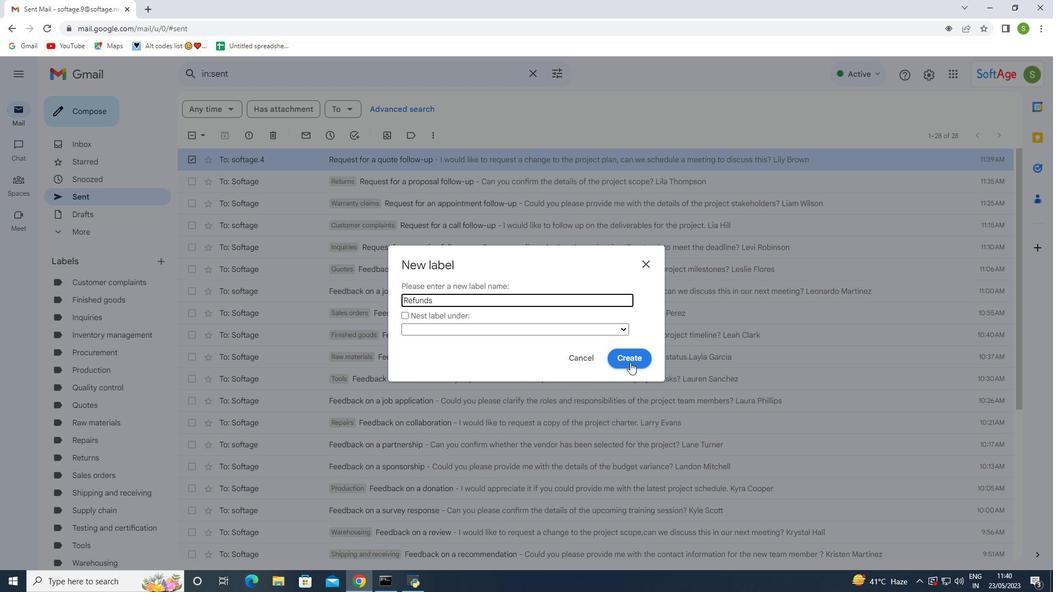 
Action: Mouse moved to (122, 309)
Screenshot: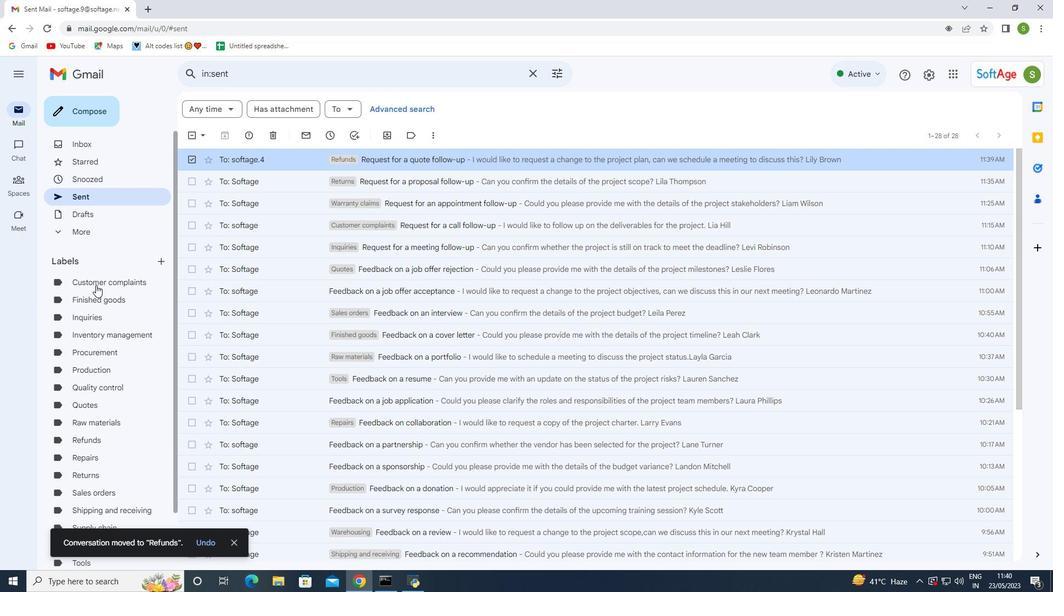 
Action: Mouse scrolled (122, 309) with delta (0, 0)
Screenshot: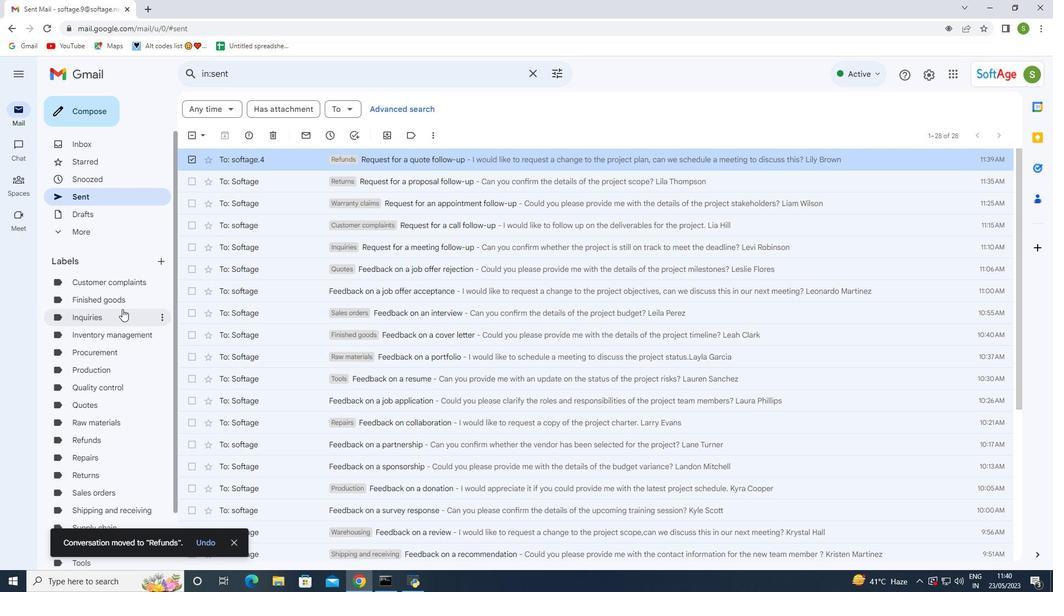 
Action: Mouse moved to (124, 310)
Screenshot: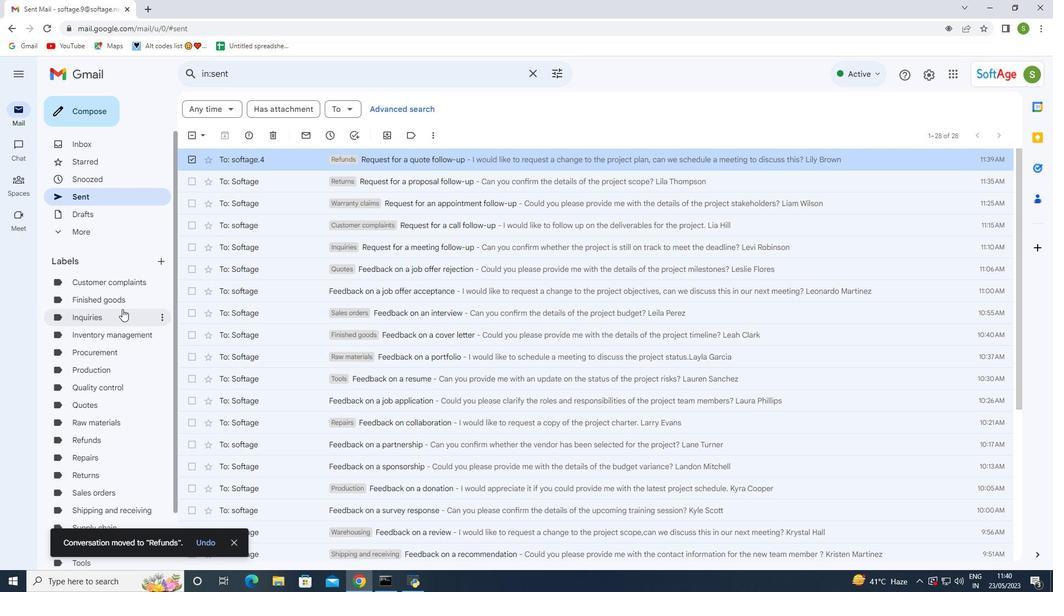 
Action: Mouse scrolled (124, 310) with delta (0, 0)
Screenshot: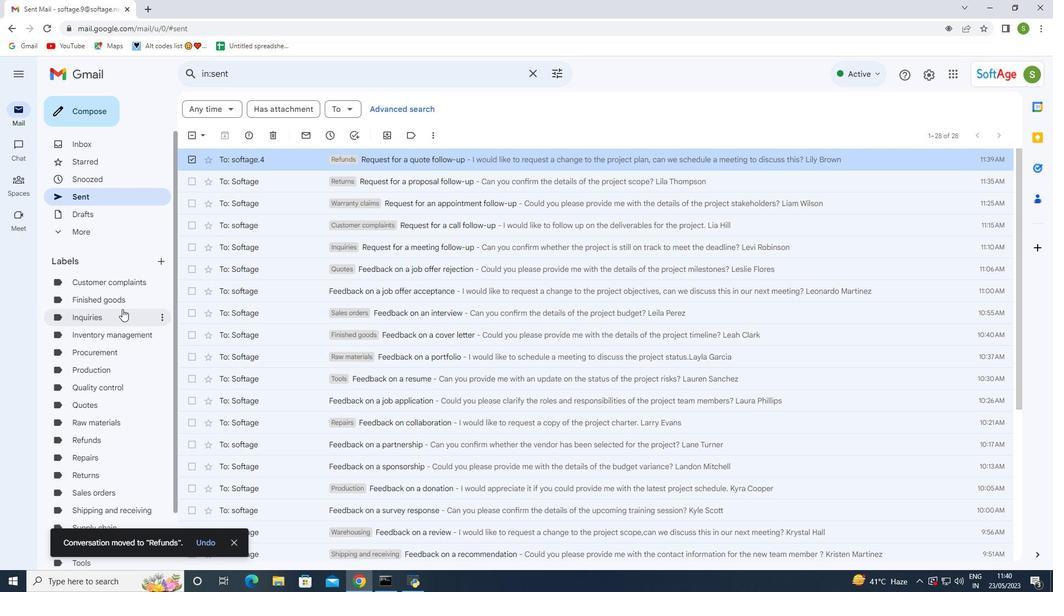 
Action: Mouse moved to (124, 312)
Screenshot: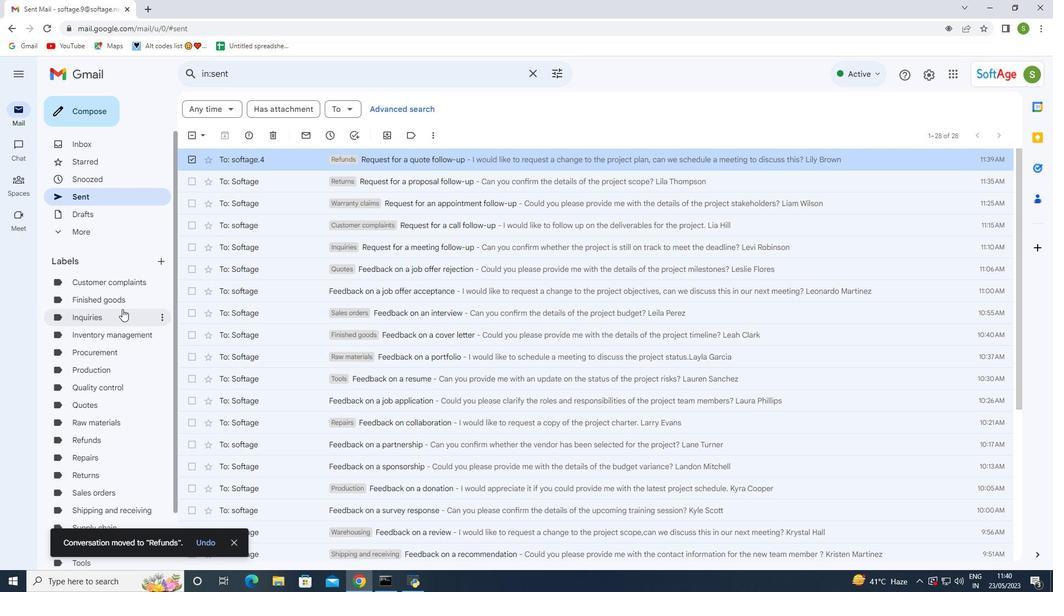 
Action: Mouse scrolled (124, 311) with delta (0, 0)
Screenshot: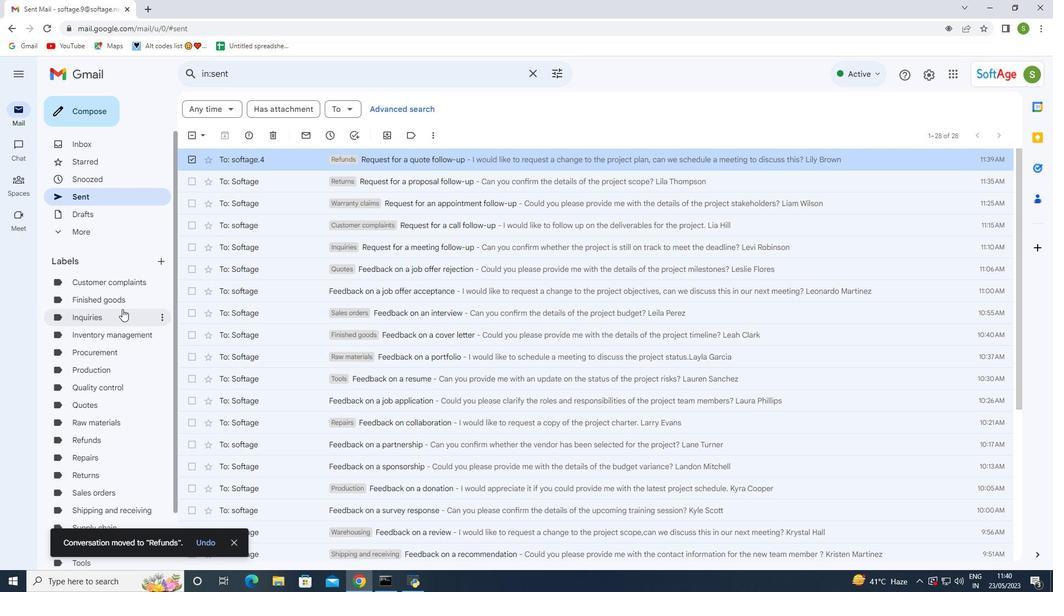 
Action: Mouse moved to (124, 318)
Screenshot: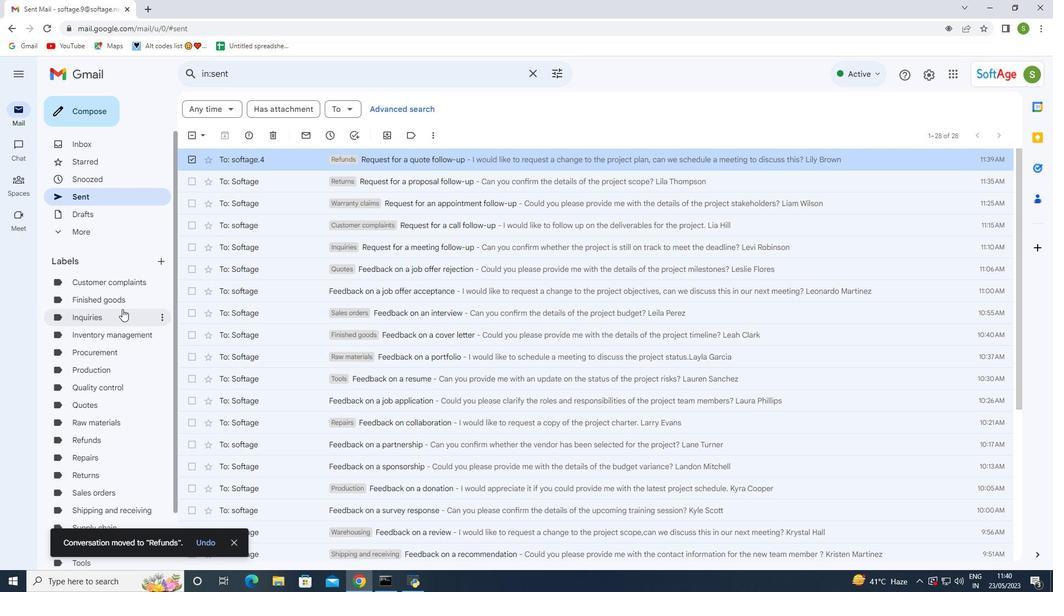 
Action: Mouse scrolled (124, 318) with delta (0, 0)
Screenshot: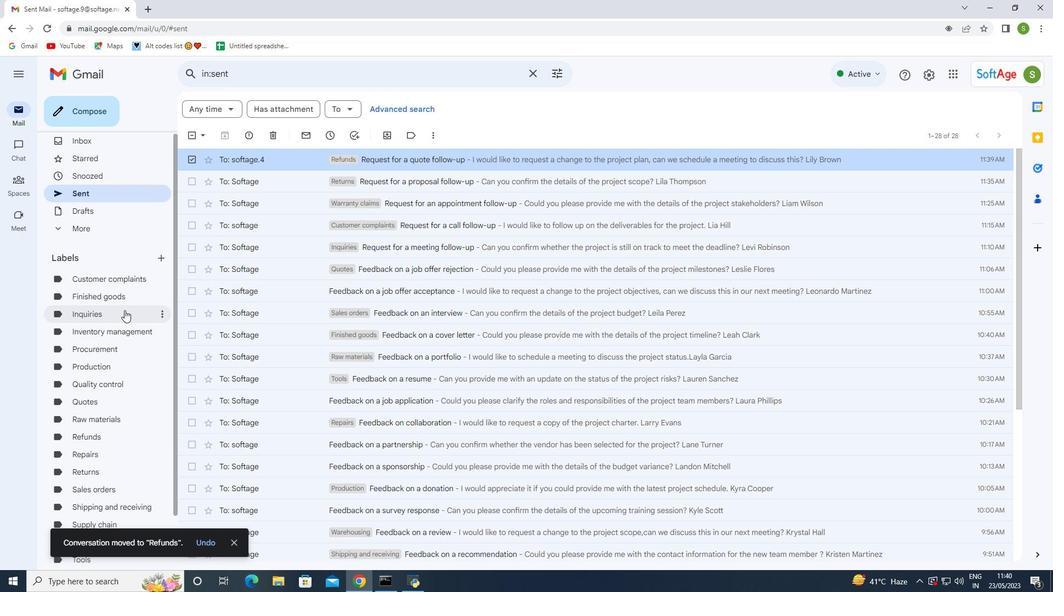 
Action: Mouse moved to (88, 375)
Screenshot: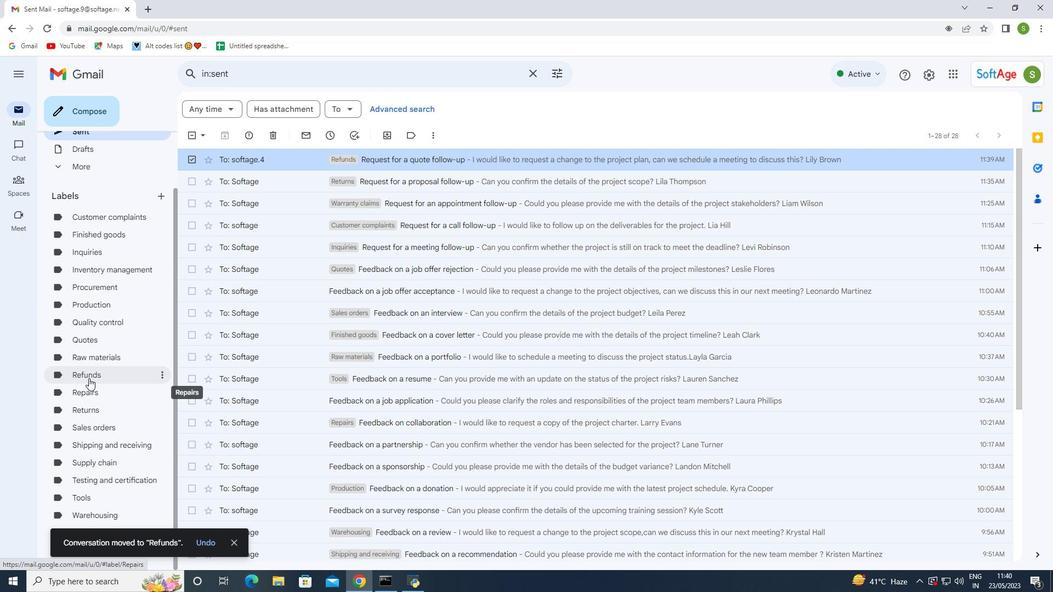 
Action: Mouse pressed left at (88, 375)
Screenshot: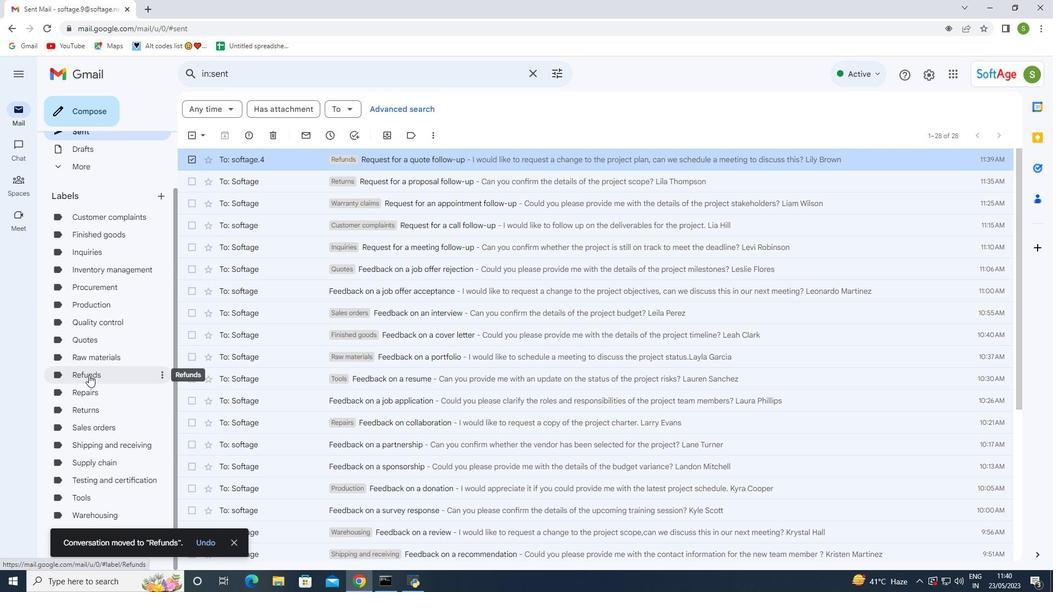 
Action: Mouse pressed left at (88, 375)
Screenshot: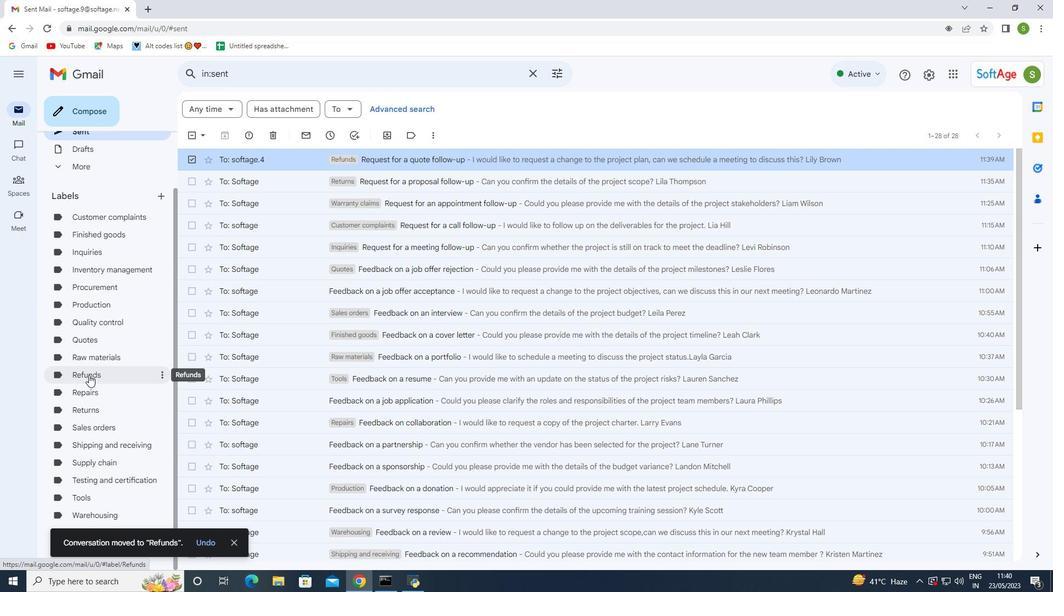 
Action: Mouse moved to (250, 161)
Screenshot: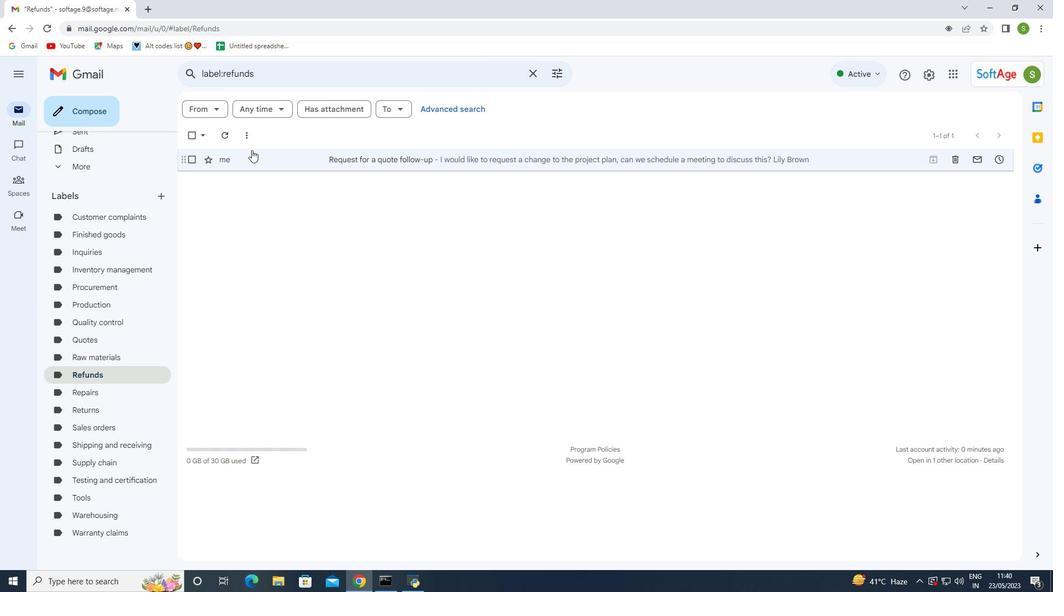 
Action: Mouse pressed left at (250, 161)
Screenshot: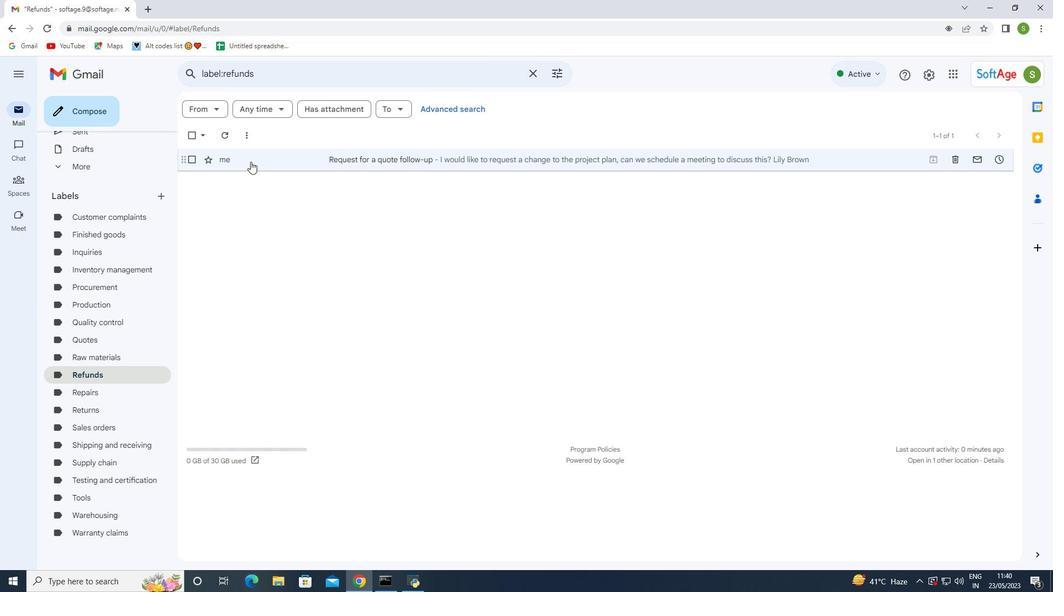 
Action: Mouse pressed left at (250, 161)
Screenshot: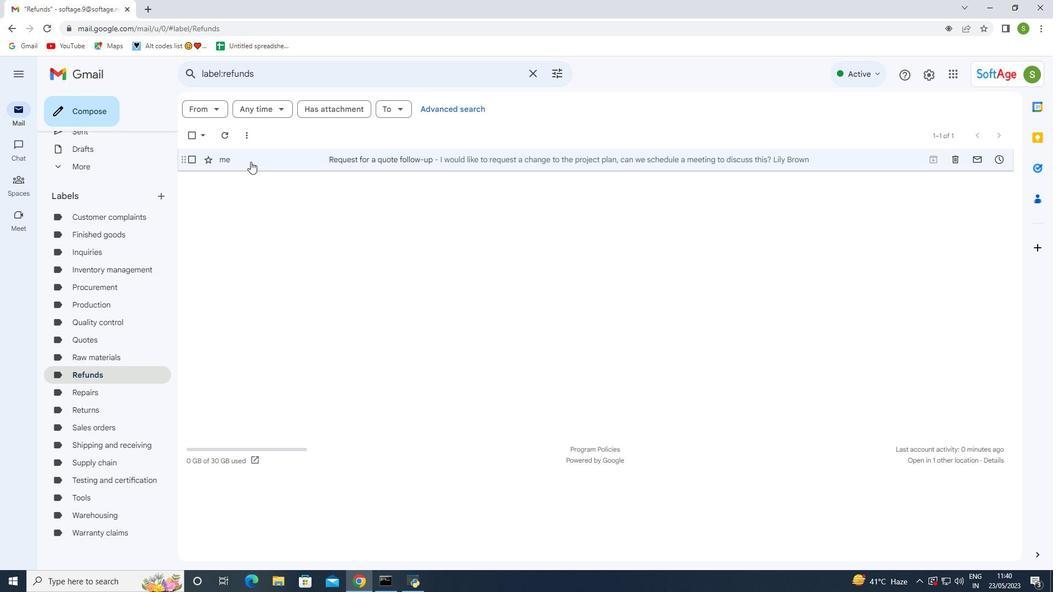 
Action: Mouse moved to (392, 153)
Screenshot: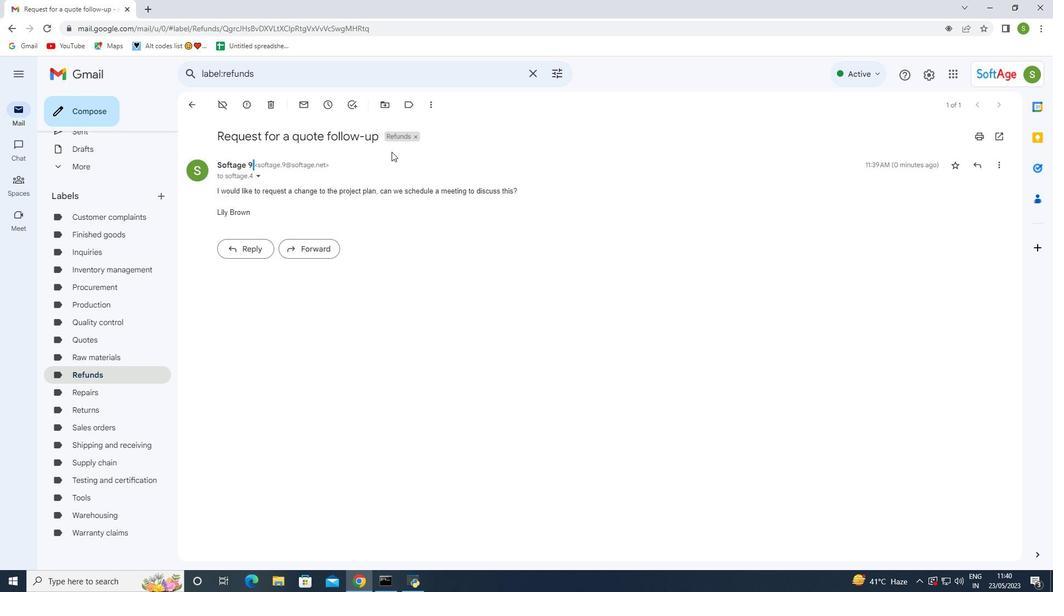 
Action: Mouse pressed left at (392, 153)
Screenshot: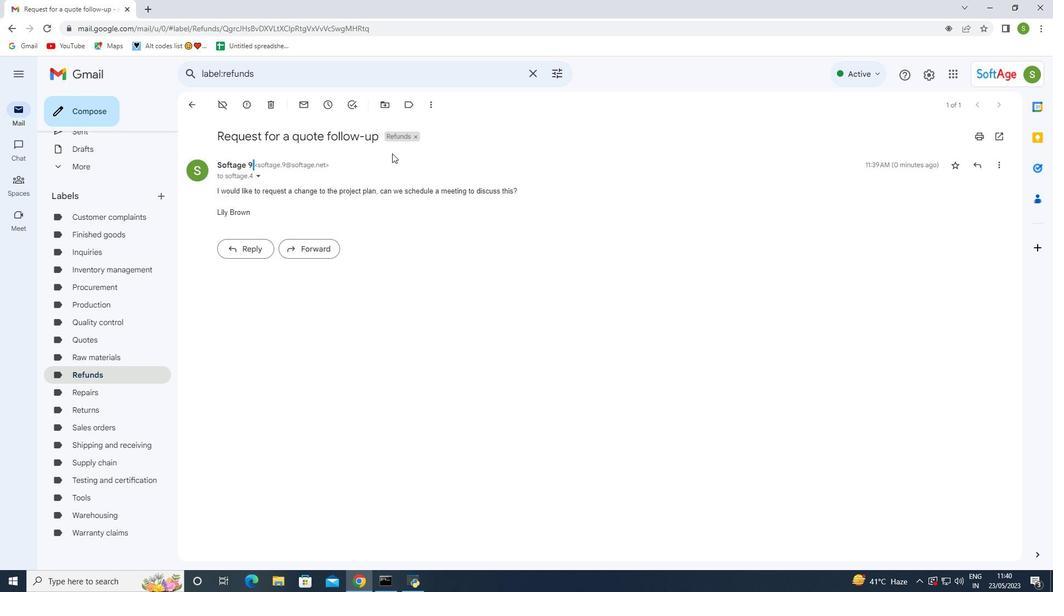 
Action: Mouse moved to (191, 105)
Screenshot: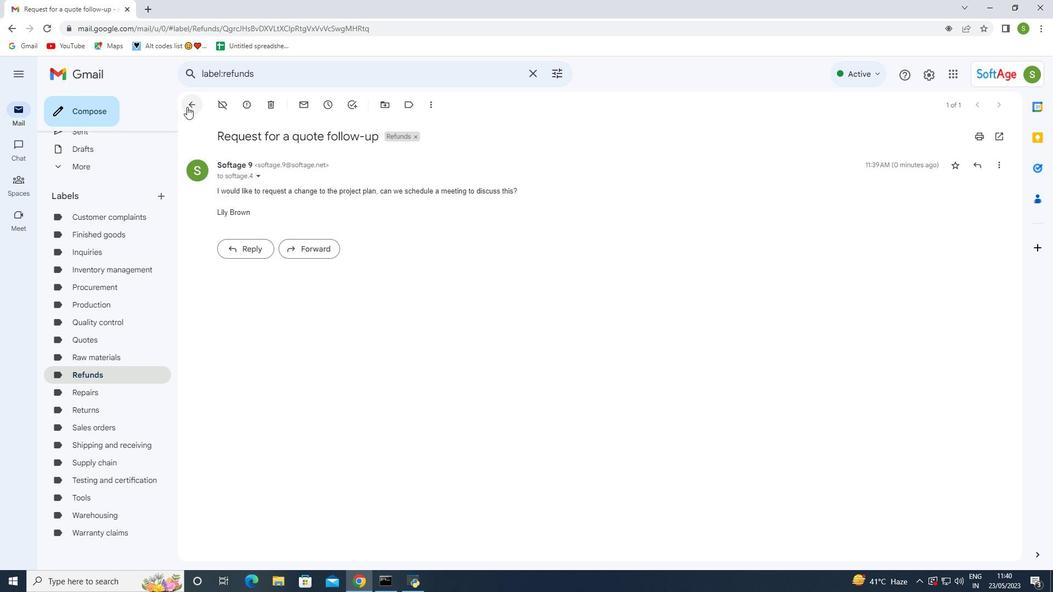 
Action: Mouse pressed left at (191, 105)
Screenshot: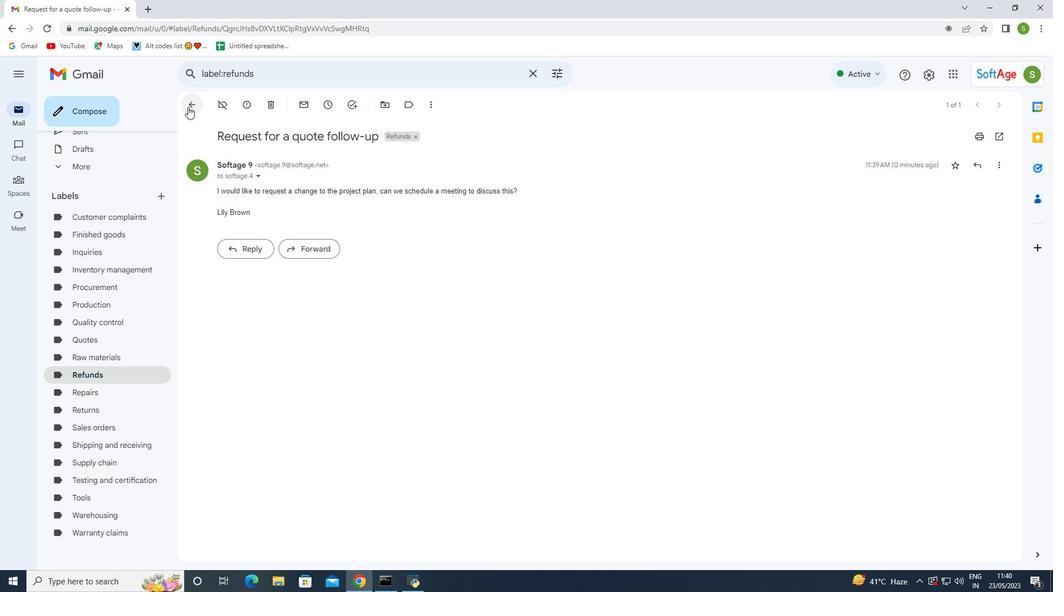 
Action: Mouse moved to (315, 387)
Screenshot: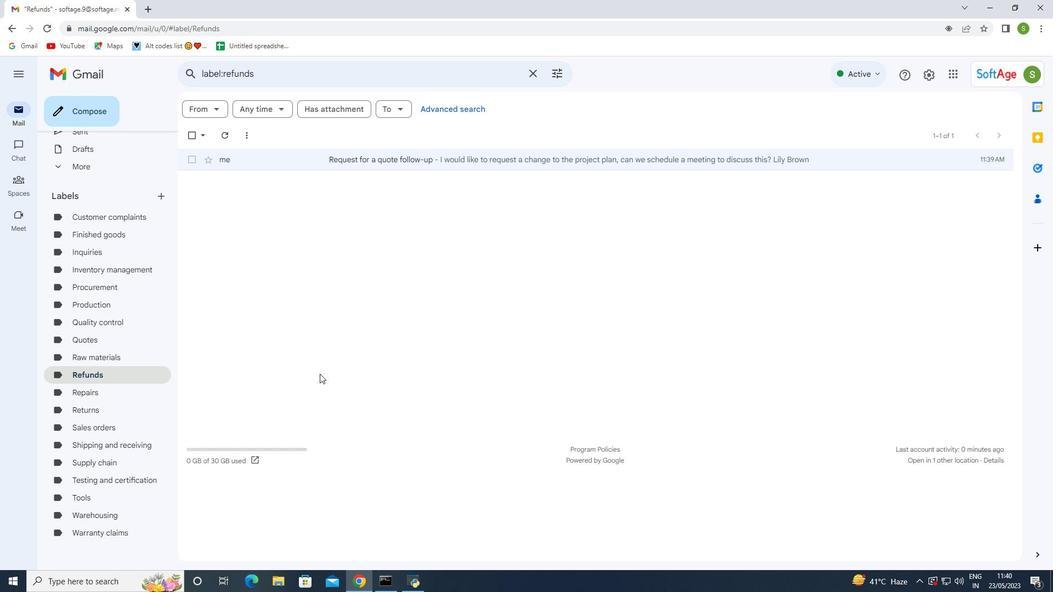 
